 Task: Utilize salesforce chatter for real time updates and discussions.
Action: Mouse moved to (746, 62)
Screenshot: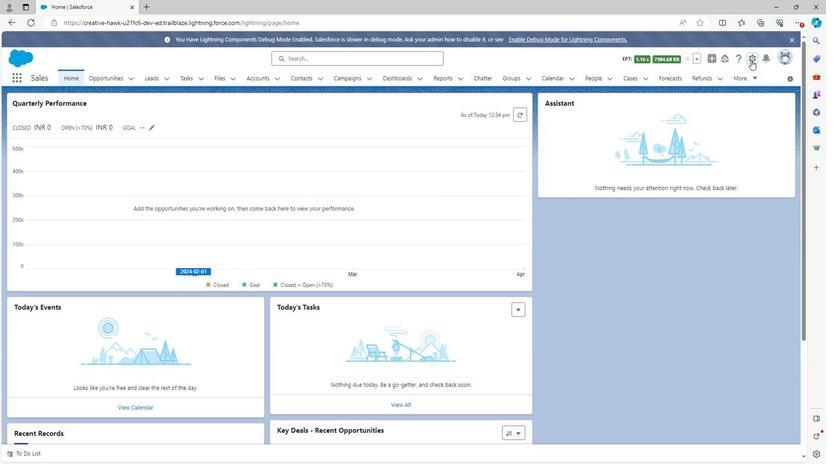 
Action: Mouse pressed left at (746, 62)
Screenshot: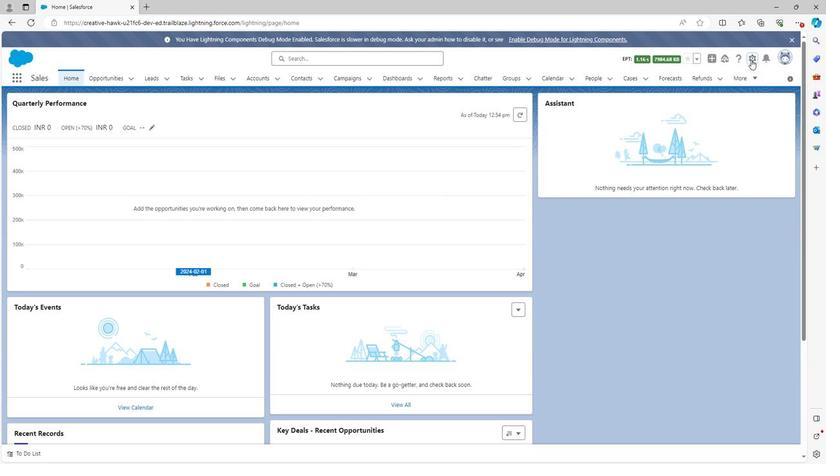 
Action: Mouse moved to (712, 87)
Screenshot: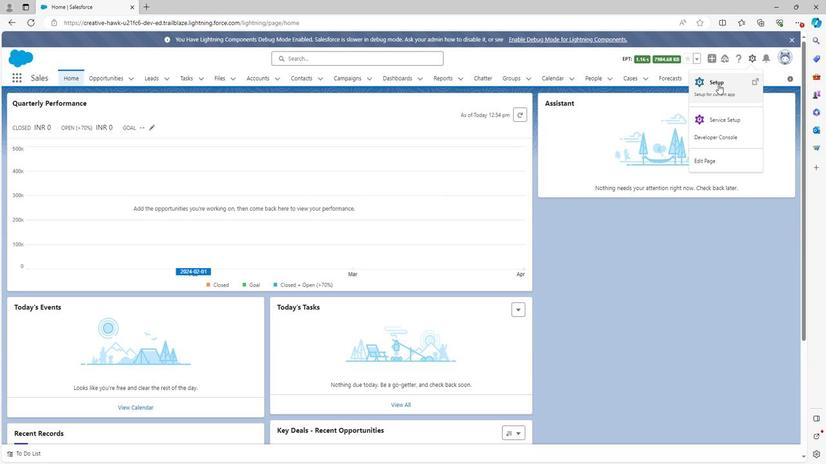 
Action: Mouse pressed left at (712, 87)
Screenshot: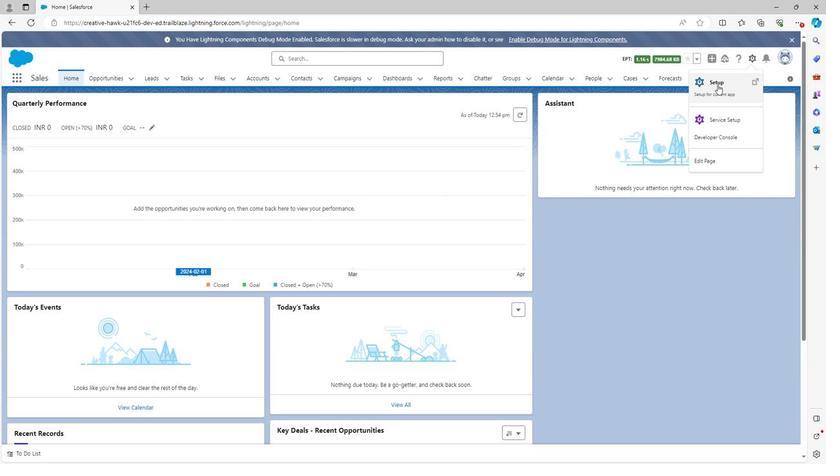 
Action: Mouse moved to (49, 105)
Screenshot: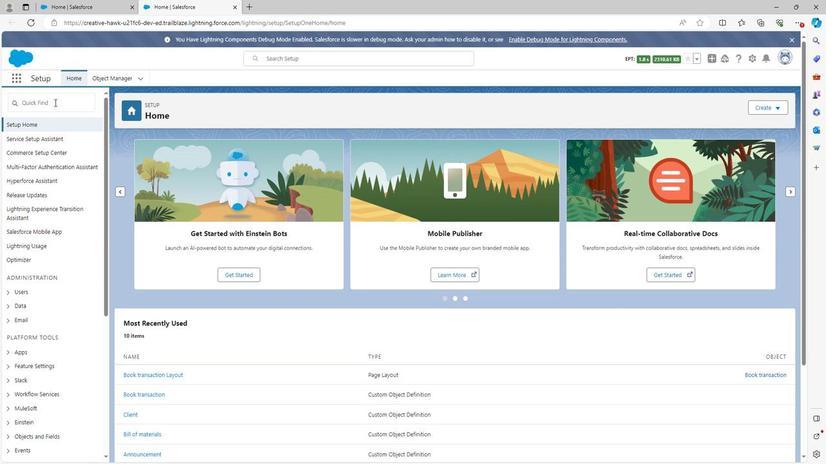 
Action: Mouse pressed left at (49, 105)
Screenshot: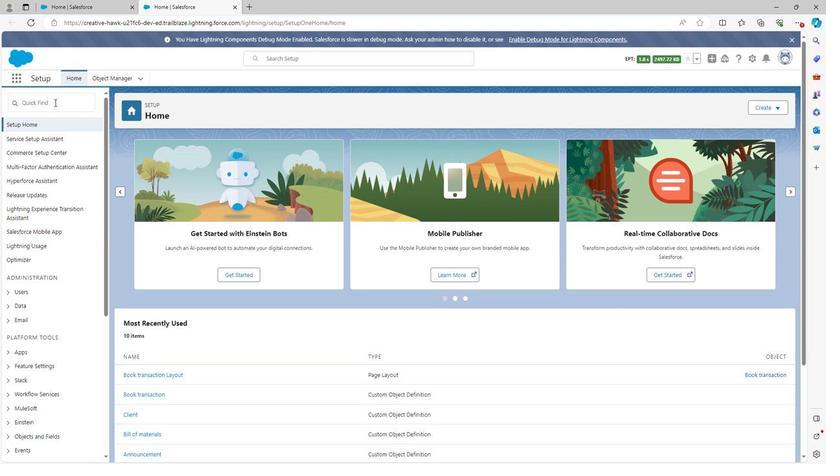 
Action: Mouse moved to (48, 104)
Screenshot: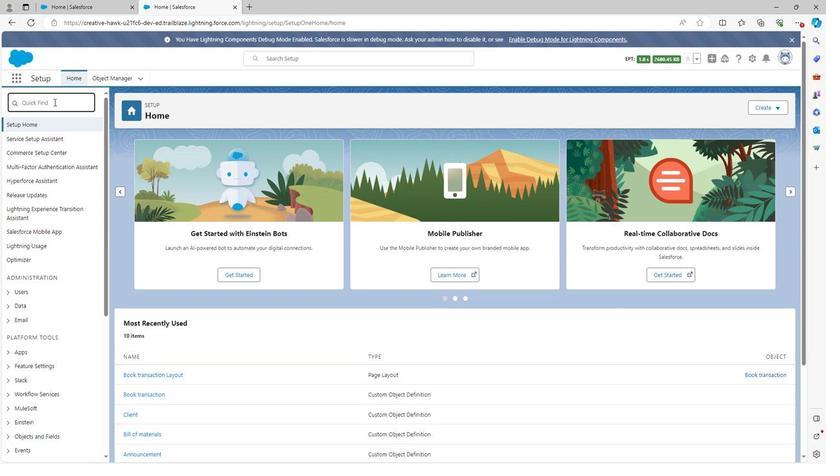 
Action: Key pressed chatte
Screenshot: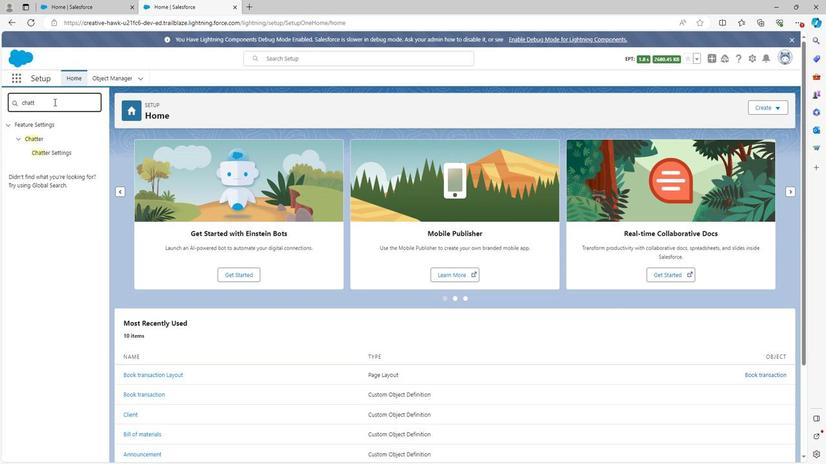 
Action: Mouse moved to (43, 152)
Screenshot: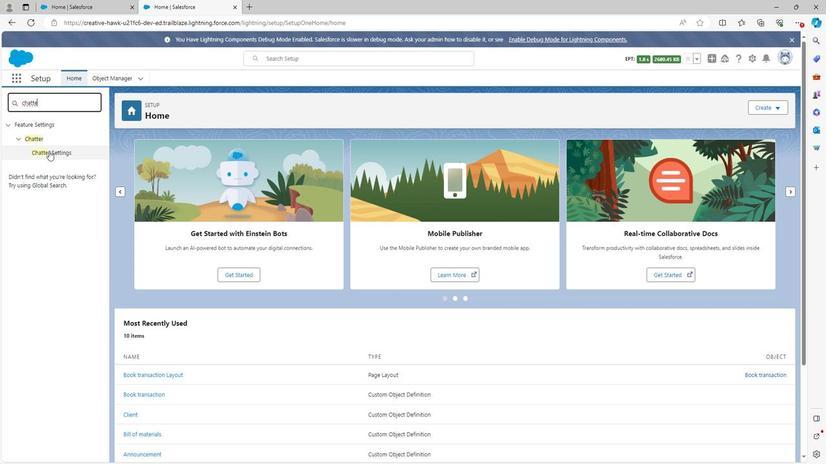 
Action: Mouse pressed left at (43, 152)
Screenshot: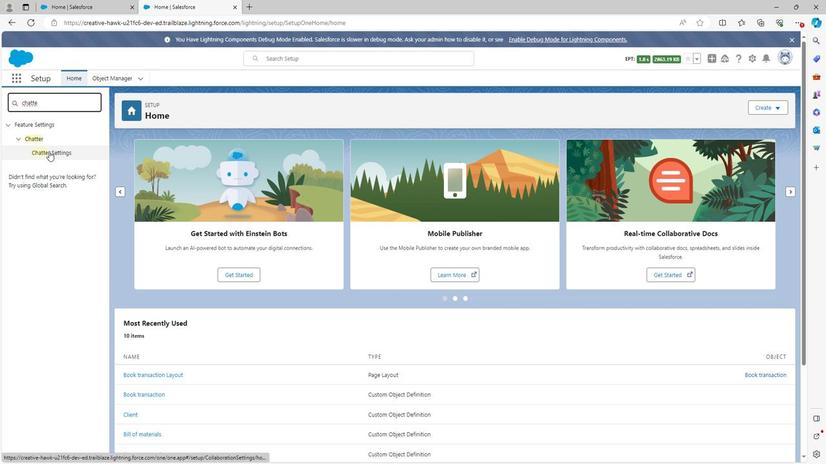 
Action: Mouse moved to (249, 220)
Screenshot: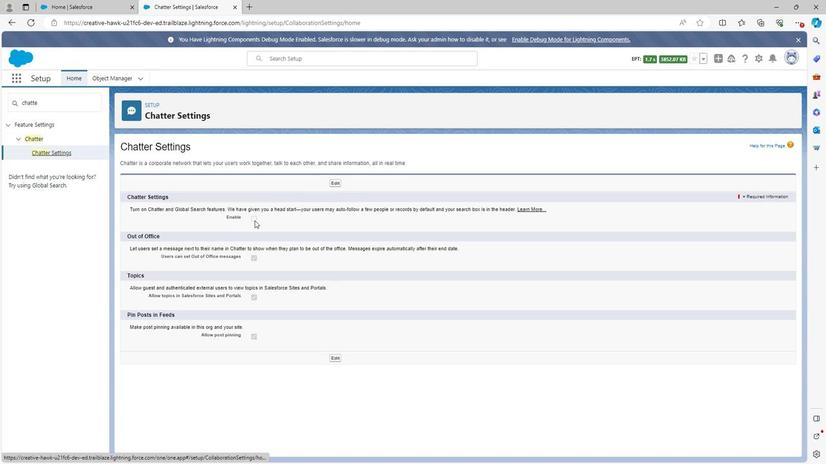
Action: Mouse pressed left at (249, 220)
Screenshot: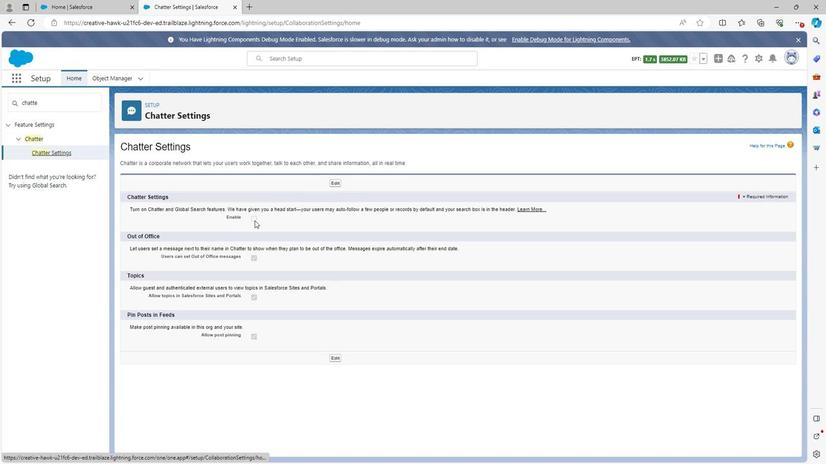 
Action: Mouse moved to (331, 184)
Screenshot: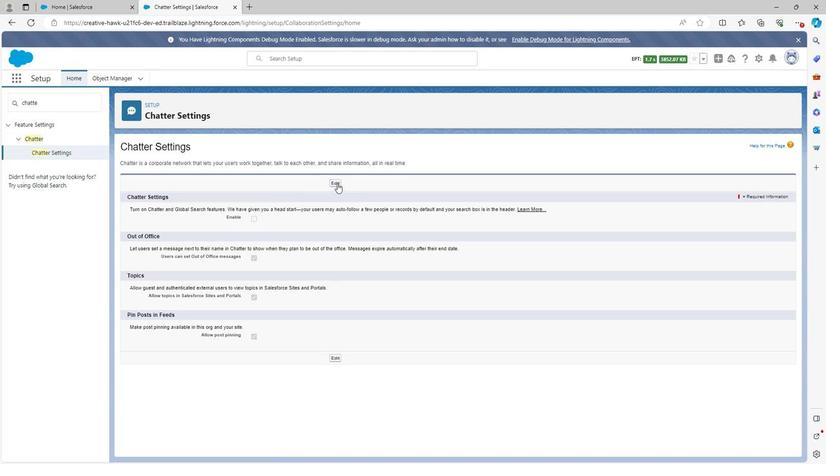 
Action: Mouse pressed left at (331, 184)
Screenshot: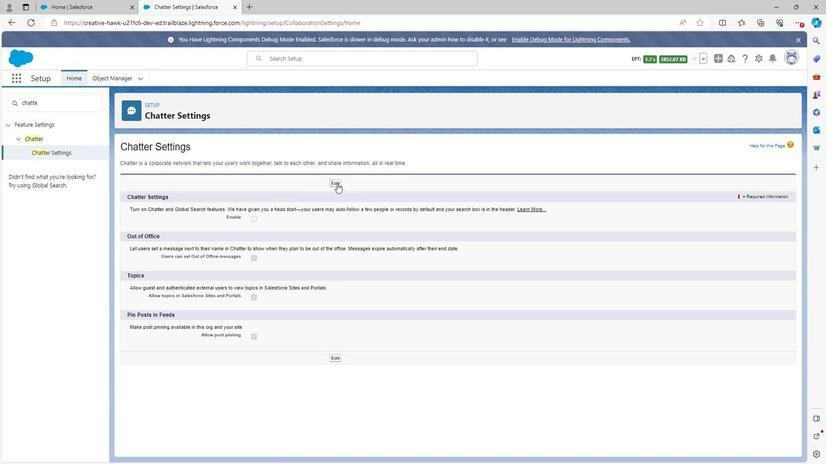 
Action: Mouse moved to (247, 219)
Screenshot: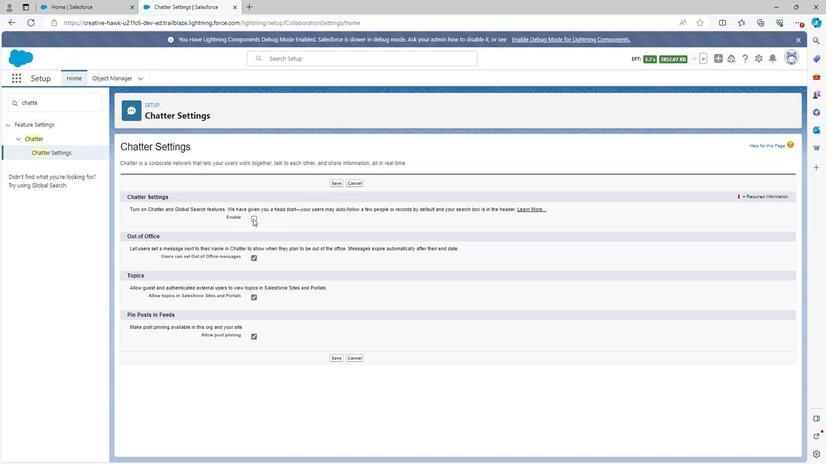 
Action: Mouse pressed left at (247, 219)
Screenshot: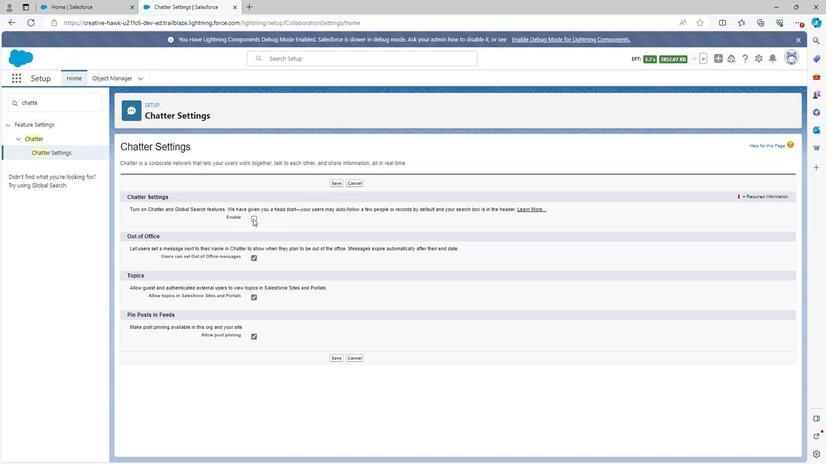 
Action: Mouse moved to (236, 260)
Screenshot: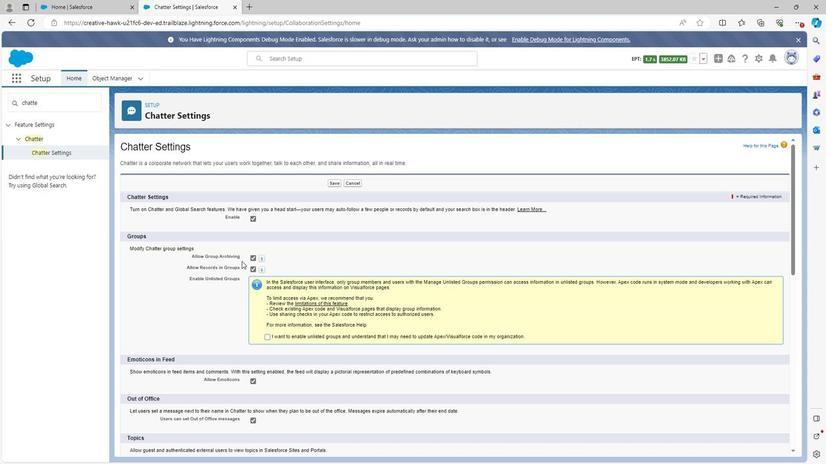 
Action: Mouse scrolled (236, 260) with delta (0, 0)
Screenshot: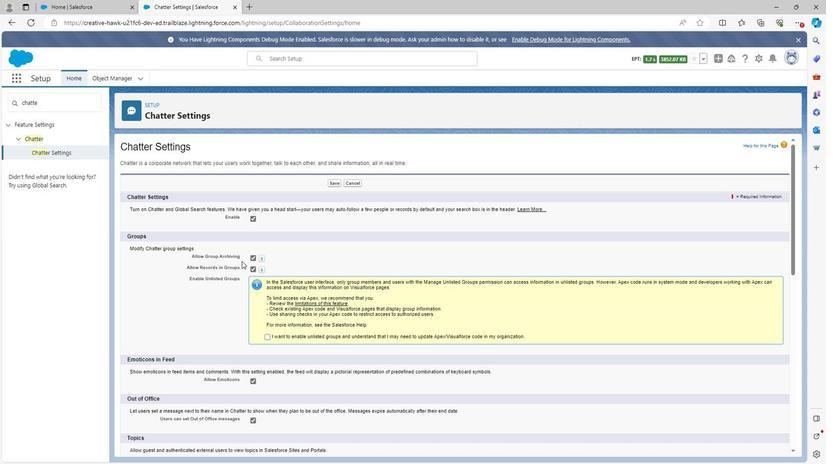 
Action: Mouse scrolled (236, 260) with delta (0, 0)
Screenshot: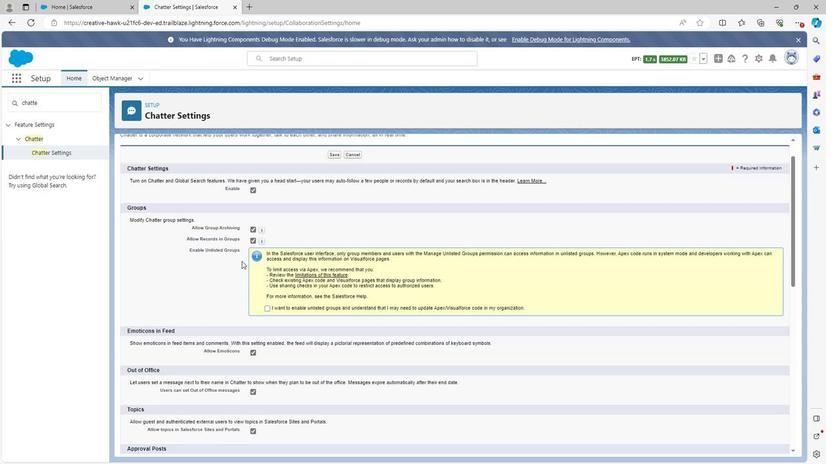 
Action: Mouse scrolled (236, 260) with delta (0, 0)
Screenshot: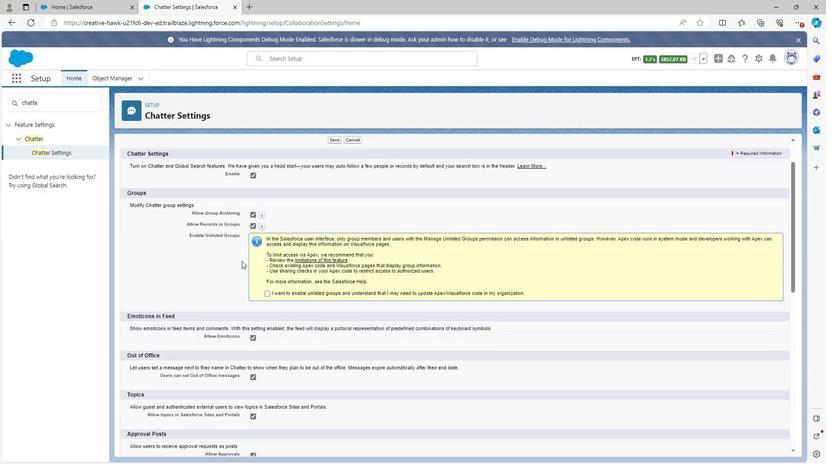 
Action: Mouse scrolled (236, 260) with delta (0, 0)
Screenshot: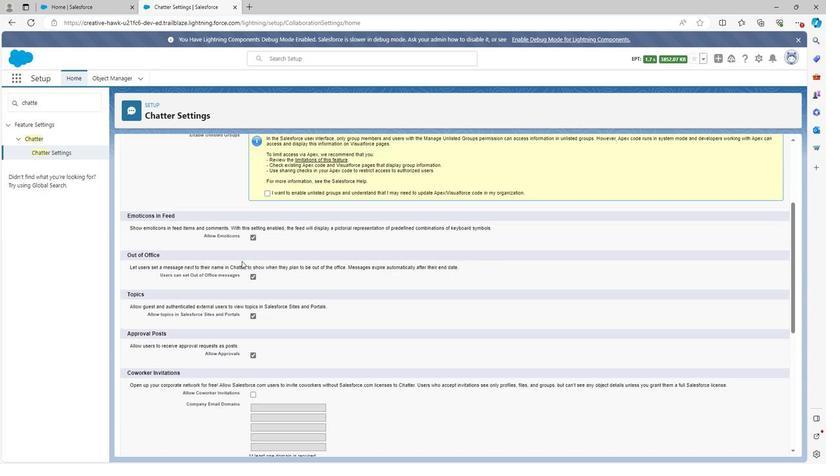 
Action: Mouse moved to (240, 283)
Screenshot: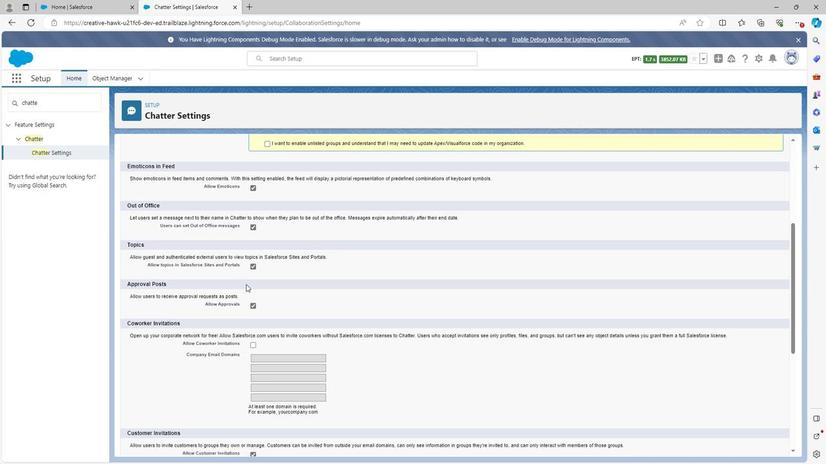 
Action: Mouse scrolled (240, 283) with delta (0, 0)
Screenshot: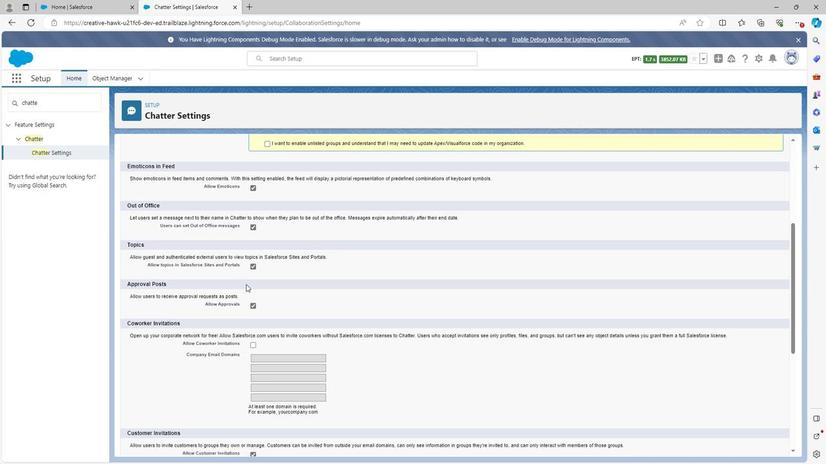 
Action: Mouse scrolled (240, 283) with delta (0, 0)
Screenshot: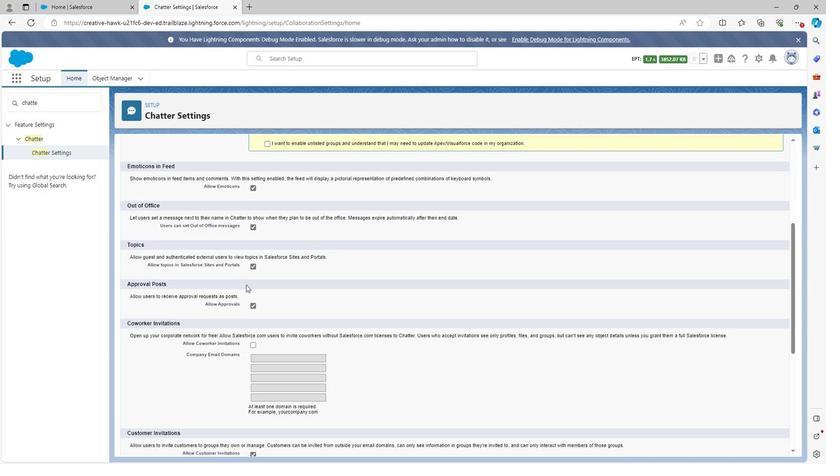 
Action: Mouse scrolled (240, 283) with delta (0, 0)
Screenshot: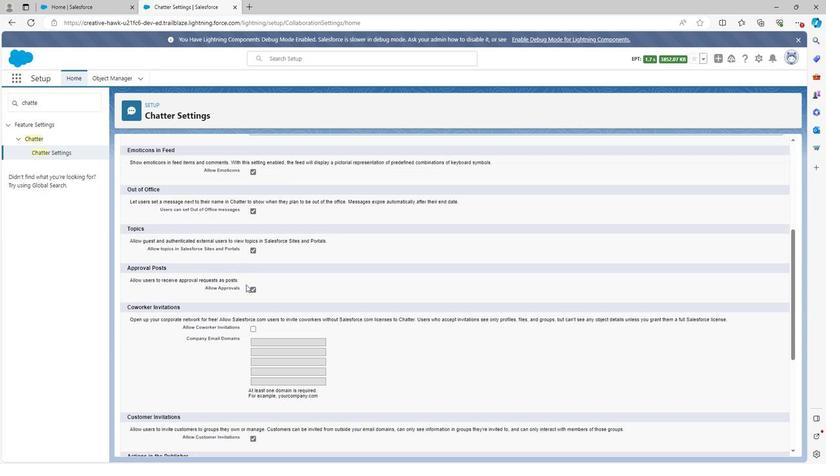 
Action: Mouse moved to (245, 202)
Screenshot: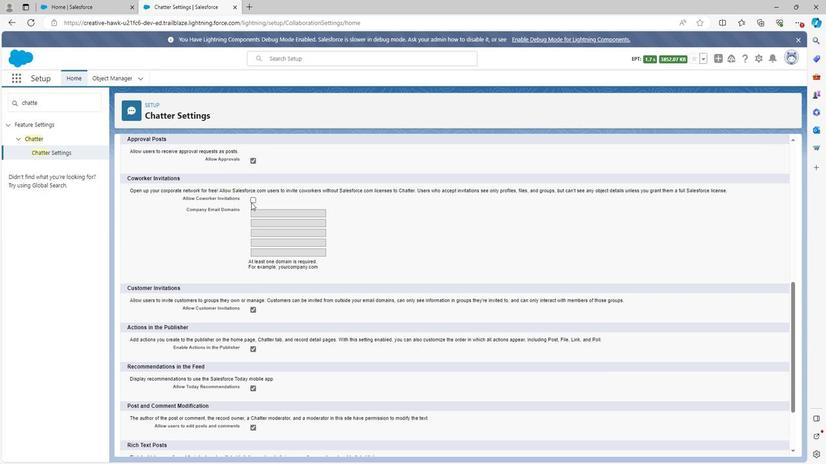 
Action: Mouse pressed left at (245, 202)
Screenshot: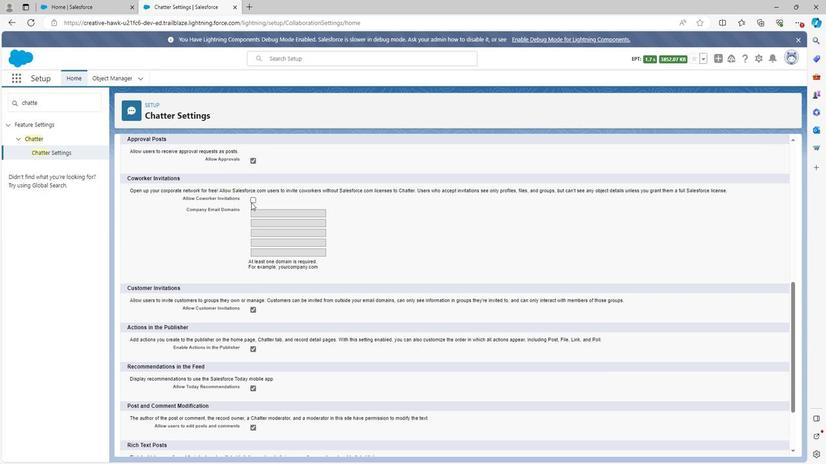 
Action: Mouse moved to (245, 202)
Screenshot: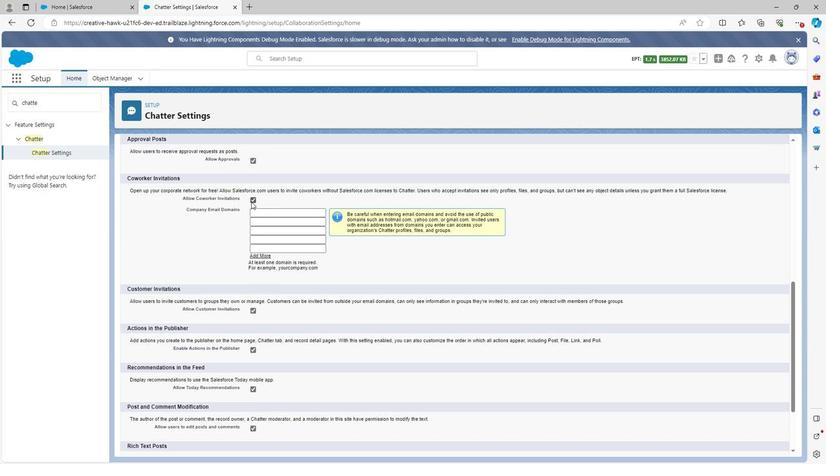 
Action: Mouse pressed left at (245, 202)
Screenshot: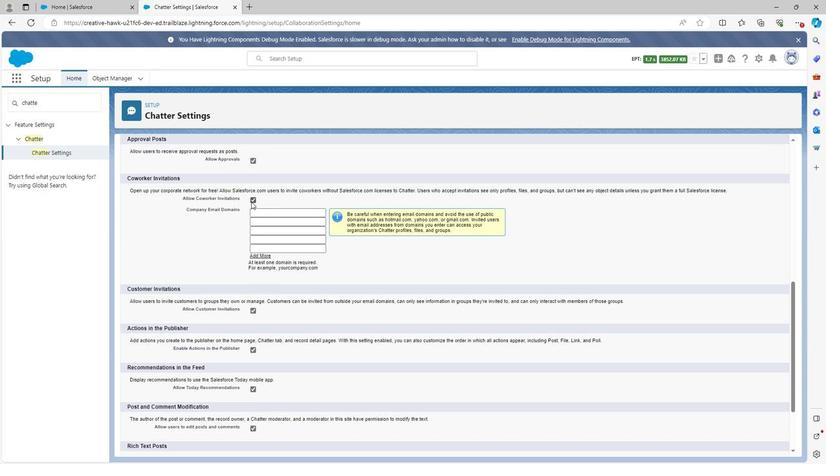 
Action: Mouse moved to (243, 266)
Screenshot: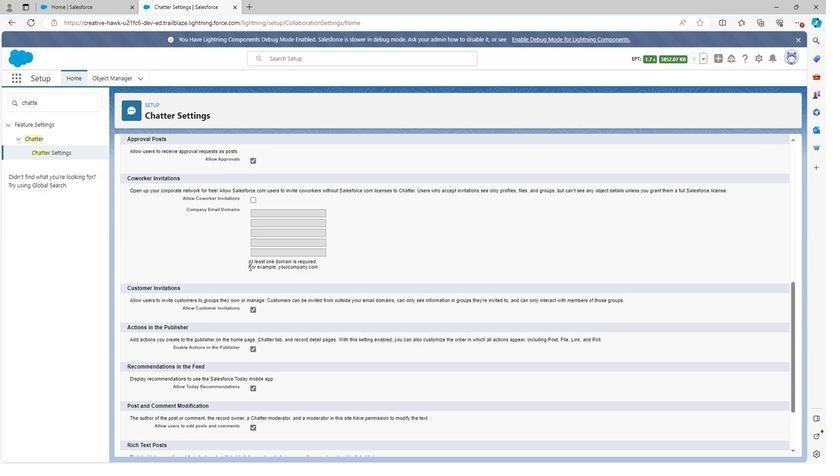 
Action: Mouse scrolled (243, 265) with delta (0, 0)
Screenshot: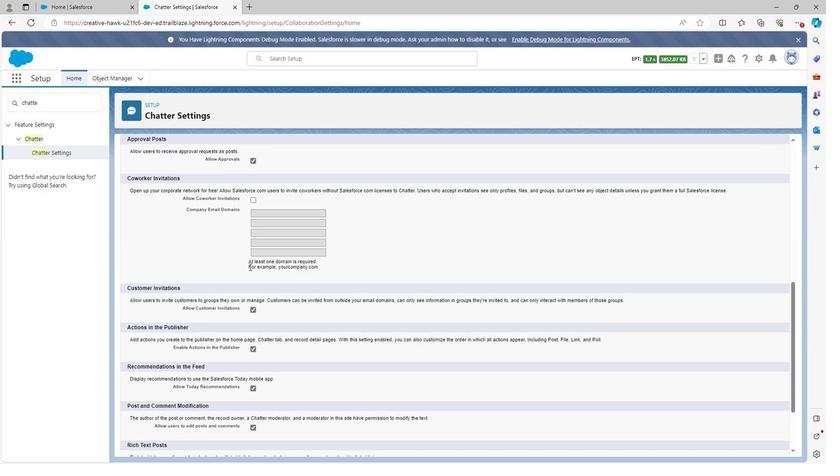 
Action: Mouse scrolled (243, 265) with delta (0, 0)
Screenshot: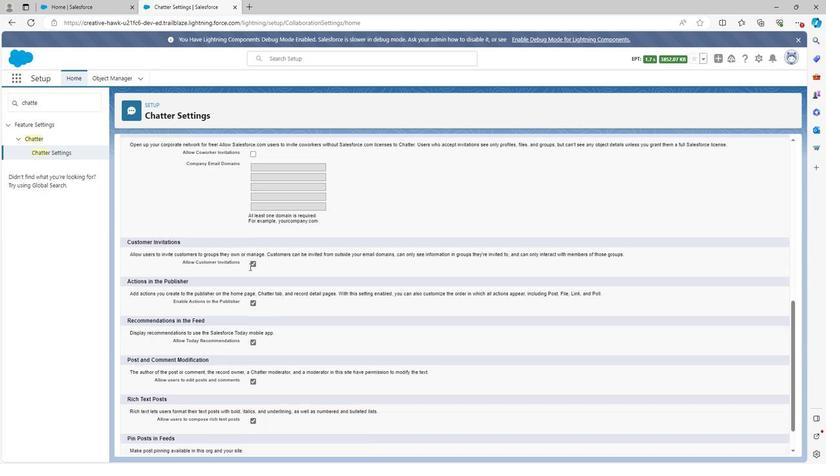 
Action: Mouse scrolled (243, 265) with delta (0, 0)
Screenshot: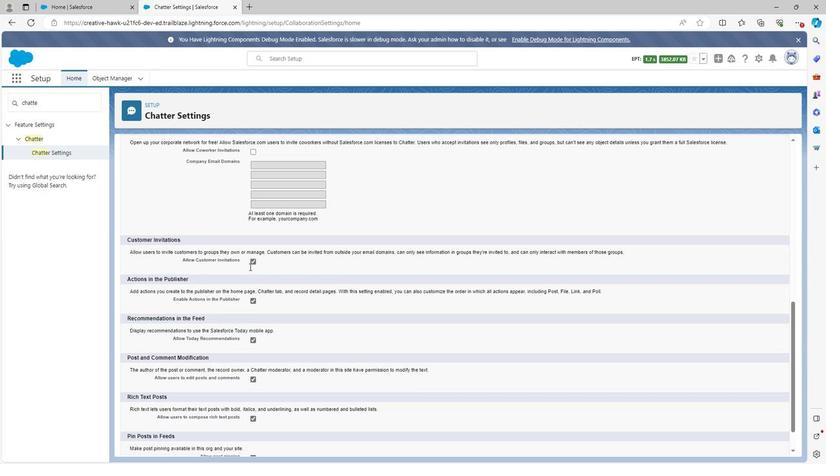 
Action: Mouse scrolled (243, 265) with delta (0, 0)
Screenshot: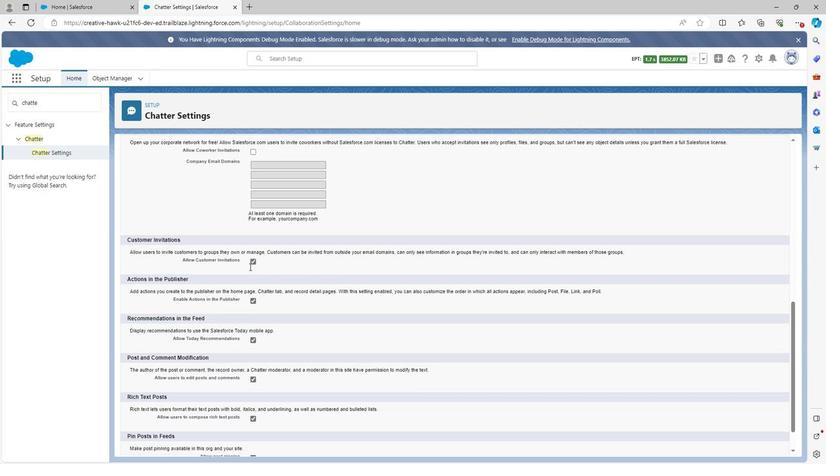 
Action: Mouse scrolled (243, 265) with delta (0, 0)
Screenshot: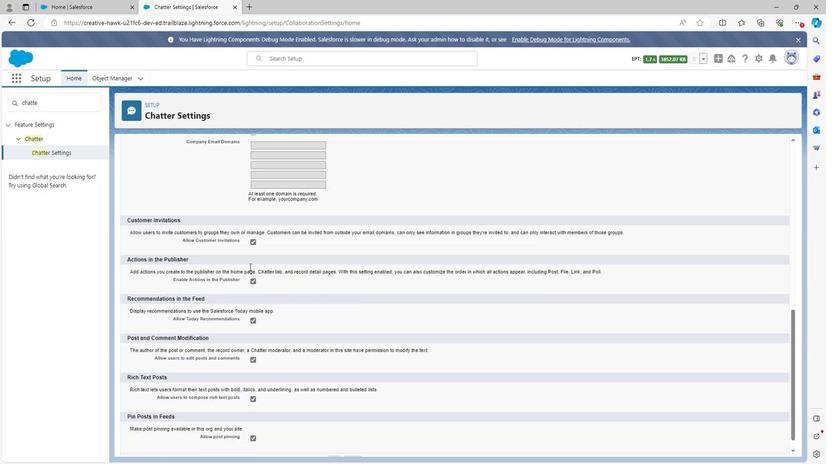 
Action: Mouse moved to (243, 290)
Screenshot: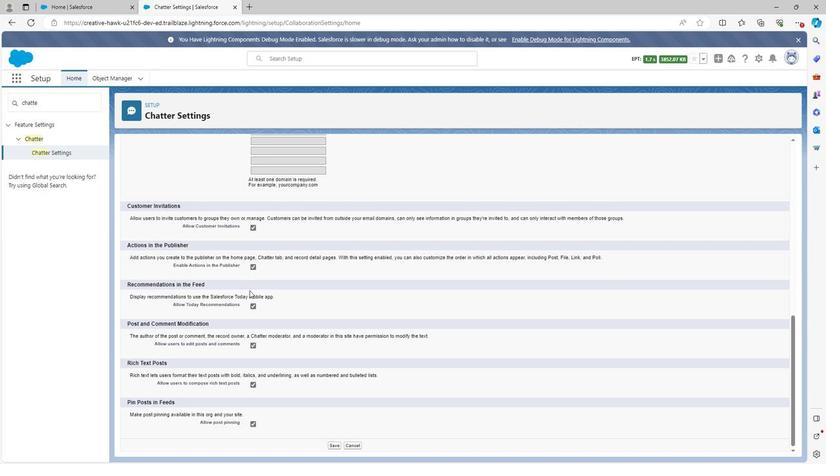 
Action: Mouse scrolled (243, 289) with delta (0, 0)
Screenshot: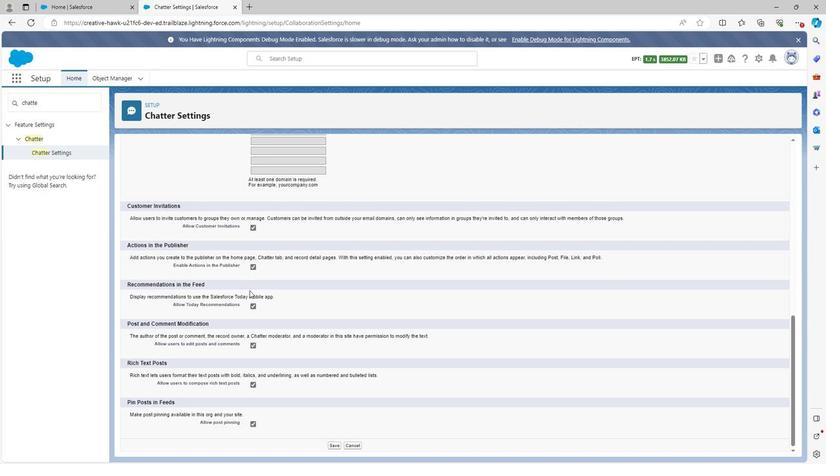 
Action: Mouse moved to (324, 440)
Screenshot: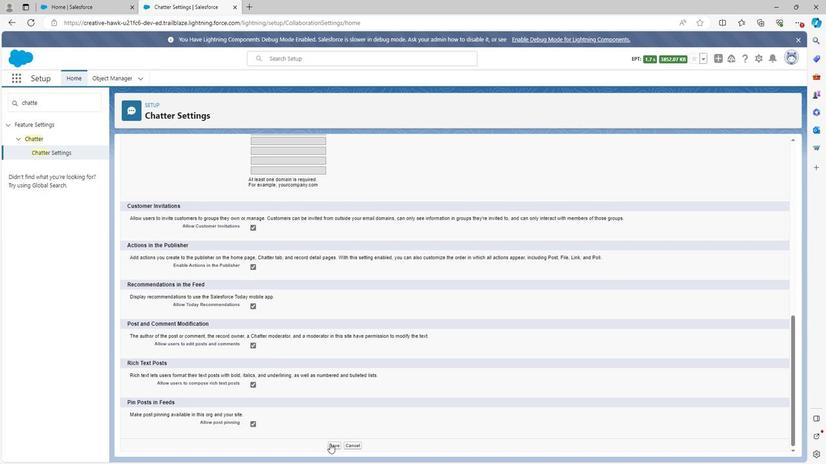 
Action: Mouse pressed left at (324, 440)
Screenshot: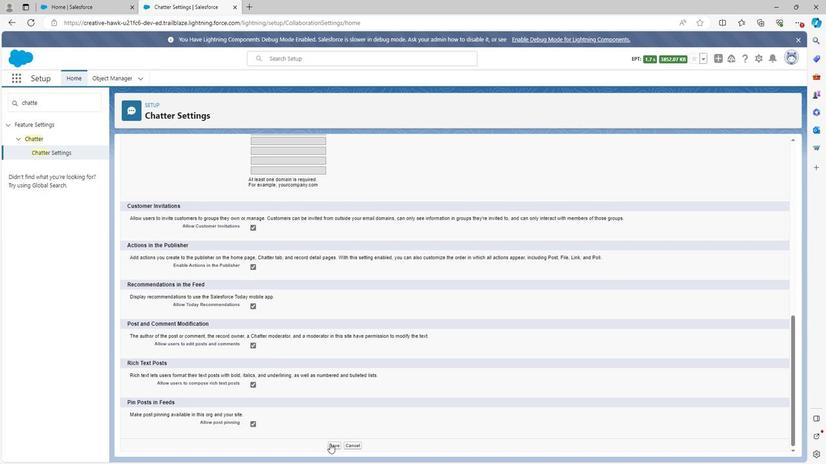 
Action: Mouse moved to (38, 154)
Screenshot: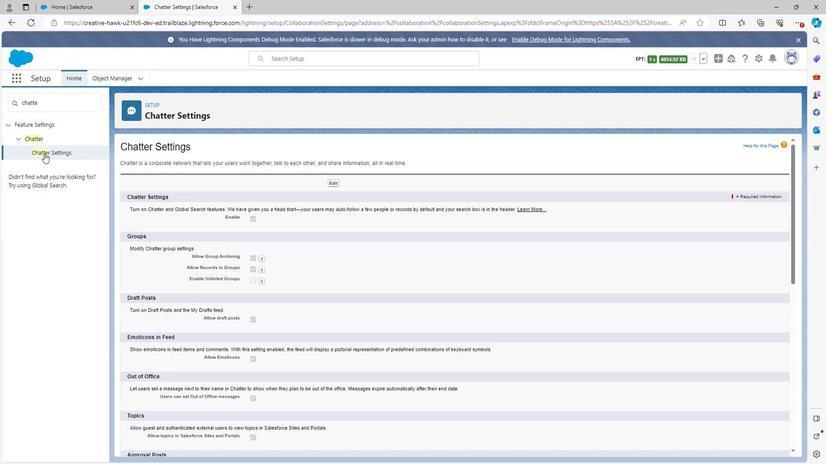 
Action: Mouse pressed left at (38, 154)
Screenshot: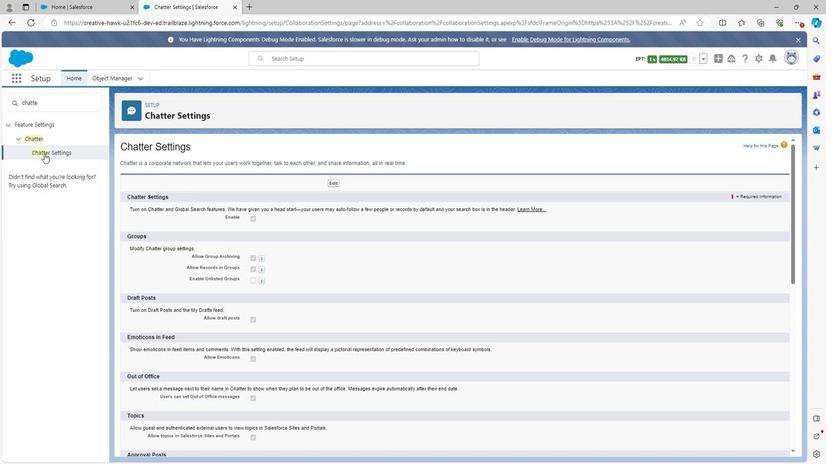 
Action: Mouse moved to (106, 81)
Screenshot: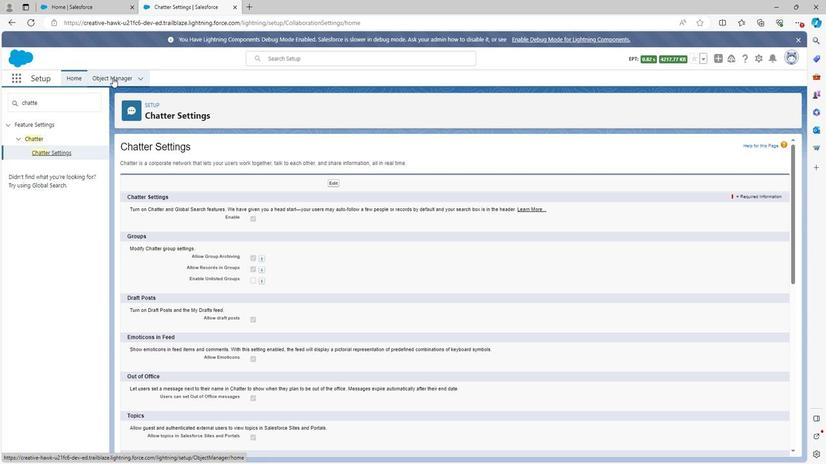 
Action: Mouse pressed left at (106, 81)
Screenshot: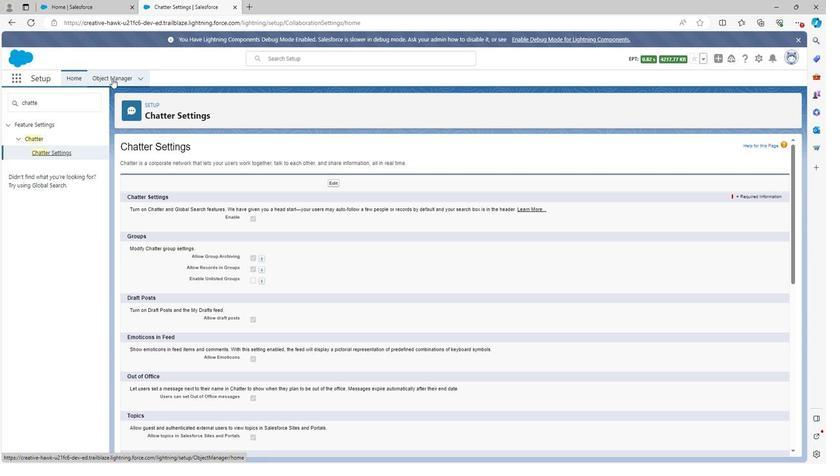 
Action: Mouse moved to (12, 325)
Screenshot: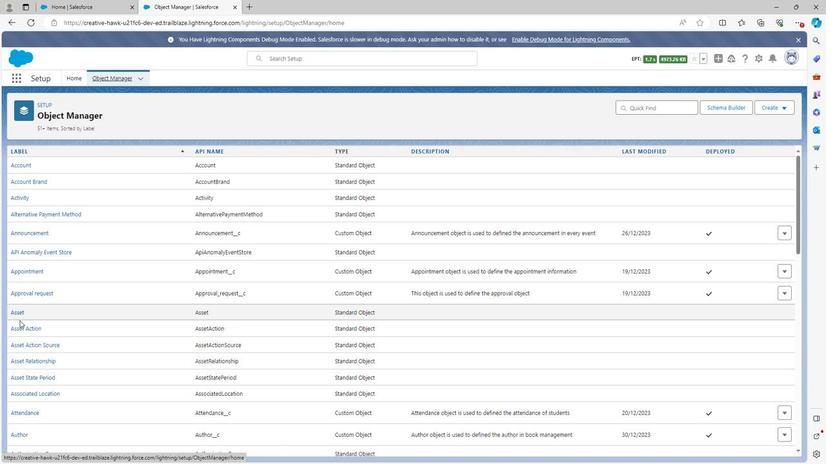 
Action: Mouse scrolled (12, 324) with delta (0, 0)
Screenshot: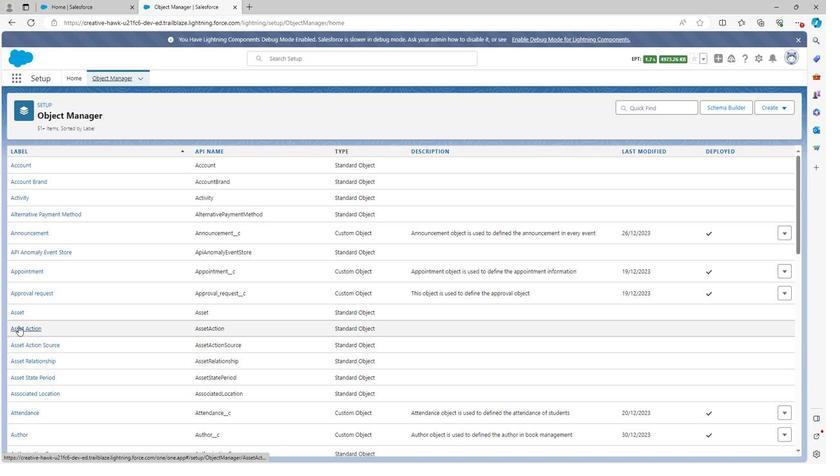 
Action: Mouse scrolled (12, 324) with delta (0, 0)
Screenshot: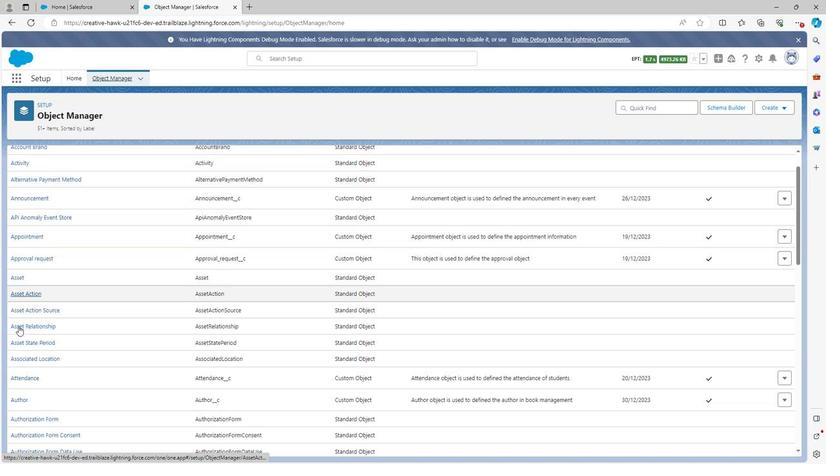 
Action: Mouse scrolled (12, 324) with delta (0, 0)
Screenshot: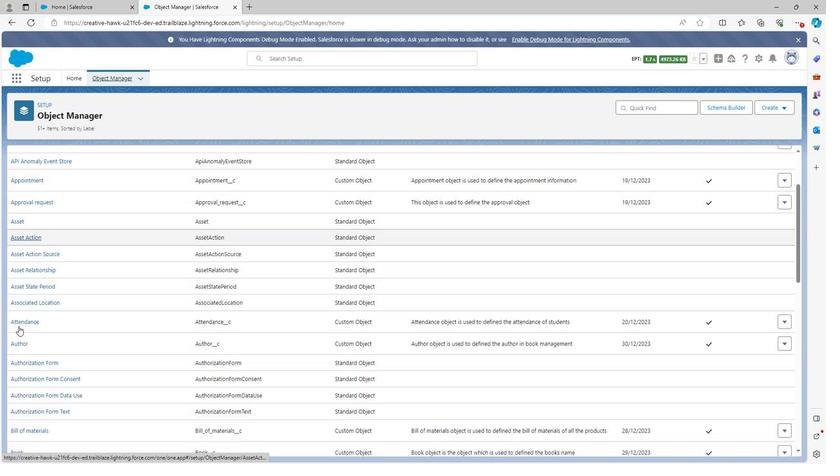 
Action: Mouse scrolled (12, 324) with delta (0, 0)
Screenshot: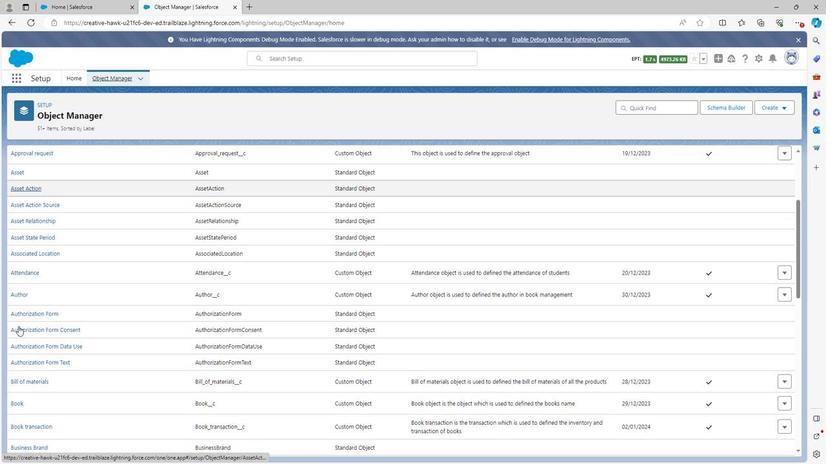 
Action: Mouse moved to (10, 351)
Screenshot: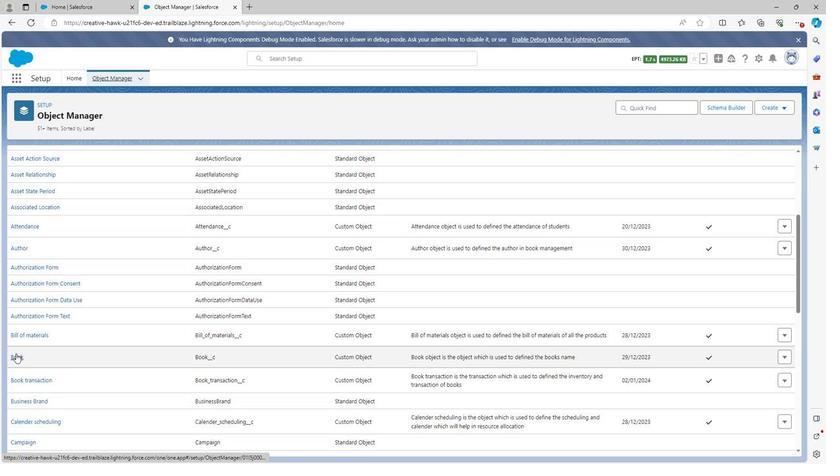 
Action: Mouse pressed left at (10, 351)
Screenshot: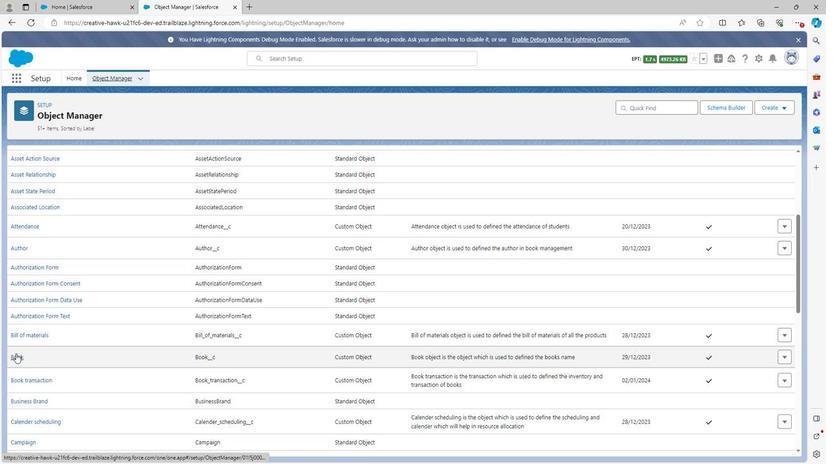 
Action: Mouse moved to (32, 181)
Screenshot: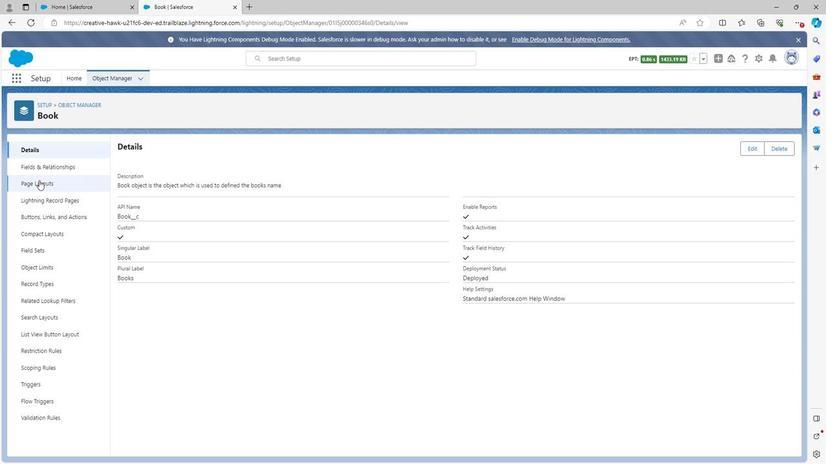 
Action: Mouse pressed left at (32, 181)
Screenshot: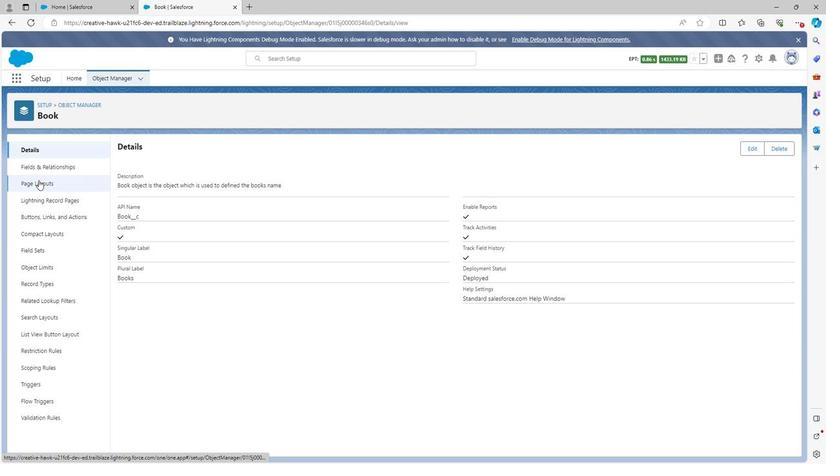 
Action: Mouse moved to (128, 186)
Screenshot: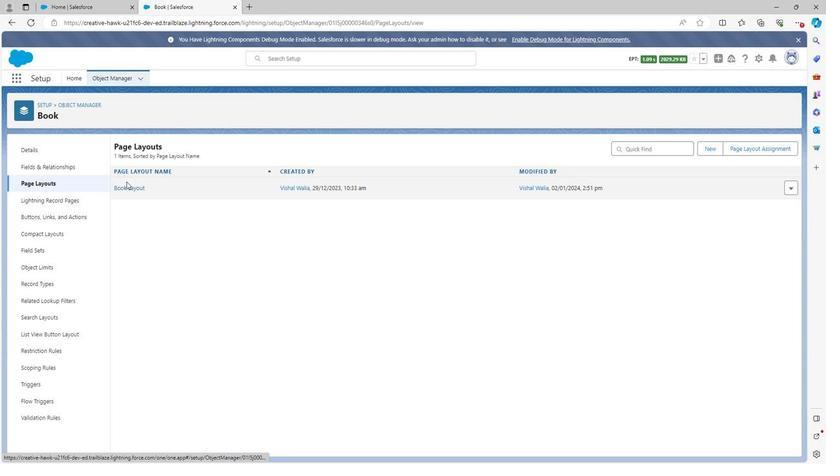 
Action: Mouse pressed left at (128, 186)
Screenshot: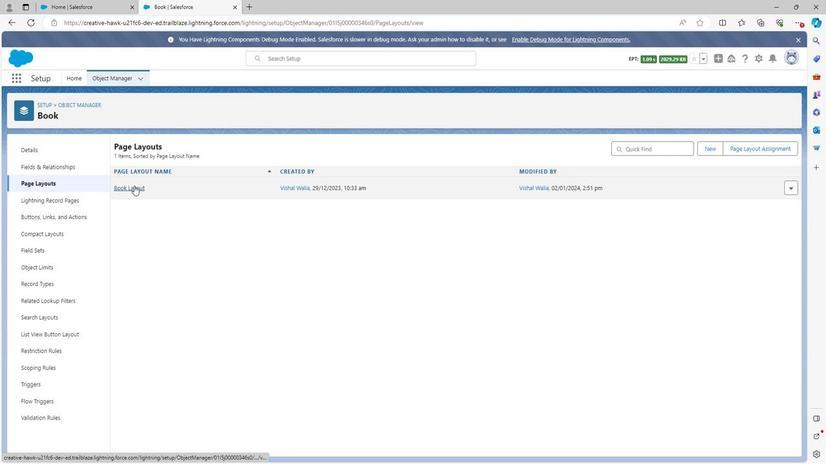
Action: Mouse moved to (138, 202)
Screenshot: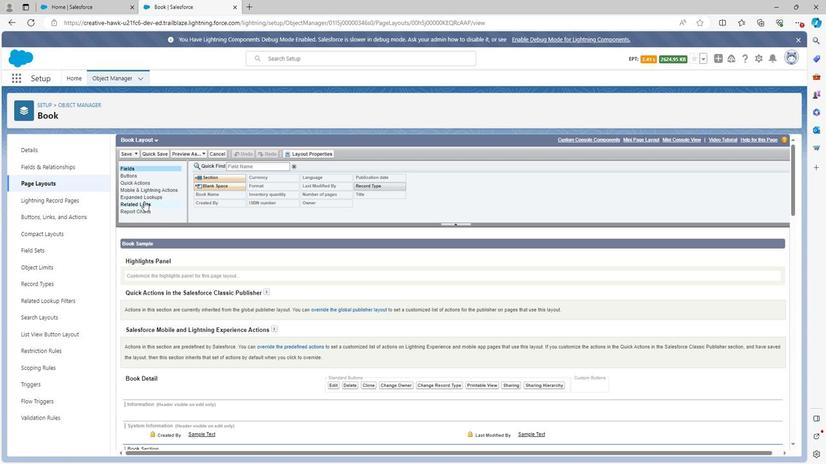 
Action: Mouse pressed left at (138, 202)
Screenshot: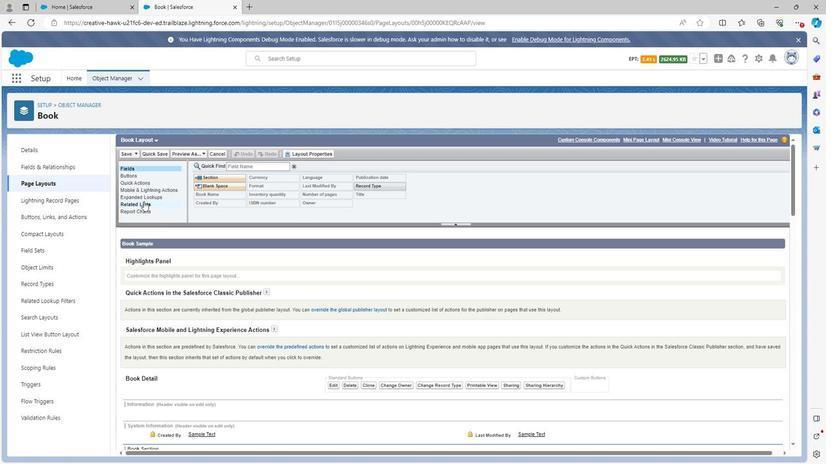 
Action: Mouse moved to (132, 200)
Screenshot: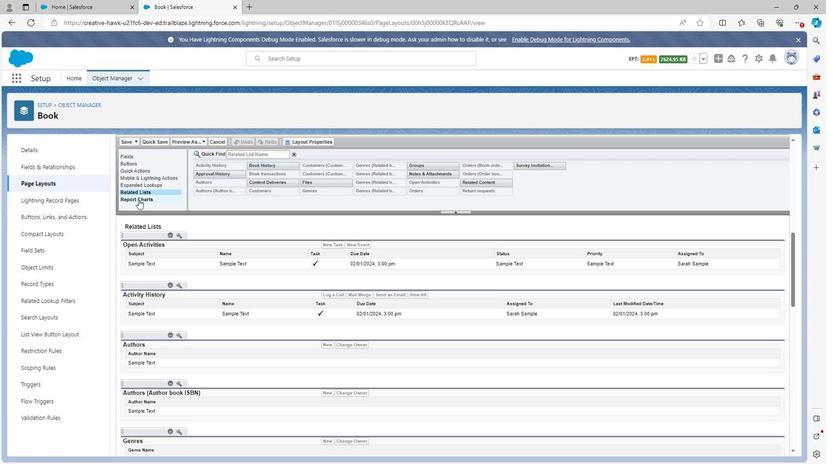 
Action: Mouse pressed left at (132, 200)
Screenshot: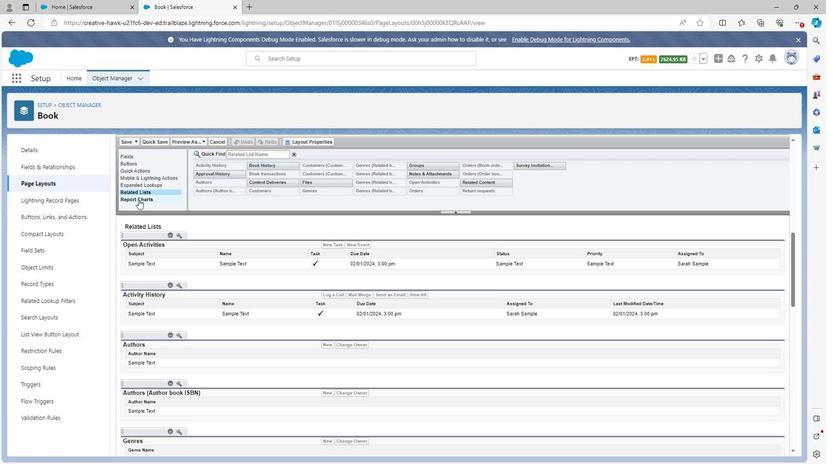 
Action: Mouse moved to (127, 185)
Screenshot: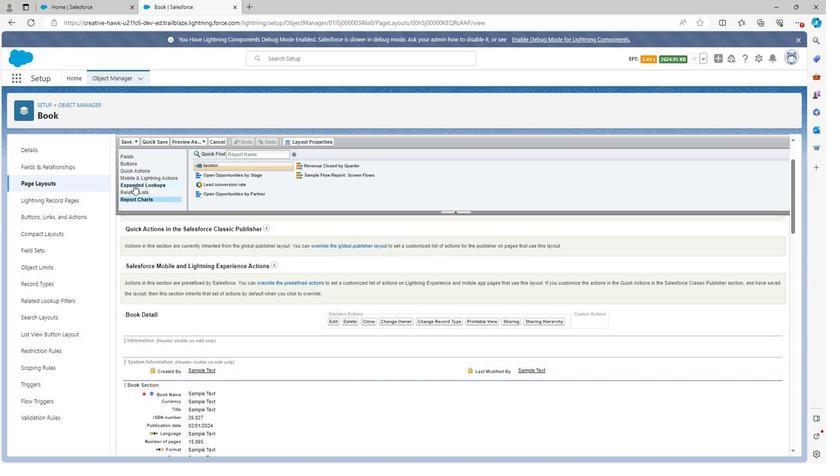 
Action: Mouse pressed left at (127, 185)
Screenshot: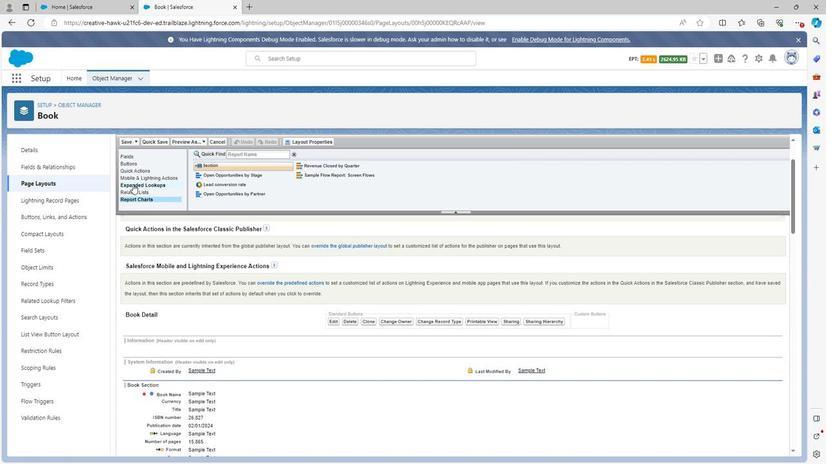 
Action: Mouse moved to (127, 177)
Screenshot: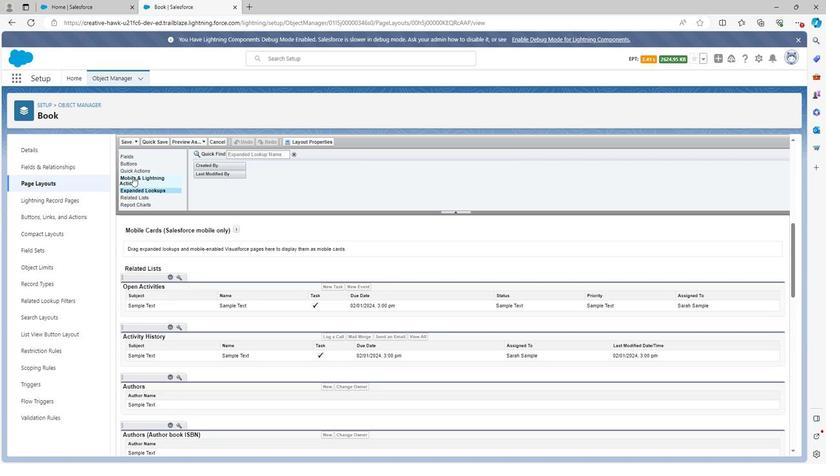 
Action: Mouse pressed left at (127, 177)
Screenshot: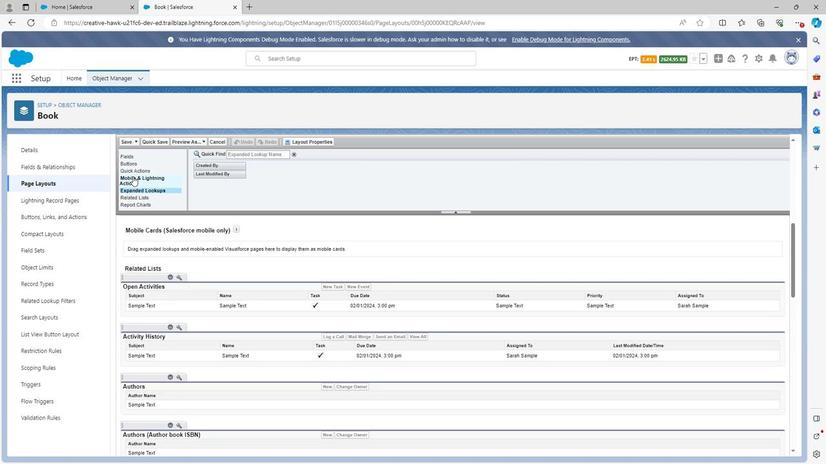 
Action: Mouse moved to (126, 170)
Screenshot: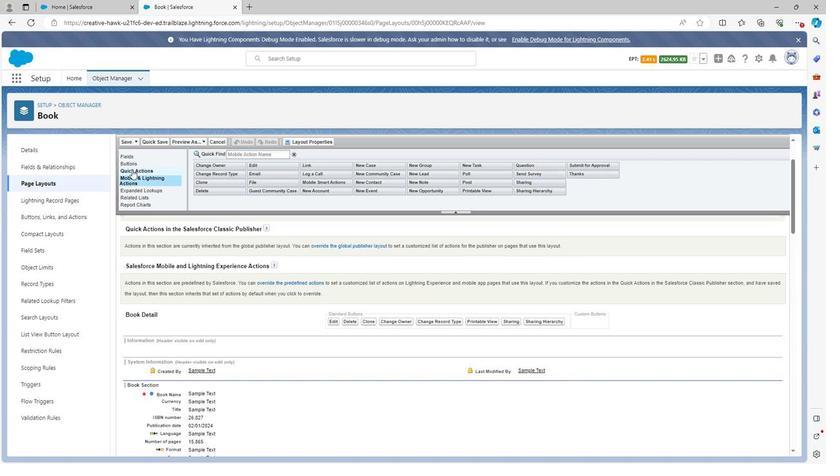 
Action: Mouse pressed left at (126, 170)
Screenshot: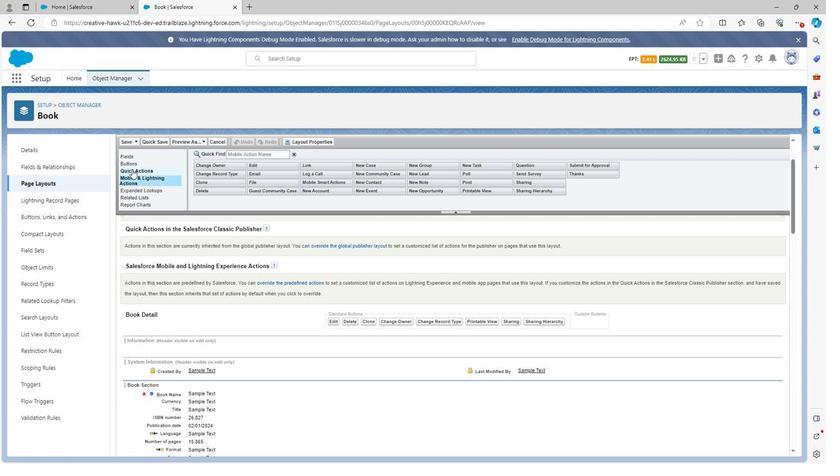 
Action: Mouse moved to (124, 162)
Screenshot: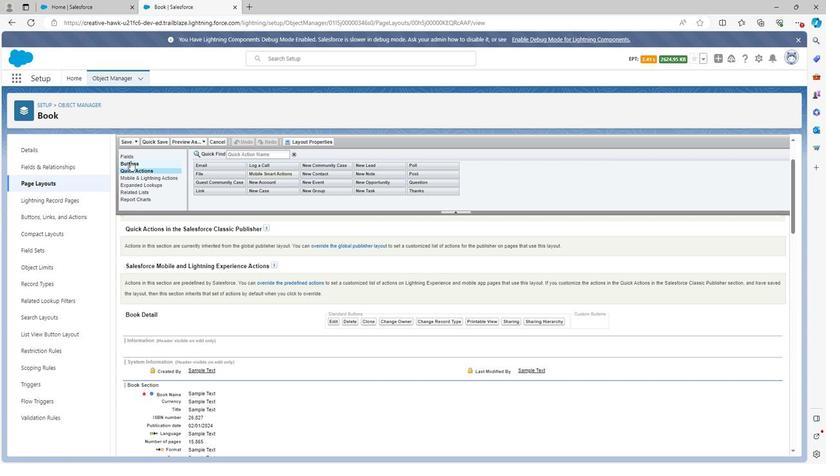 
Action: Mouse pressed left at (124, 162)
Screenshot: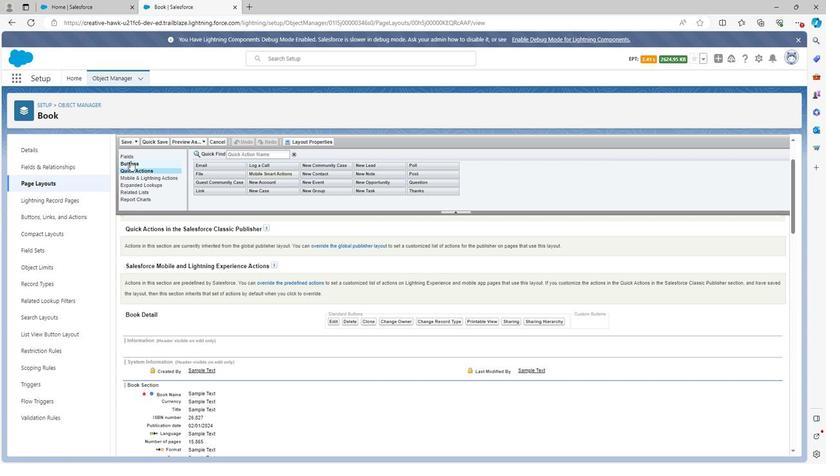 
Action: Mouse moved to (123, 158)
Screenshot: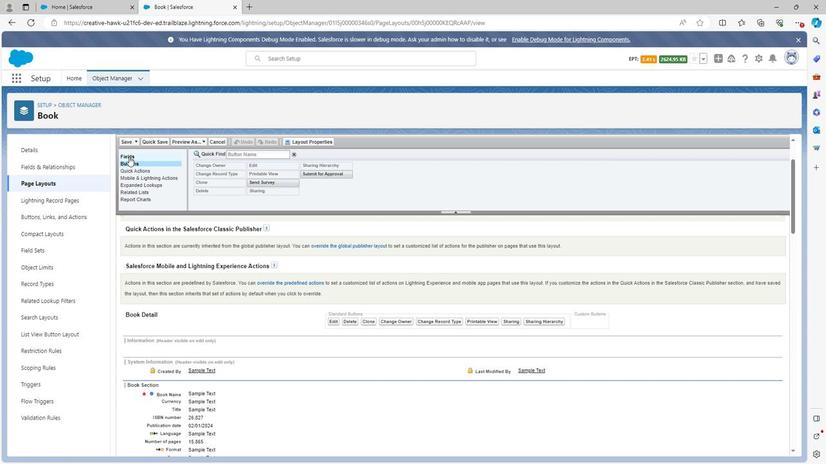 
Action: Mouse pressed left at (123, 158)
Screenshot: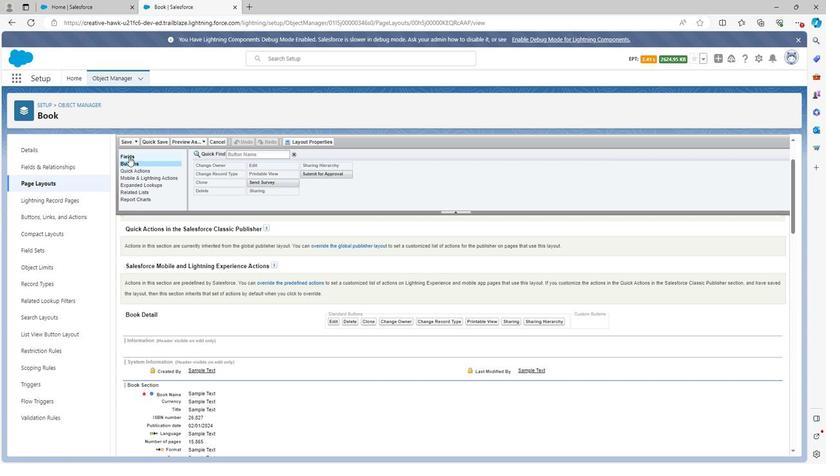 
Action: Mouse moved to (126, 191)
Screenshot: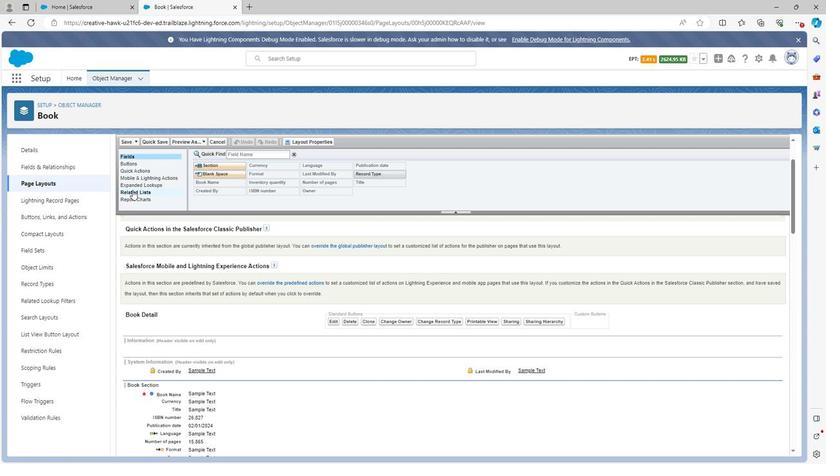 
Action: Mouse pressed left at (126, 191)
Screenshot: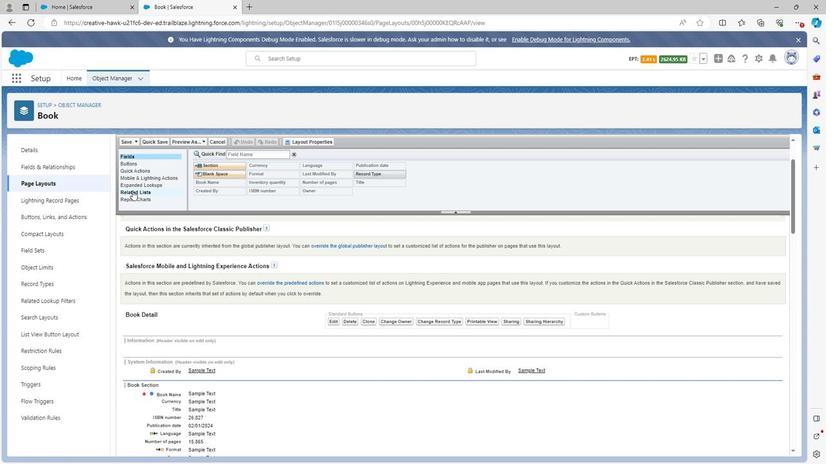 
Action: Mouse moved to (220, 325)
Screenshot: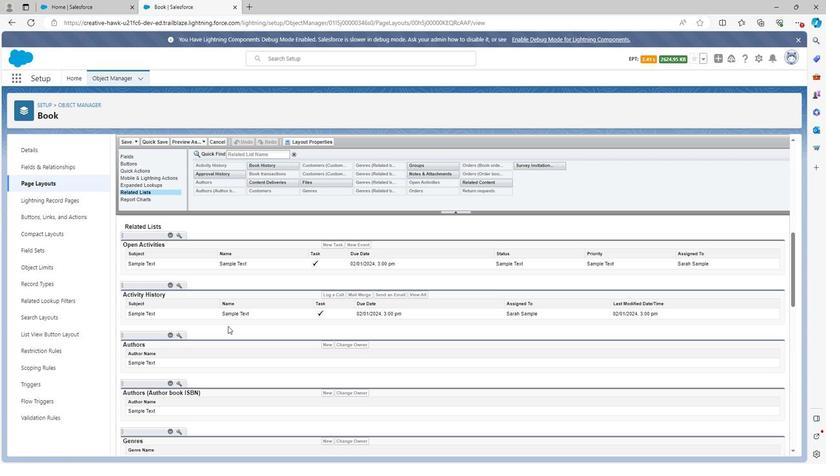 
Action: Mouse scrolled (220, 324) with delta (0, 0)
Screenshot: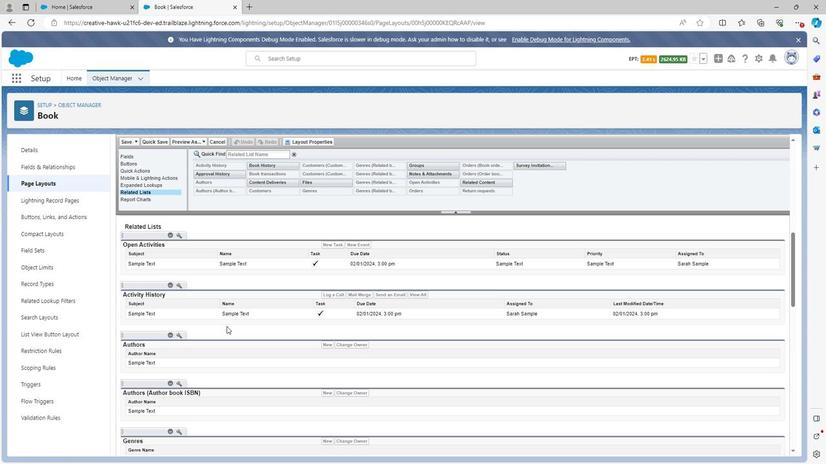 
Action: Mouse scrolled (220, 324) with delta (0, 0)
Screenshot: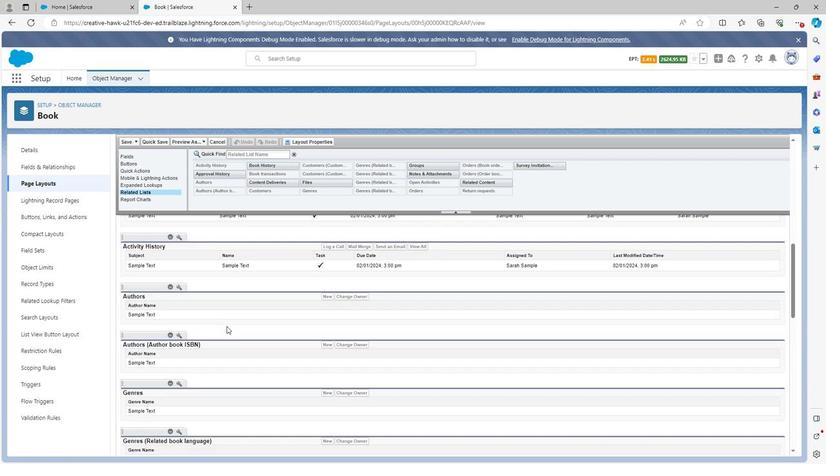 
Action: Mouse moved to (220, 325)
Screenshot: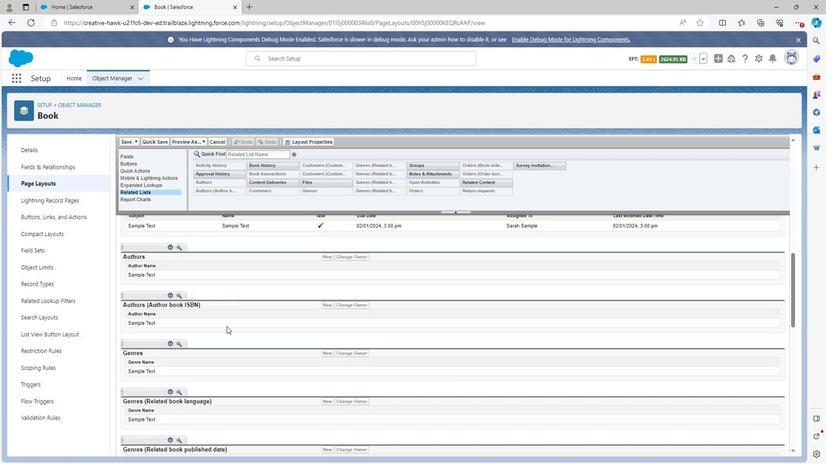
Action: Mouse scrolled (220, 324) with delta (0, 0)
Screenshot: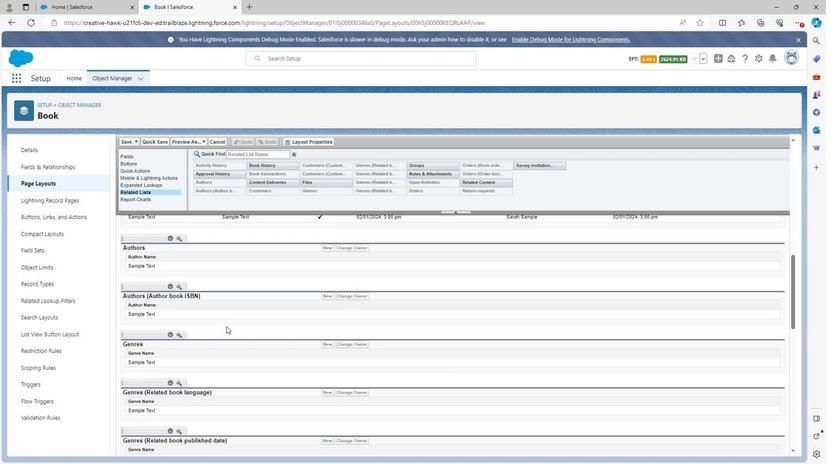 
Action: Mouse scrolled (220, 324) with delta (0, 0)
Screenshot: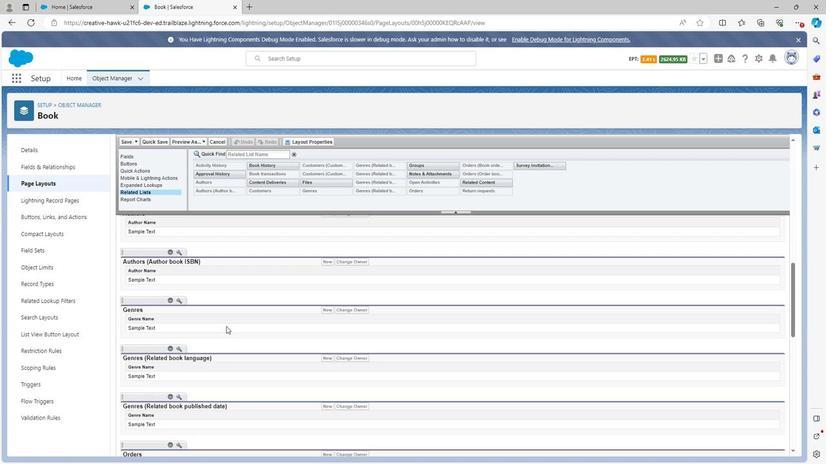 
Action: Mouse scrolled (220, 324) with delta (0, 0)
Screenshot: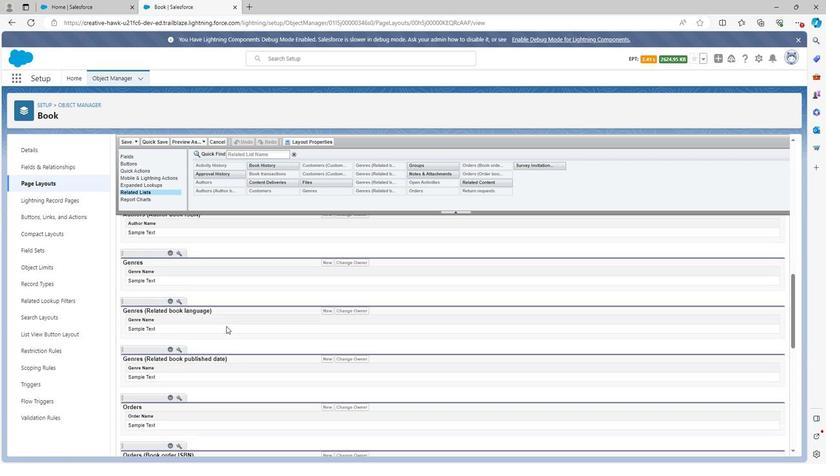 
Action: Mouse moved to (220, 324)
Screenshot: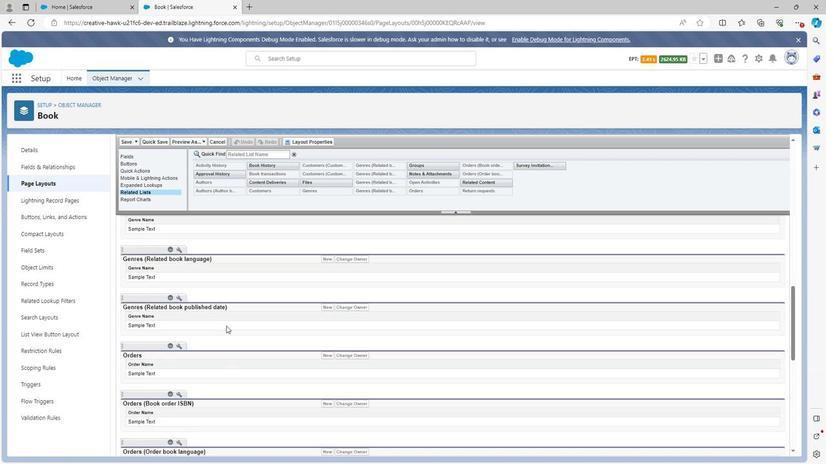 
Action: Mouse scrolled (220, 323) with delta (0, 0)
Screenshot: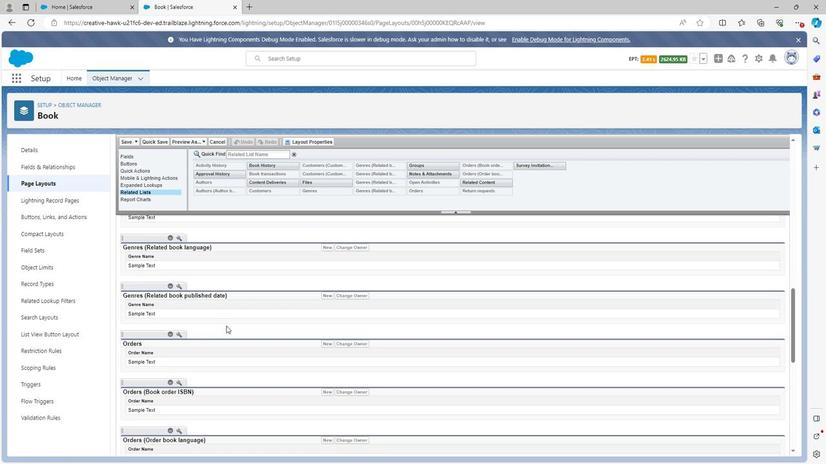 
Action: Mouse scrolled (220, 323) with delta (0, 0)
Screenshot: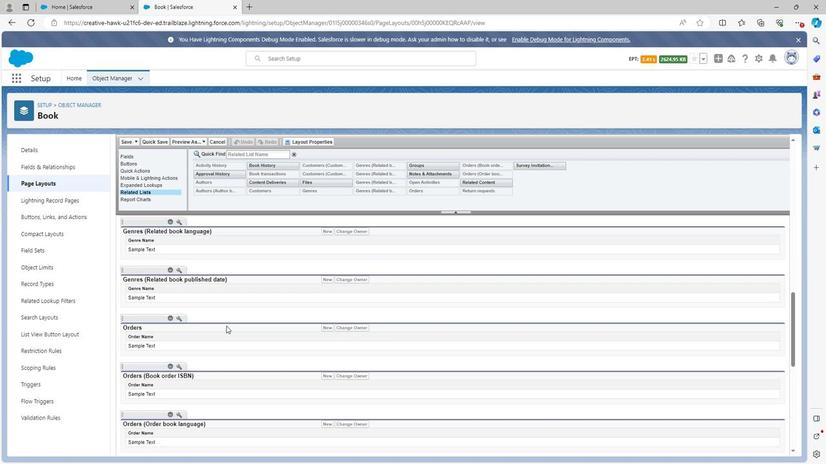
Action: Mouse scrolled (220, 323) with delta (0, 0)
Screenshot: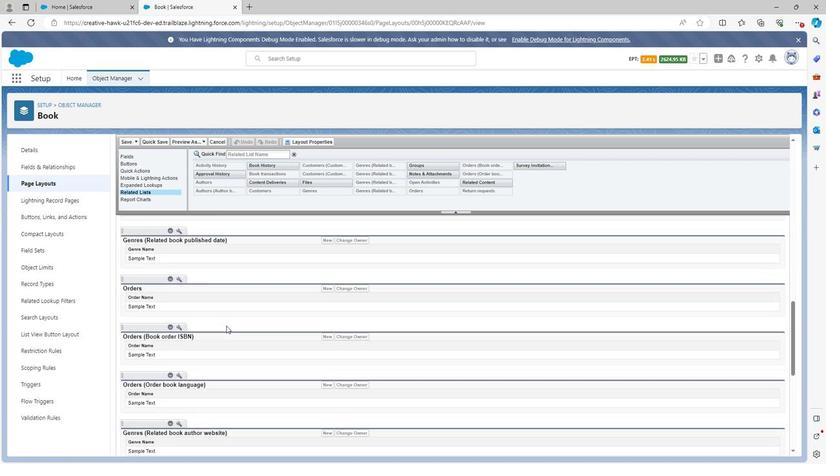 
Action: Mouse scrolled (220, 323) with delta (0, 0)
Screenshot: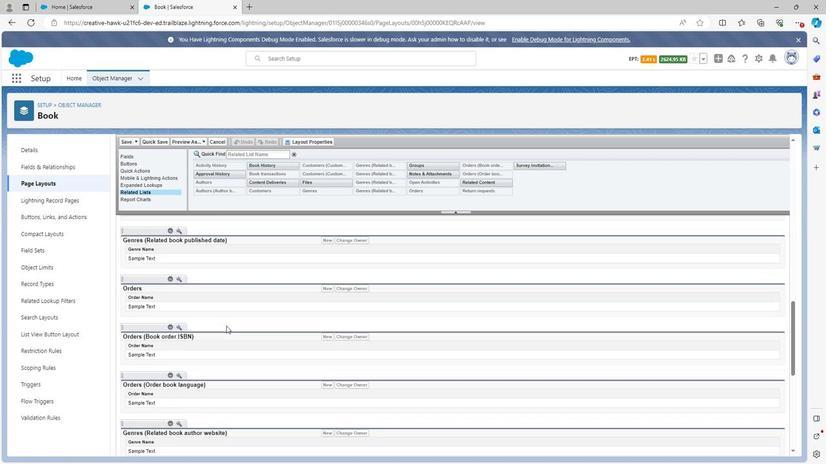 
Action: Mouse moved to (220, 322)
Screenshot: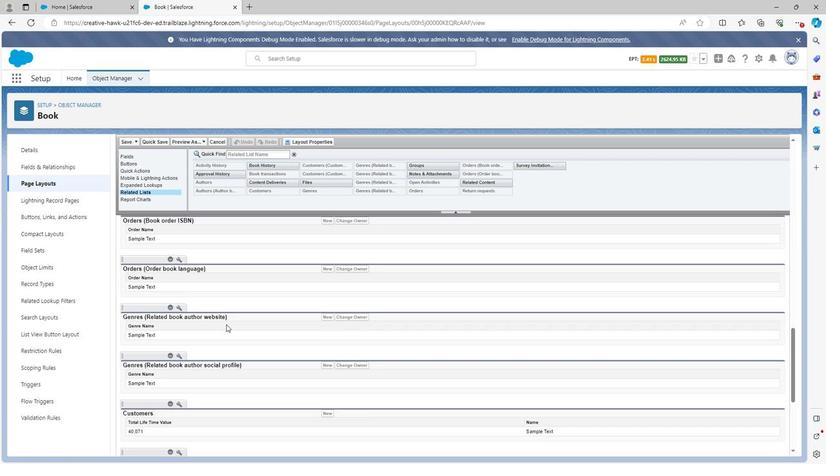 
Action: Mouse scrolled (220, 322) with delta (0, 0)
Screenshot: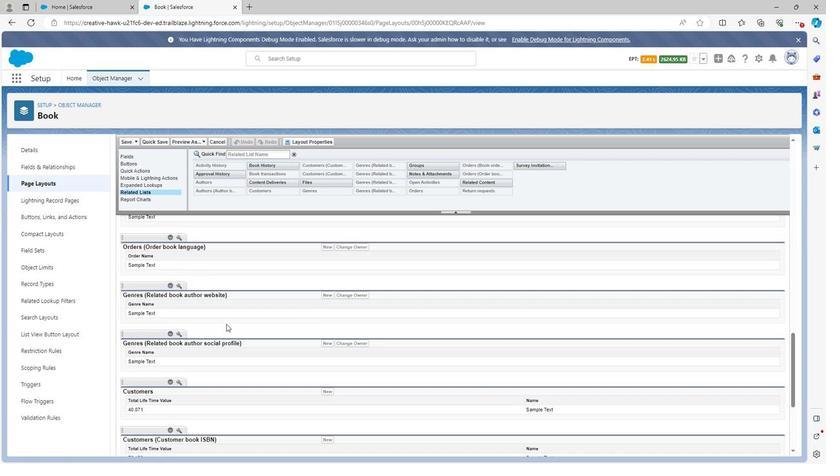 
Action: Mouse scrolled (220, 322) with delta (0, 0)
Screenshot: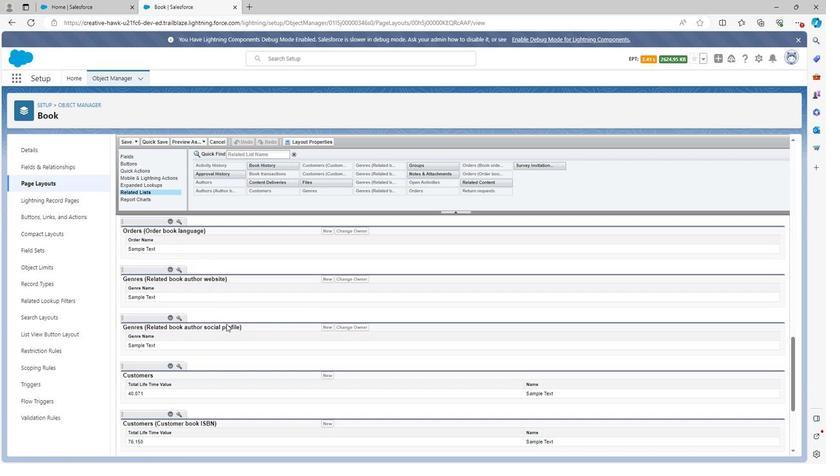 
Action: Mouse scrolled (220, 322) with delta (0, 0)
Screenshot: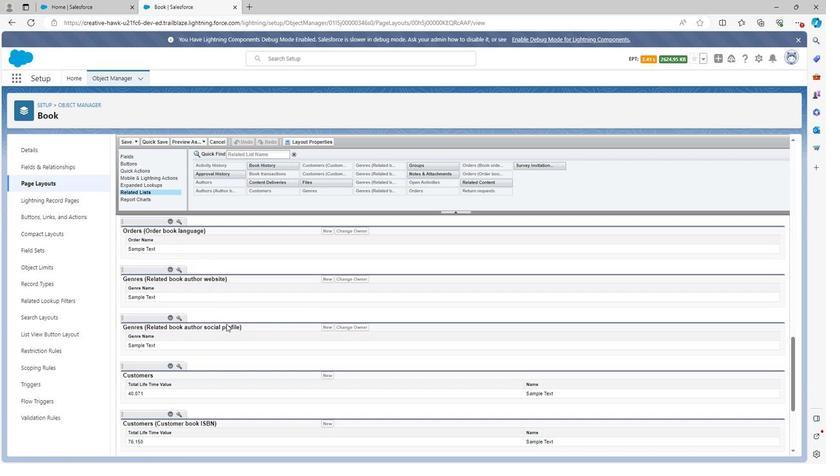 
Action: Mouse scrolled (220, 322) with delta (0, 0)
Screenshot: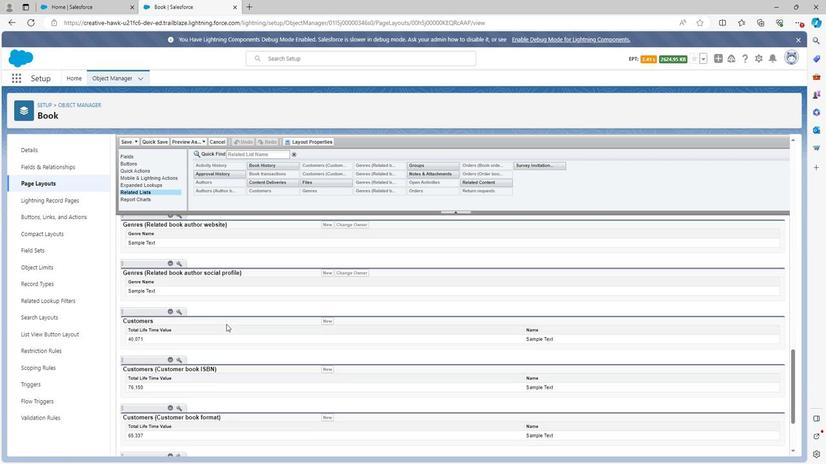 
Action: Mouse scrolled (220, 322) with delta (0, 0)
Screenshot: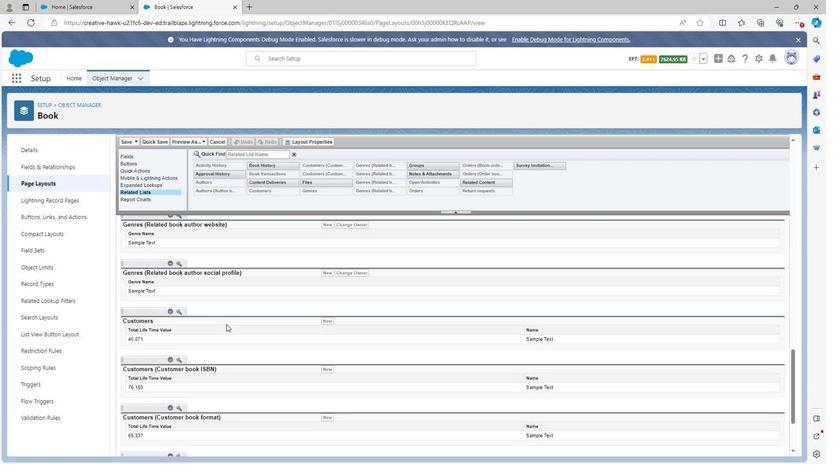 
Action: Mouse moved to (220, 320)
Screenshot: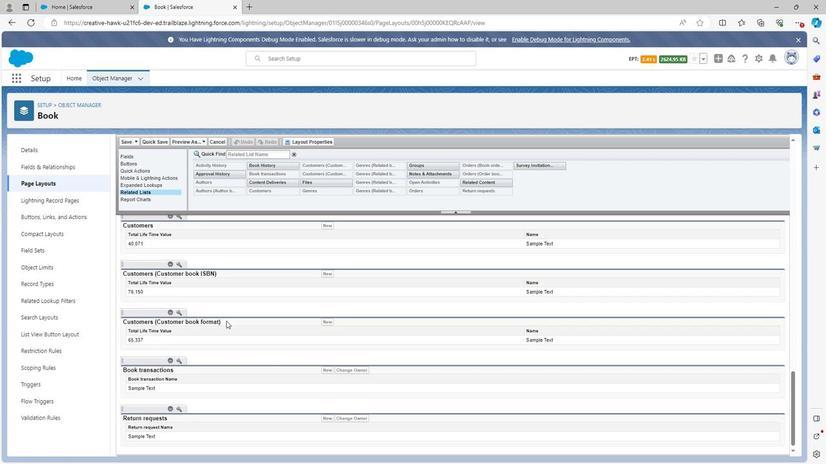 
Action: Mouse scrolled (220, 319) with delta (0, 0)
Screenshot: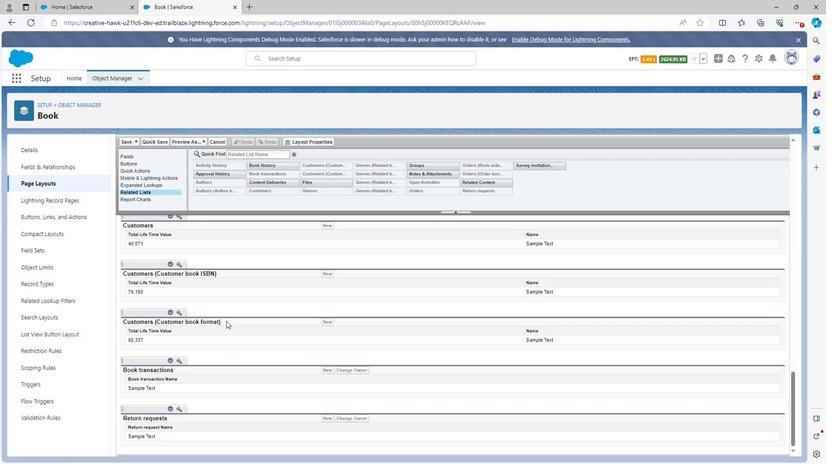 
Action: Mouse scrolled (220, 319) with delta (0, 0)
Screenshot: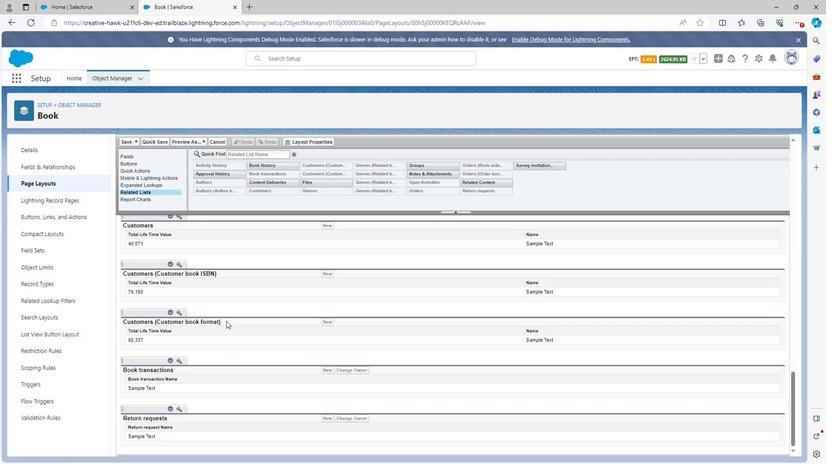 
Action: Mouse scrolled (220, 319) with delta (0, 0)
Screenshot: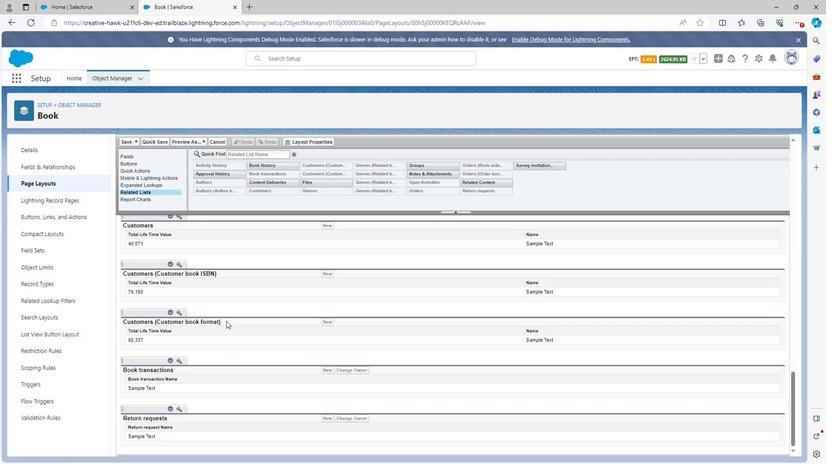 
Action: Mouse scrolled (220, 319) with delta (0, 0)
Screenshot: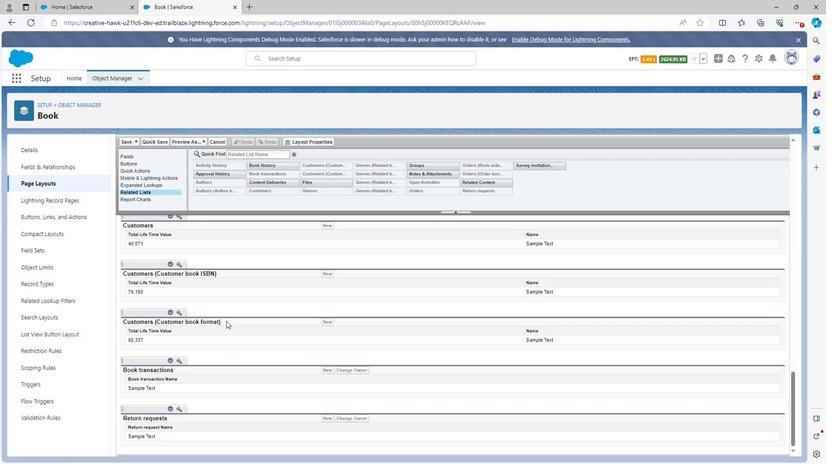 
Action: Mouse scrolled (220, 319) with delta (0, 0)
Screenshot: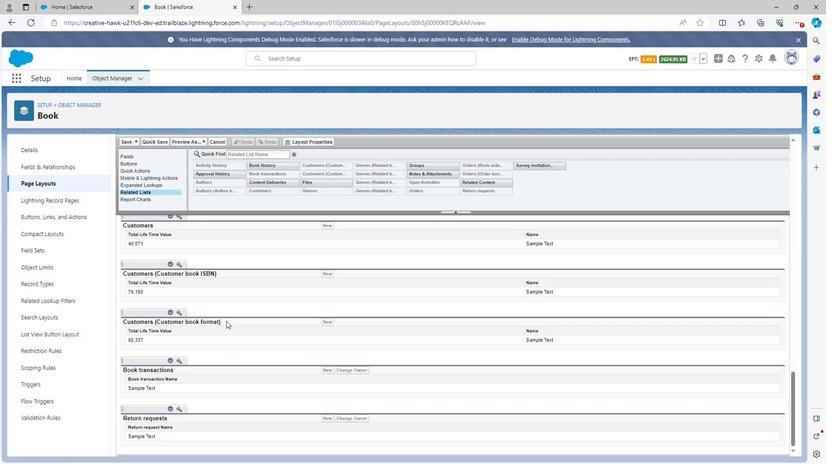 
Action: Mouse scrolled (220, 319) with delta (0, 0)
Screenshot: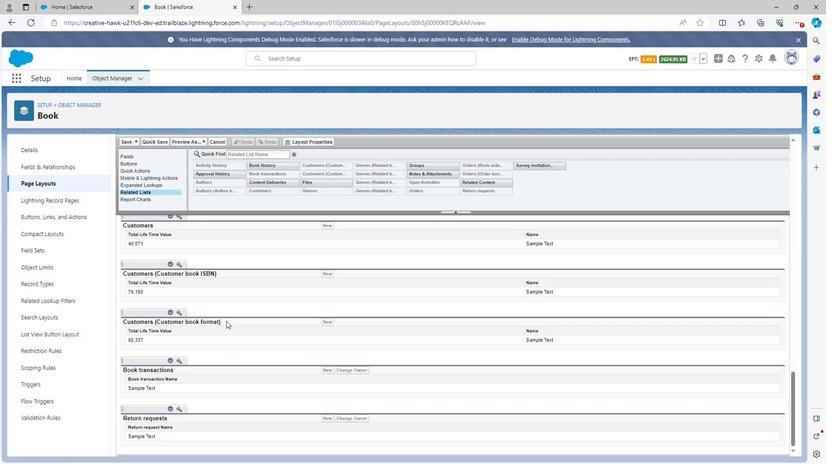 
Action: Mouse moved to (220, 320)
Screenshot: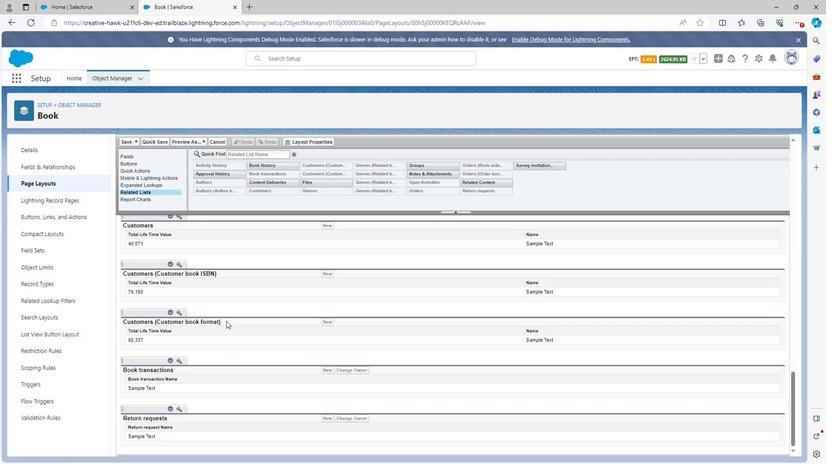 
Action: Mouse scrolled (220, 319) with delta (0, 0)
Screenshot: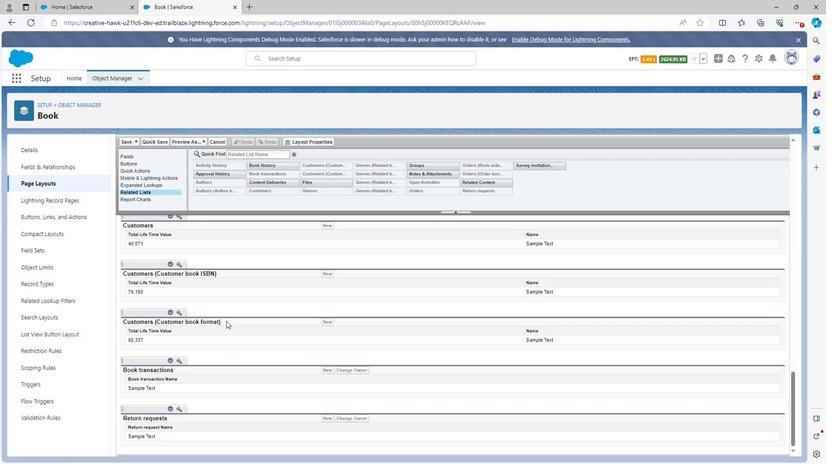 
Action: Mouse scrolled (220, 319) with delta (0, 0)
Screenshot: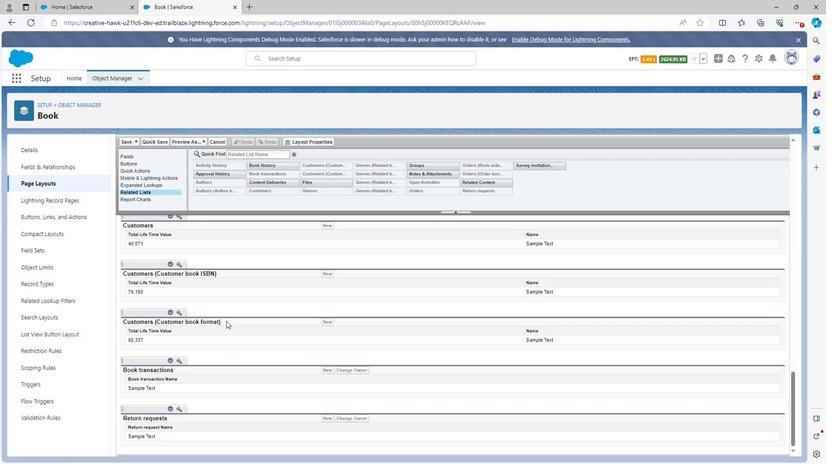 
Action: Mouse scrolled (220, 319) with delta (0, 0)
Screenshot: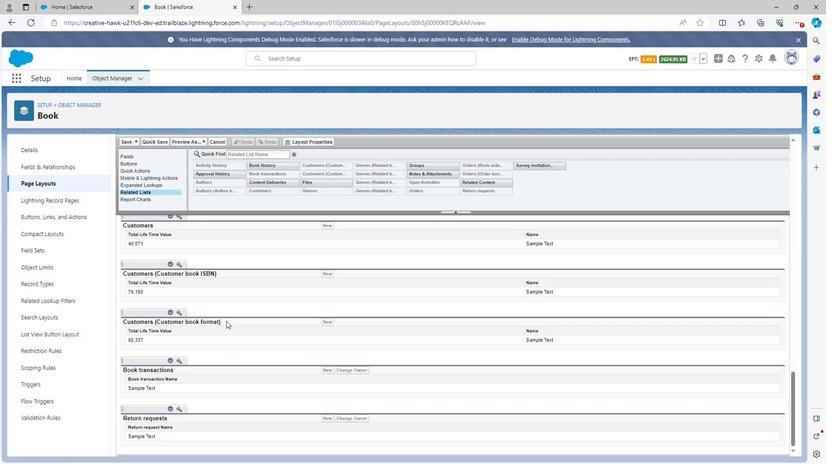 
Action: Mouse scrolled (220, 319) with delta (0, 0)
Screenshot: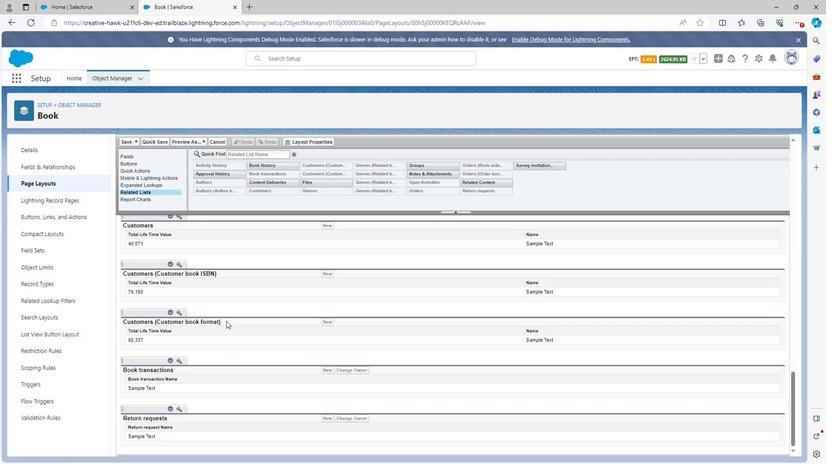 
Action: Mouse scrolled (220, 319) with delta (0, 0)
Screenshot: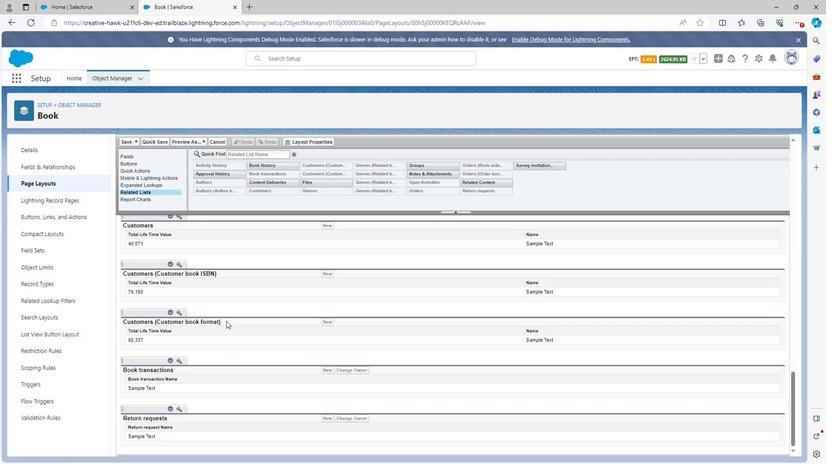 
Action: Mouse scrolled (220, 319) with delta (0, 0)
Screenshot: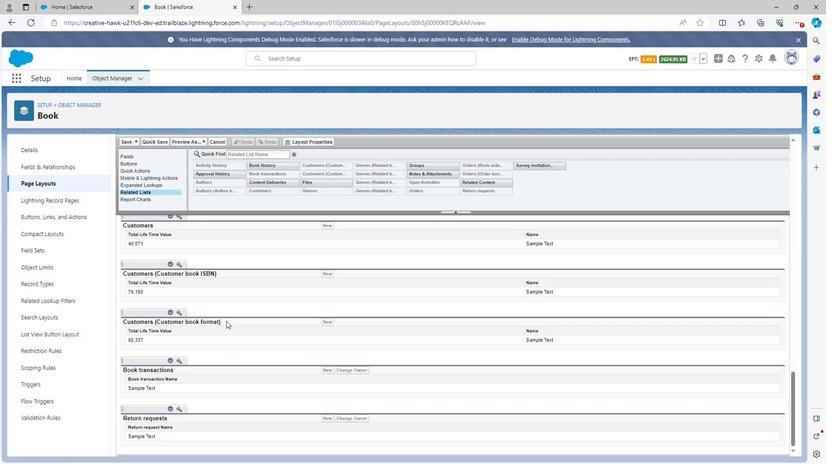 
Action: Mouse moved to (220, 319)
Screenshot: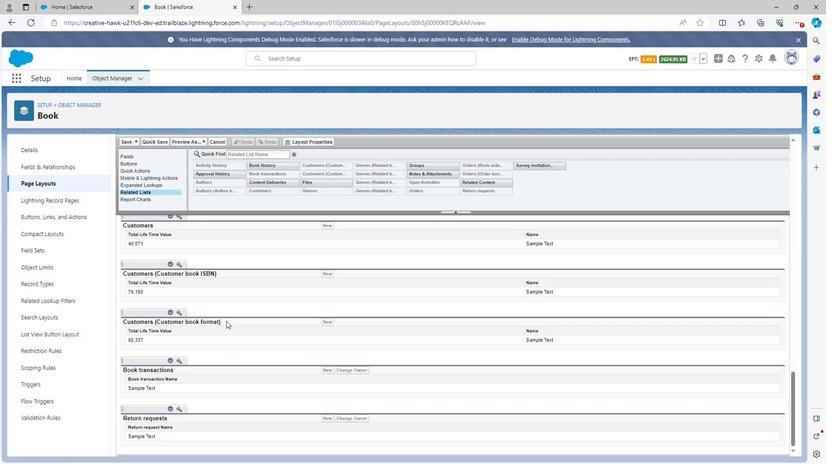 
Action: Mouse scrolled (220, 318) with delta (0, 0)
Screenshot: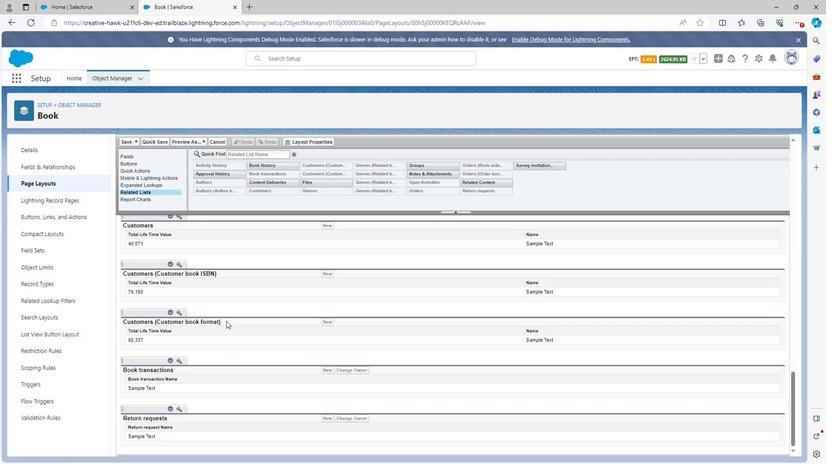 
Action: Mouse moved to (318, 414)
Screenshot: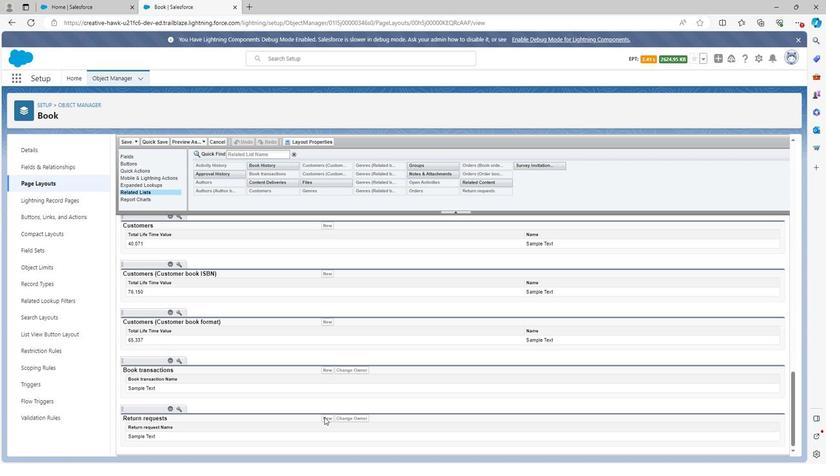 
Action: Mouse pressed left at (318, 414)
Screenshot: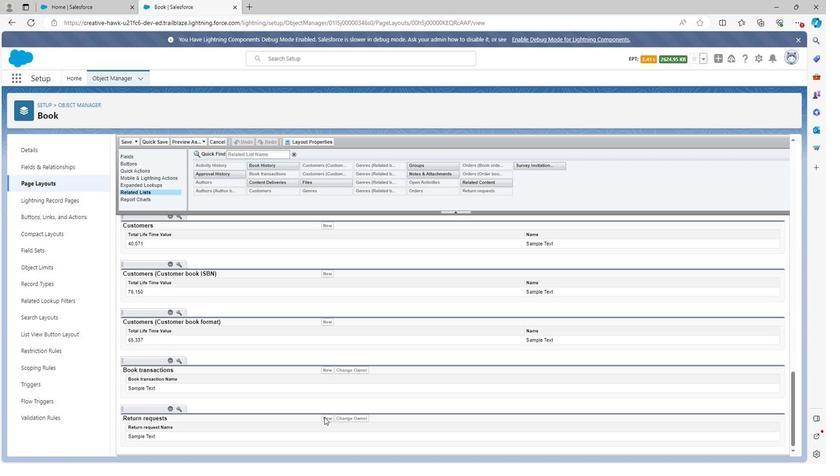 
Action: Mouse moved to (313, 406)
Screenshot: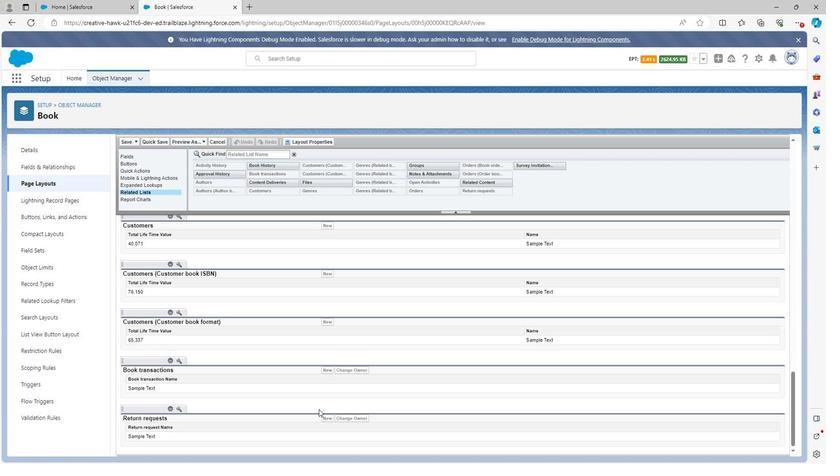 
Action: Mouse scrolled (313, 407) with delta (0, 0)
Screenshot: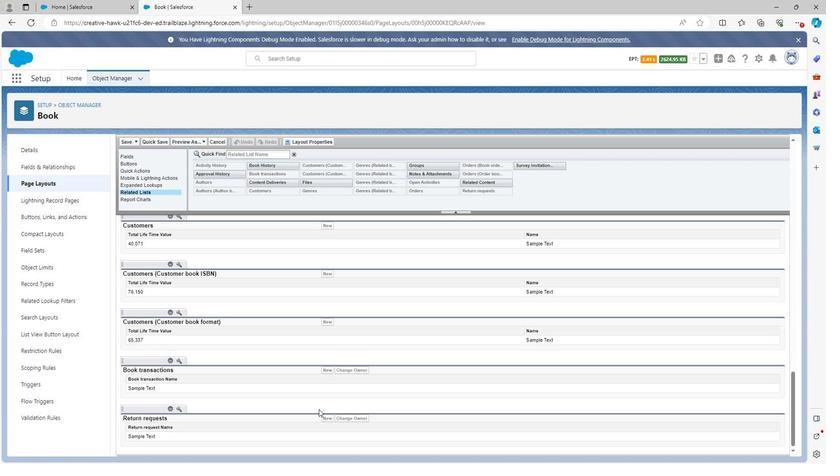 
Action: Mouse scrolled (313, 407) with delta (0, 0)
Screenshot: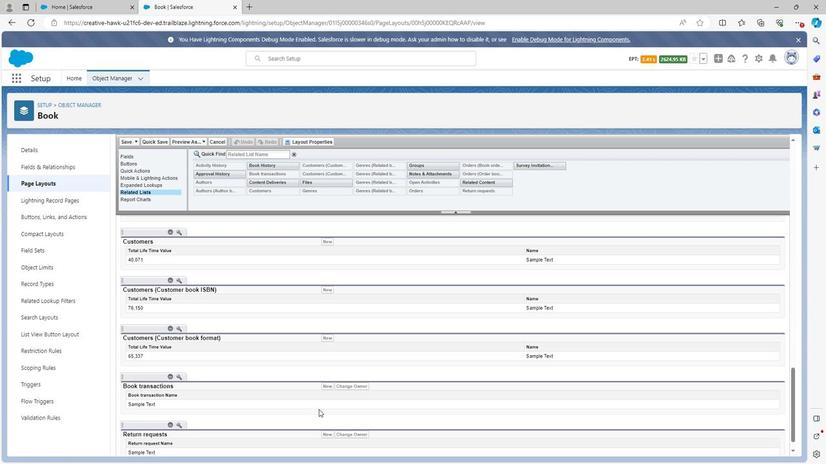 
Action: Mouse scrolled (313, 407) with delta (0, 0)
Screenshot: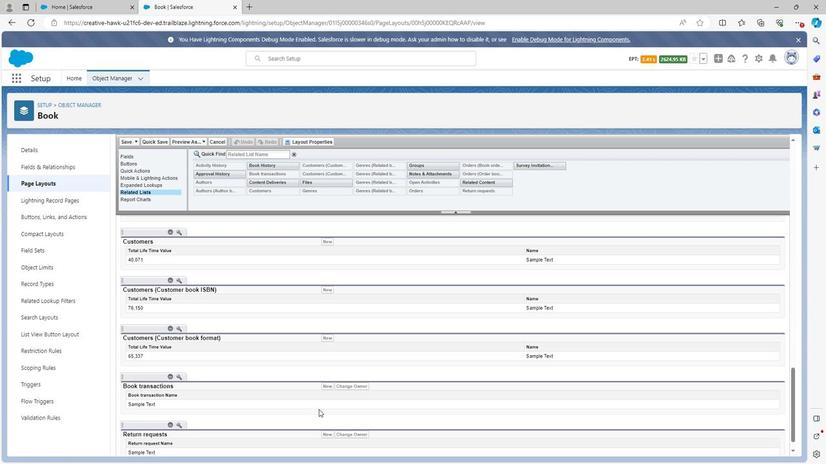 
Action: Mouse scrolled (313, 407) with delta (0, 0)
Screenshot: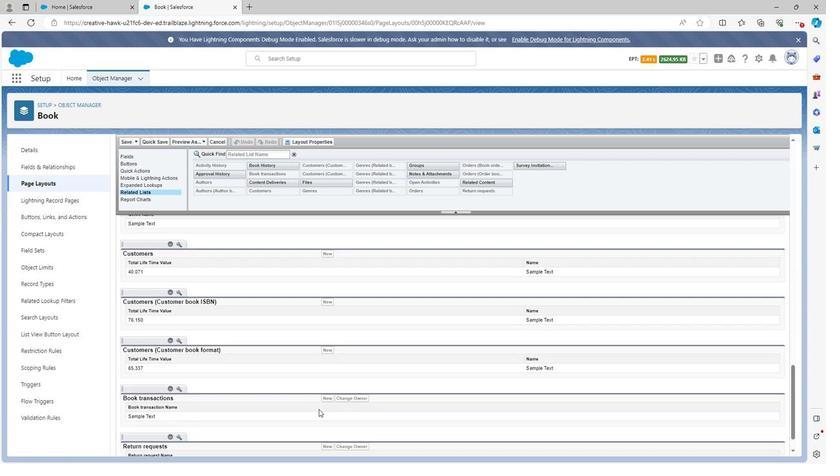 
Action: Mouse scrolled (313, 407) with delta (0, 0)
Screenshot: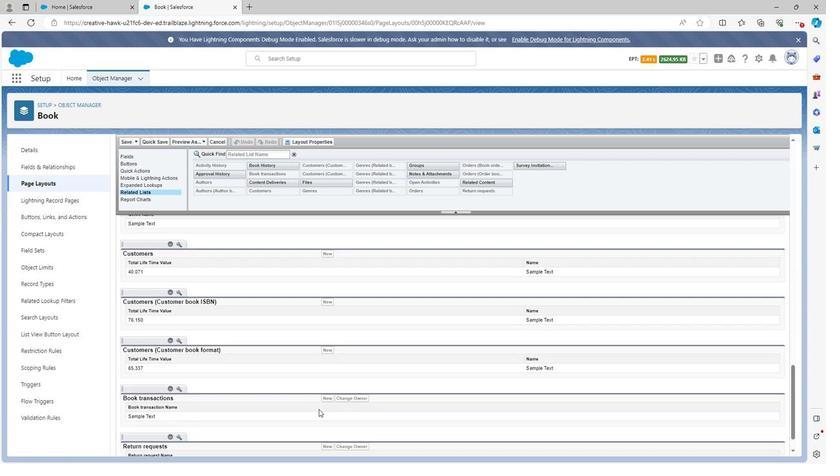 
Action: Mouse scrolled (313, 407) with delta (0, 0)
Screenshot: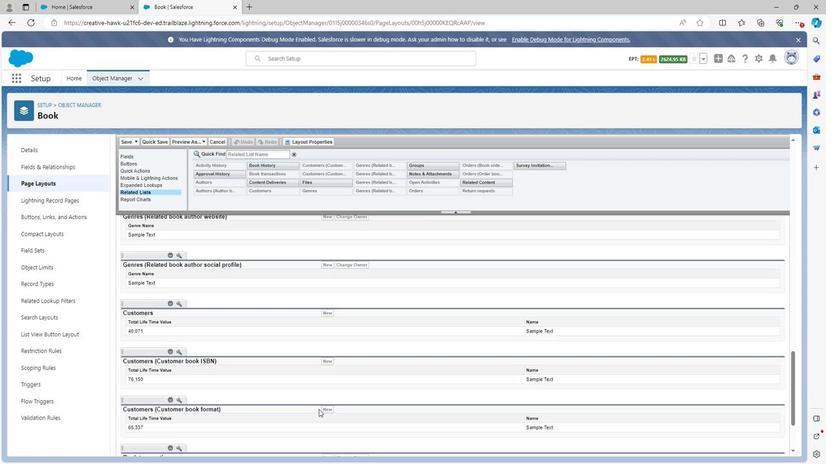
Action: Mouse scrolled (313, 407) with delta (0, 0)
Screenshot: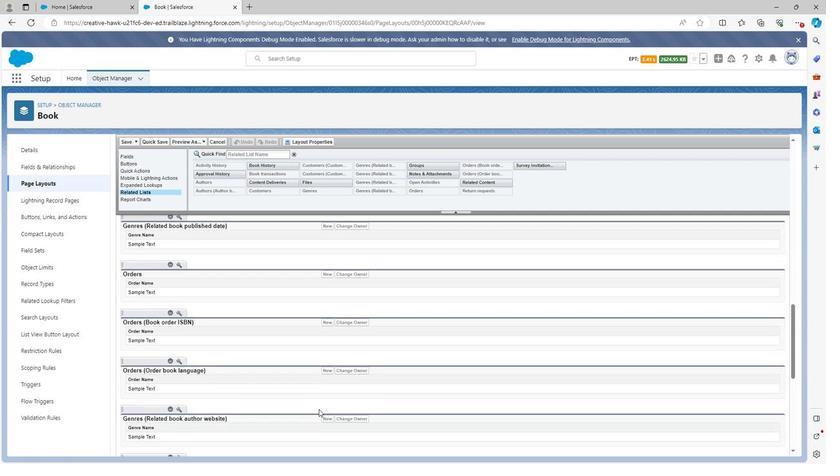 
Action: Mouse scrolled (313, 407) with delta (0, 0)
Screenshot: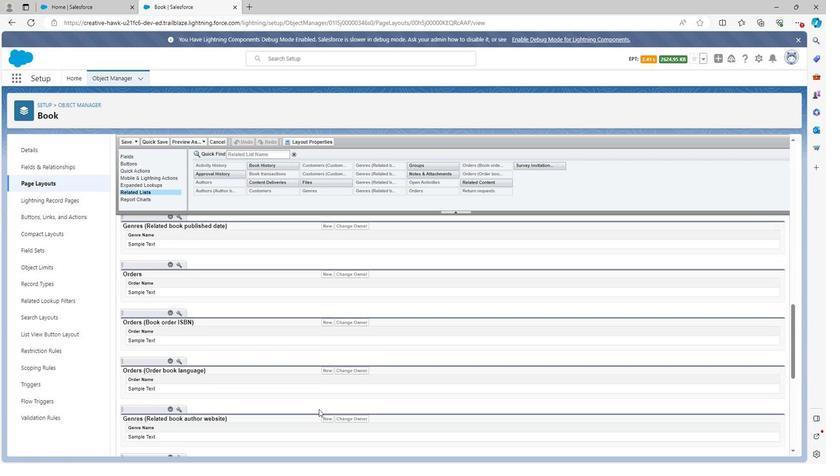 
Action: Mouse scrolled (313, 407) with delta (0, 0)
Screenshot: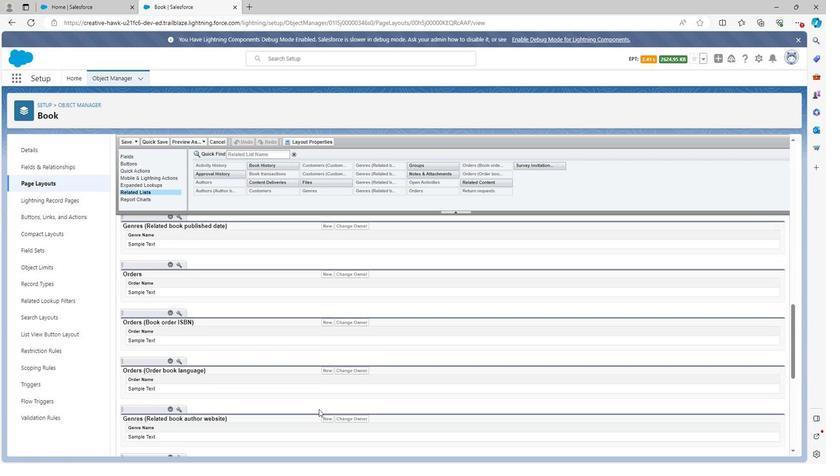 
Action: Mouse scrolled (313, 407) with delta (0, 0)
Screenshot: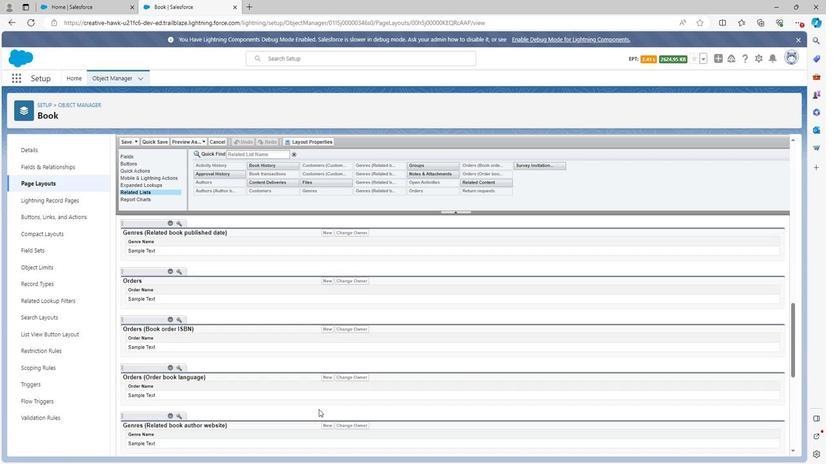 
Action: Mouse scrolled (313, 407) with delta (0, 0)
Screenshot: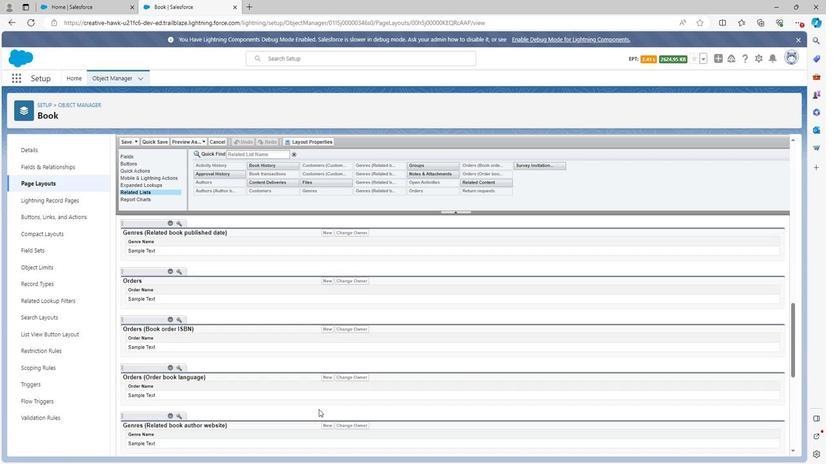 
Action: Mouse scrolled (313, 407) with delta (0, 0)
Screenshot: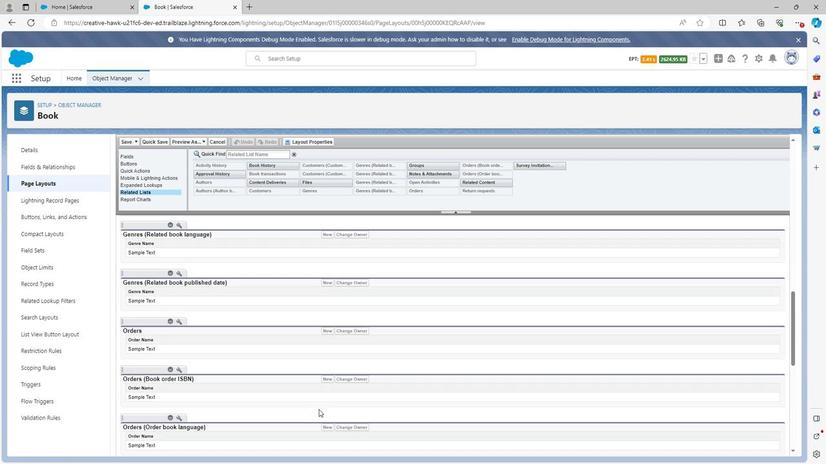
Action: Mouse scrolled (313, 407) with delta (0, 0)
Screenshot: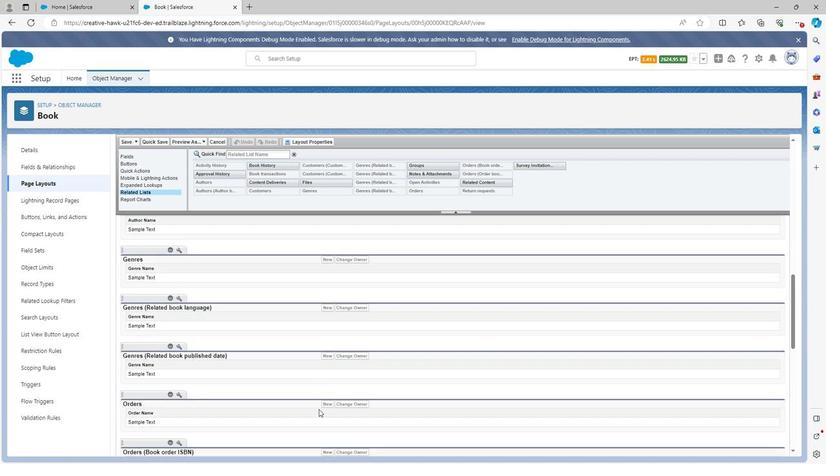 
Action: Mouse moved to (263, 343)
Screenshot: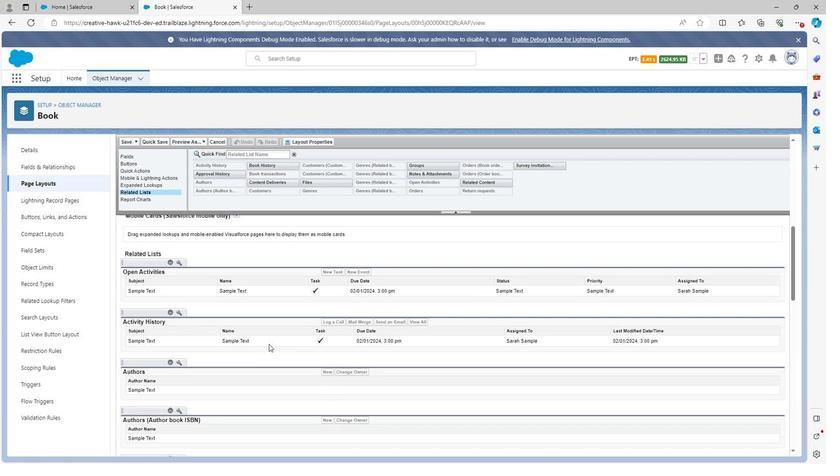 
Action: Mouse scrolled (263, 342) with delta (0, 0)
Screenshot: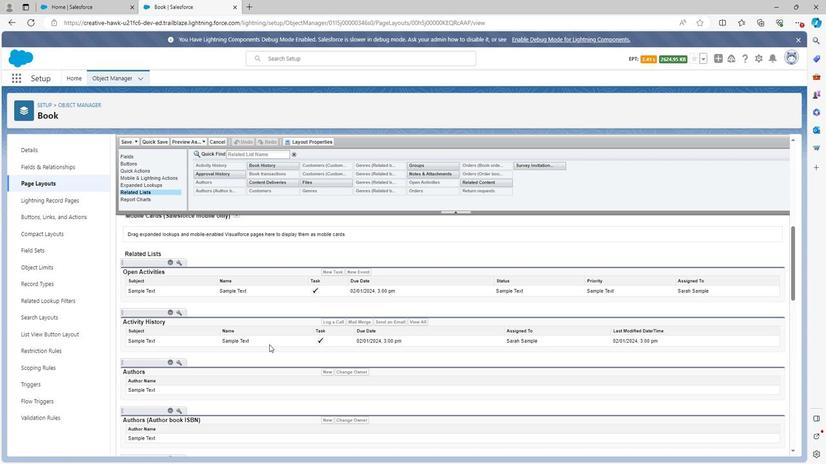 
Action: Mouse scrolled (263, 342) with delta (0, 0)
Screenshot: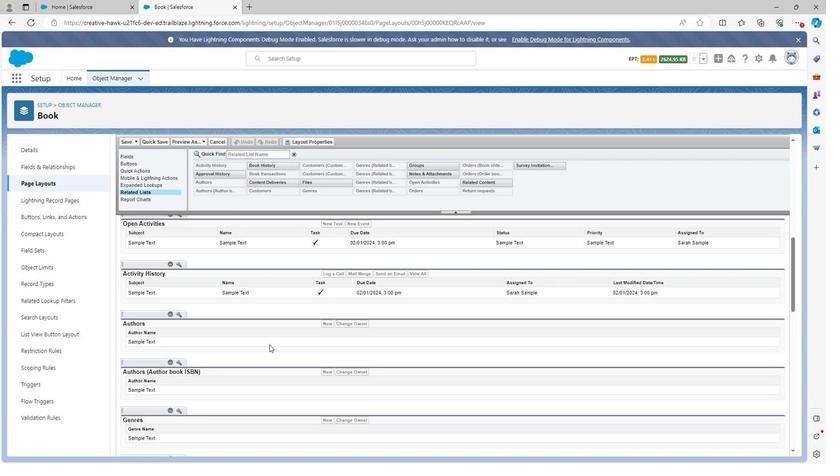
Action: Mouse scrolled (263, 342) with delta (0, 0)
Screenshot: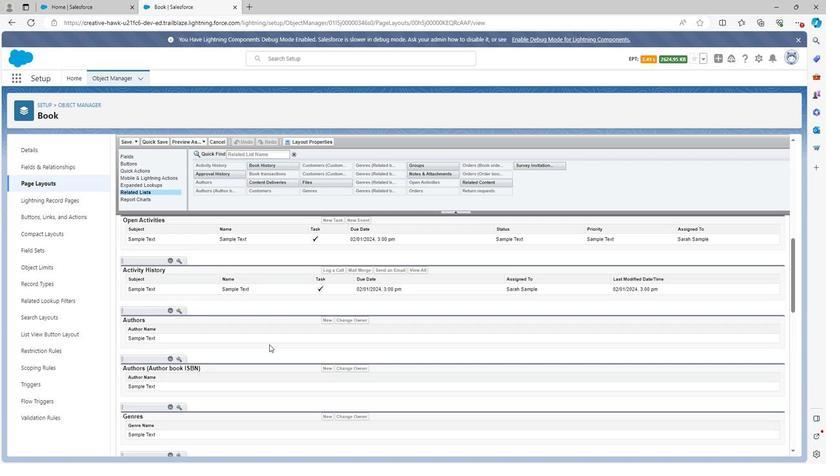 
Action: Mouse scrolled (263, 342) with delta (0, 0)
Screenshot: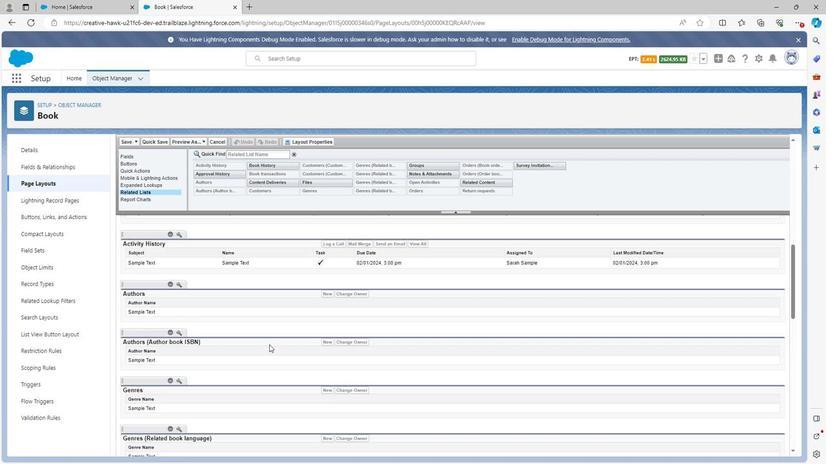 
Action: Mouse scrolled (263, 342) with delta (0, 0)
Screenshot: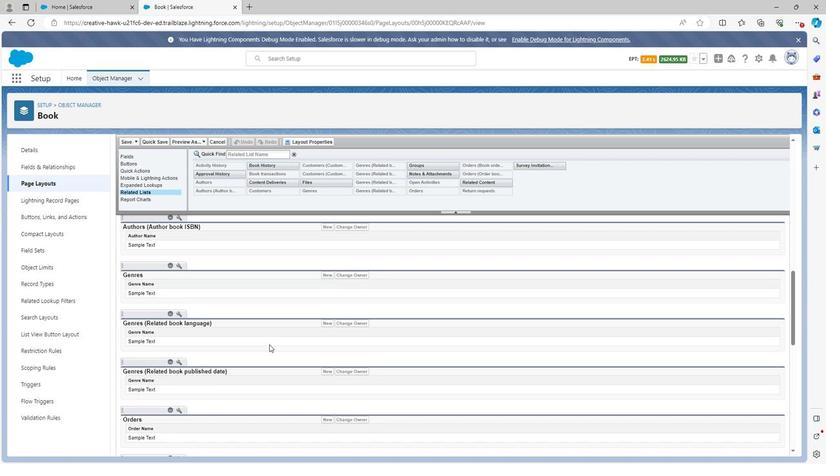 
Action: Mouse scrolled (263, 342) with delta (0, 0)
Screenshot: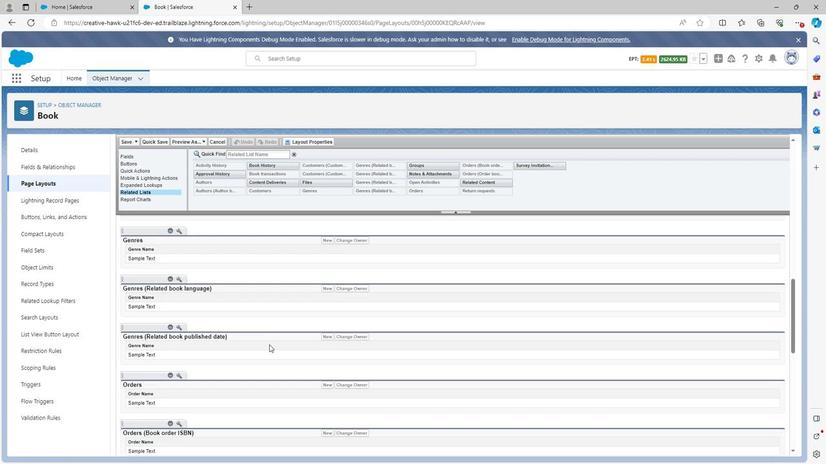 
Action: Mouse scrolled (263, 342) with delta (0, 0)
Screenshot: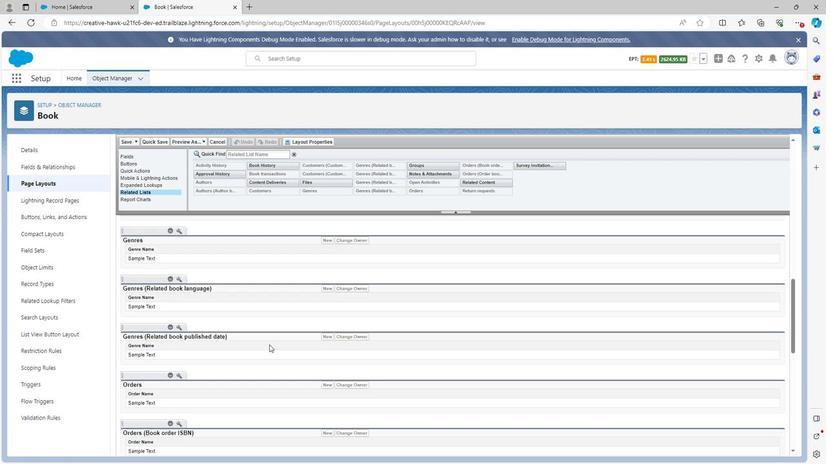 
Action: Mouse scrolled (263, 342) with delta (0, 0)
Screenshot: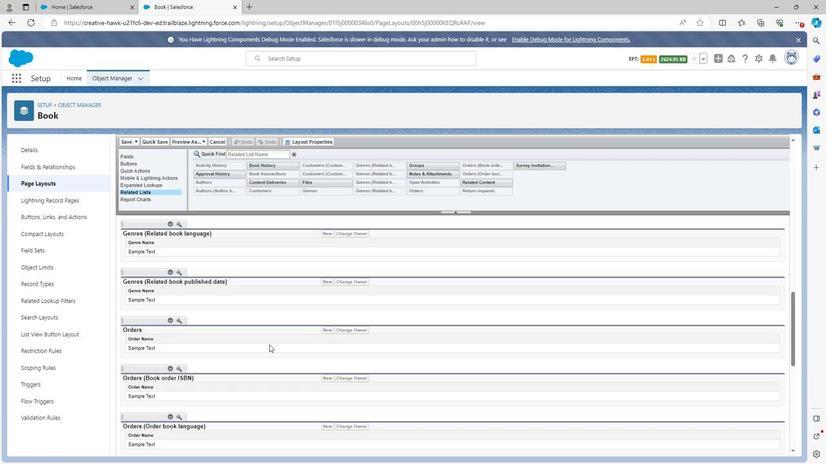 
Action: Mouse scrolled (263, 342) with delta (0, 0)
Screenshot: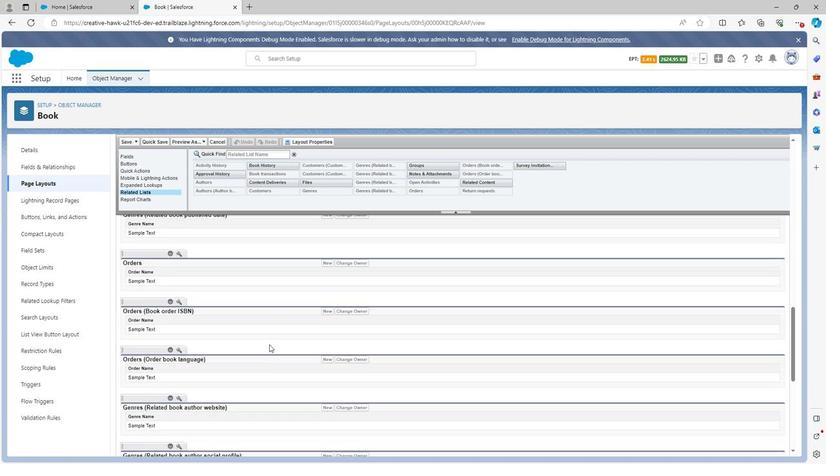 
Action: Mouse moved to (280, 348)
Screenshot: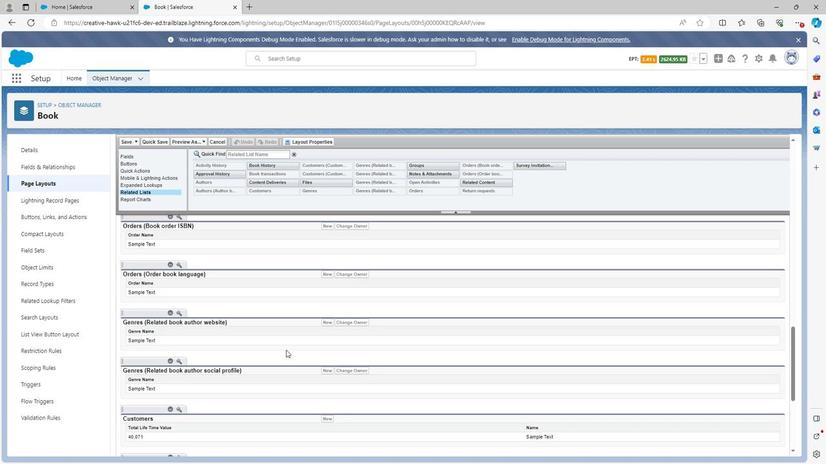 
Action: Mouse scrolled (280, 347) with delta (0, 0)
Screenshot: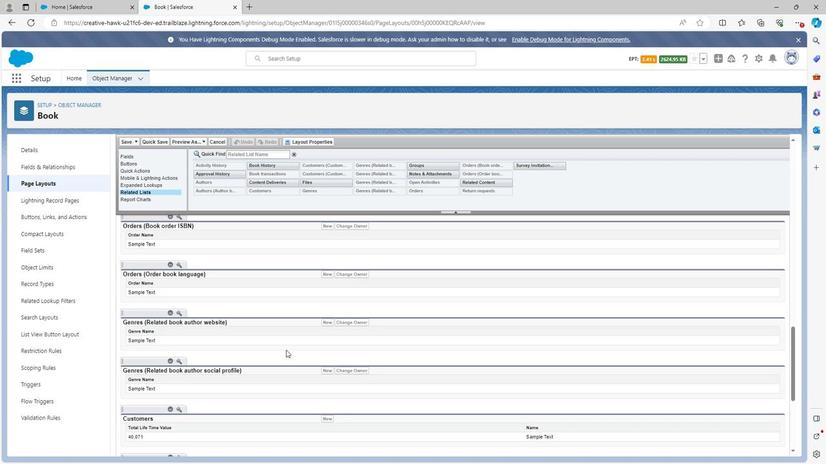 
Action: Mouse moved to (280, 349)
Screenshot: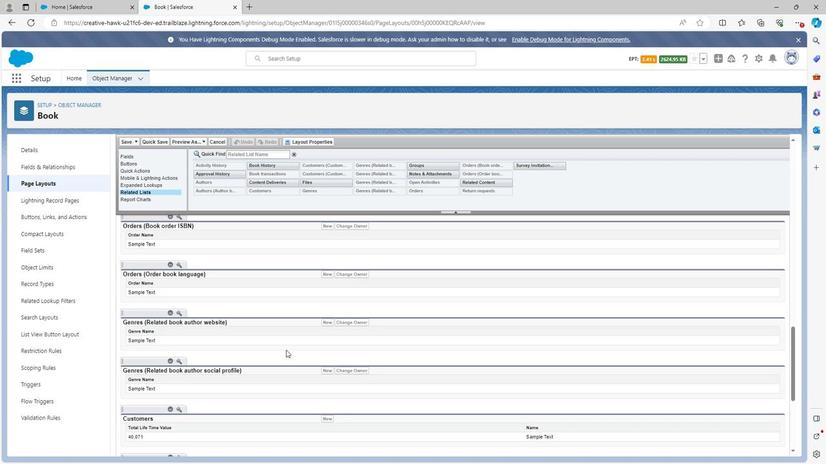 
Action: Mouse scrolled (280, 349) with delta (0, 0)
Screenshot: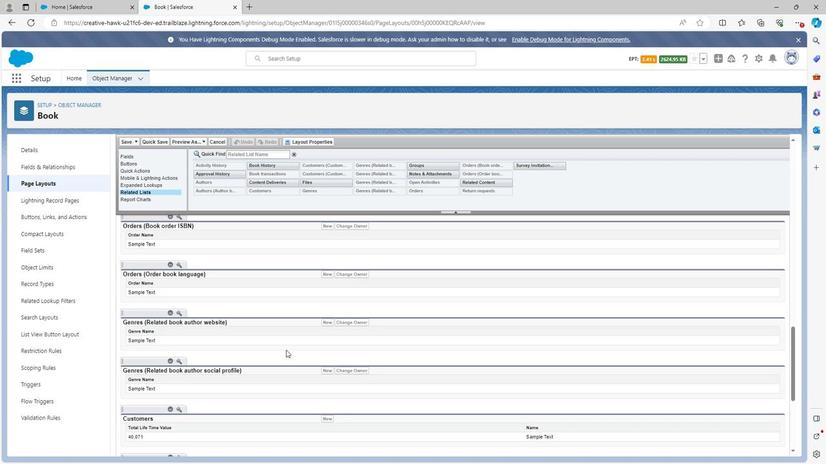
Action: Mouse moved to (280, 350)
Screenshot: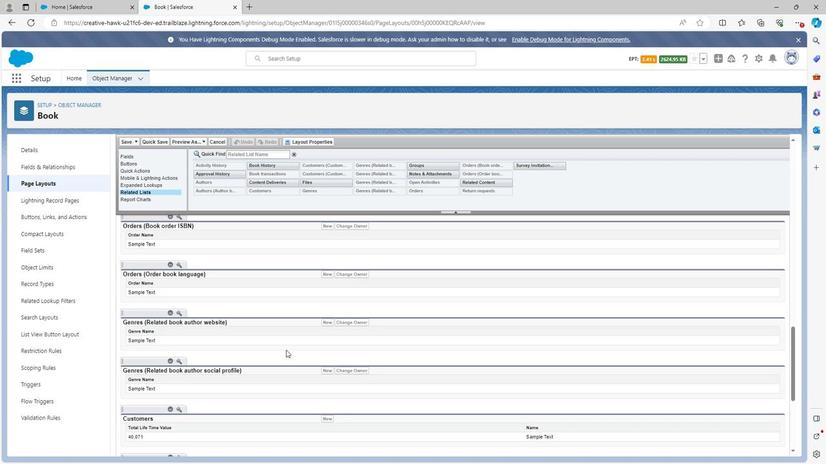 
Action: Mouse scrolled (280, 349) with delta (0, 0)
Screenshot: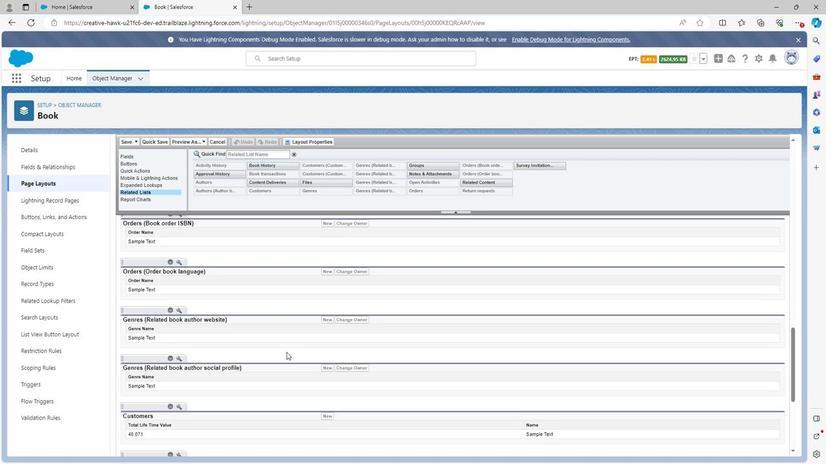
Action: Mouse moved to (281, 351)
Screenshot: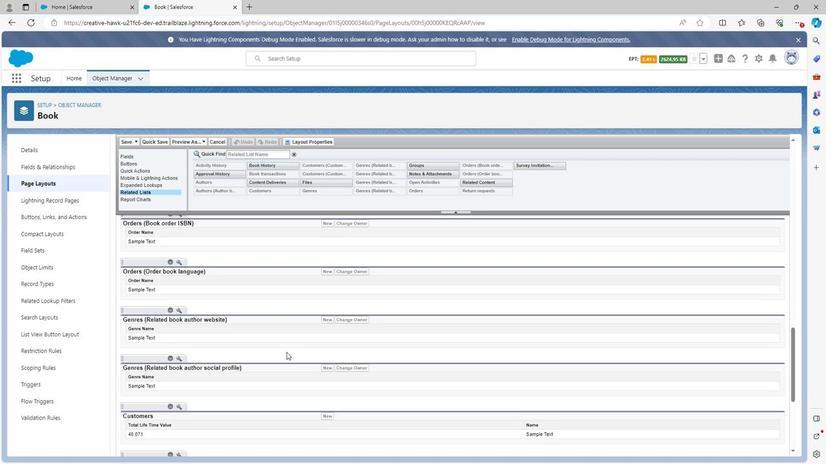 
Action: Mouse scrolled (281, 350) with delta (0, 0)
Screenshot: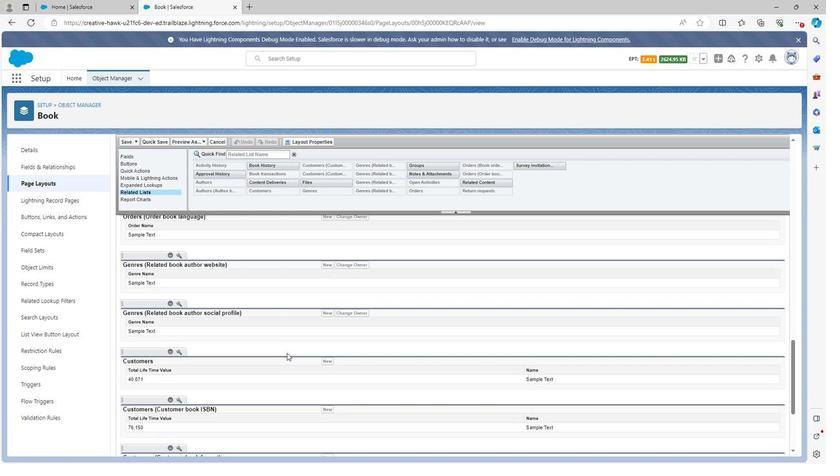
Action: Mouse moved to (436, 429)
Screenshot: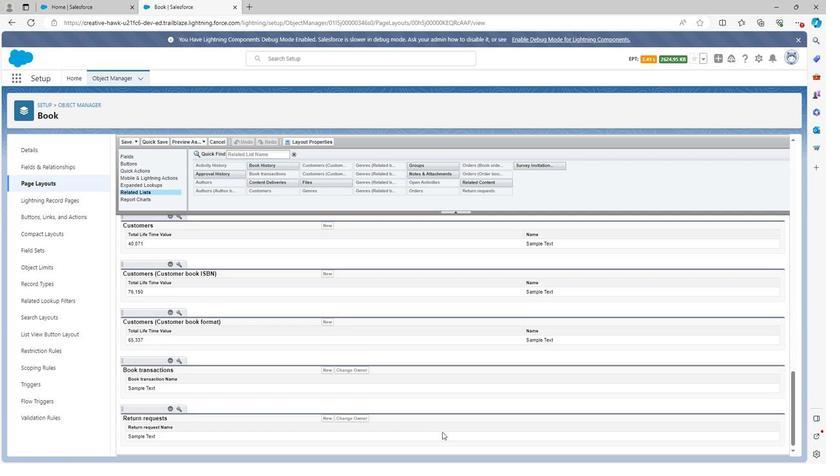 
Action: Mouse scrolled (436, 428) with delta (0, 0)
Screenshot: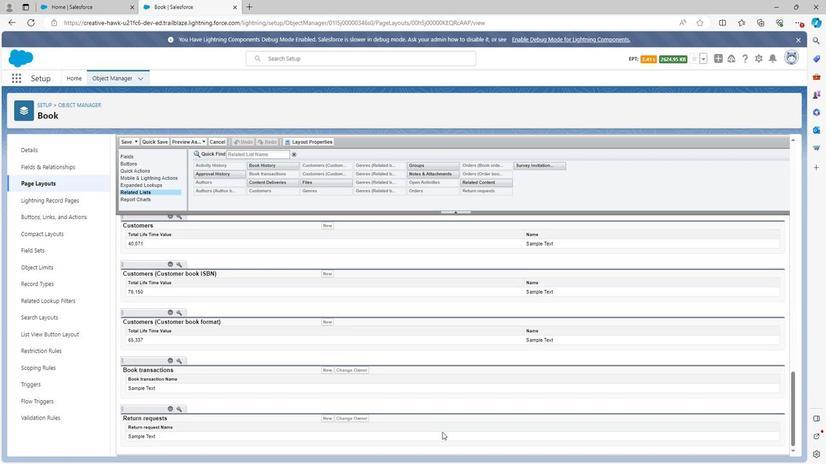 
Action: Mouse scrolled (436, 428) with delta (0, 0)
Screenshot: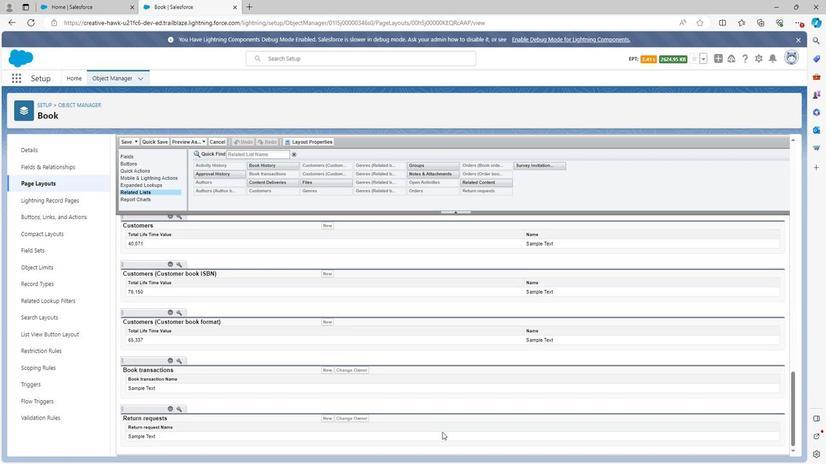 
Action: Mouse scrolled (436, 428) with delta (0, 0)
Screenshot: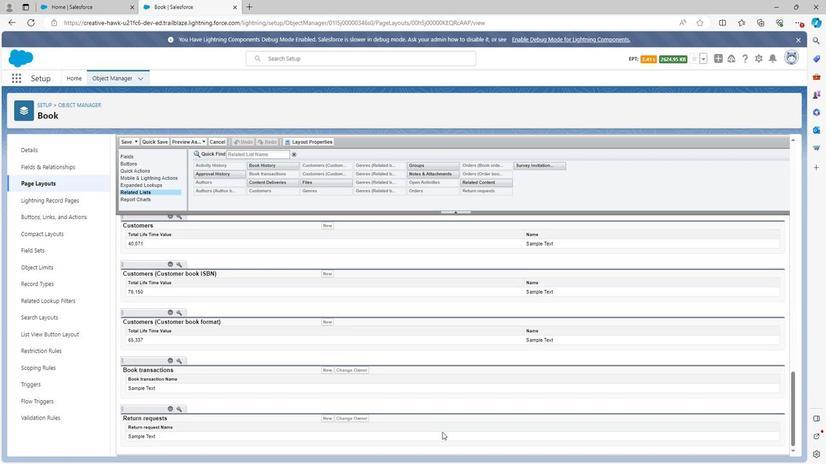 
Action: Mouse scrolled (436, 428) with delta (0, 0)
Screenshot: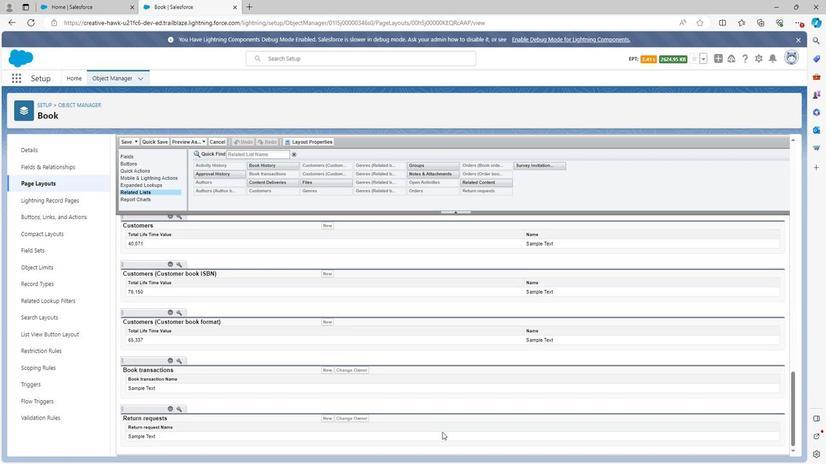 
Action: Mouse scrolled (436, 428) with delta (0, 0)
Screenshot: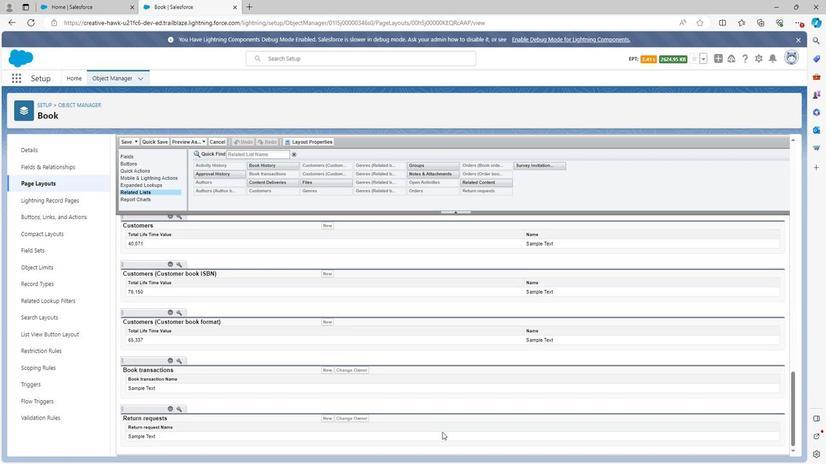 
Action: Mouse moved to (414, 403)
Screenshot: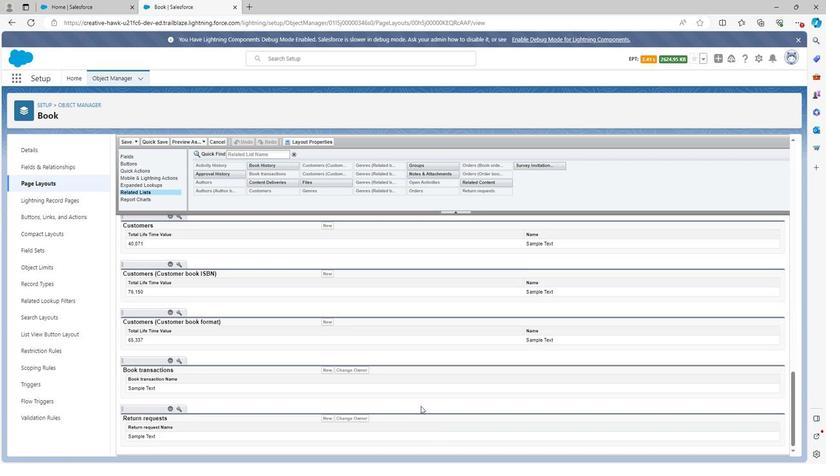 
Action: Mouse scrolled (414, 404) with delta (0, 0)
Screenshot: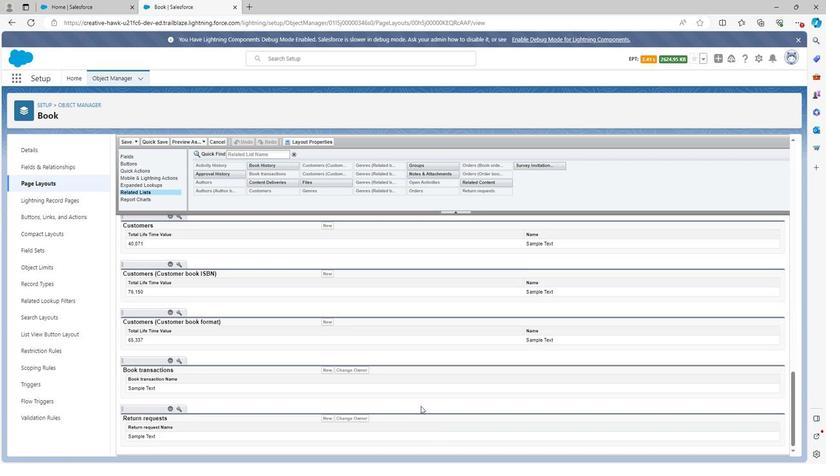 
Action: Mouse scrolled (414, 404) with delta (0, 0)
Screenshot: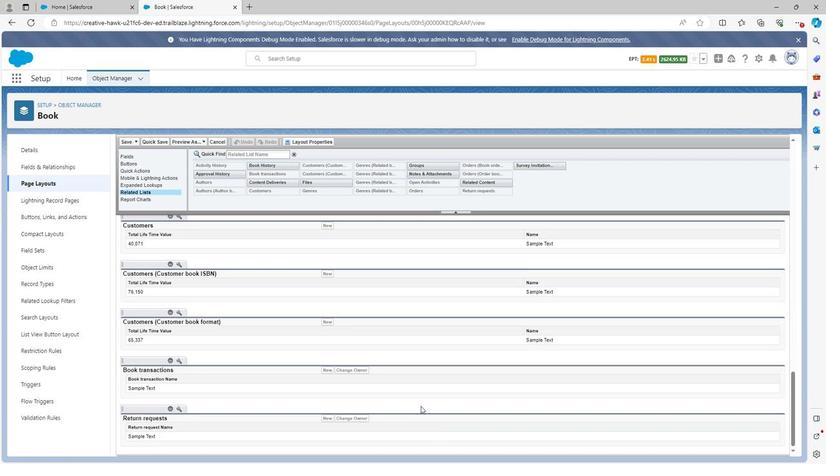 
Action: Mouse moved to (414, 403)
Screenshot: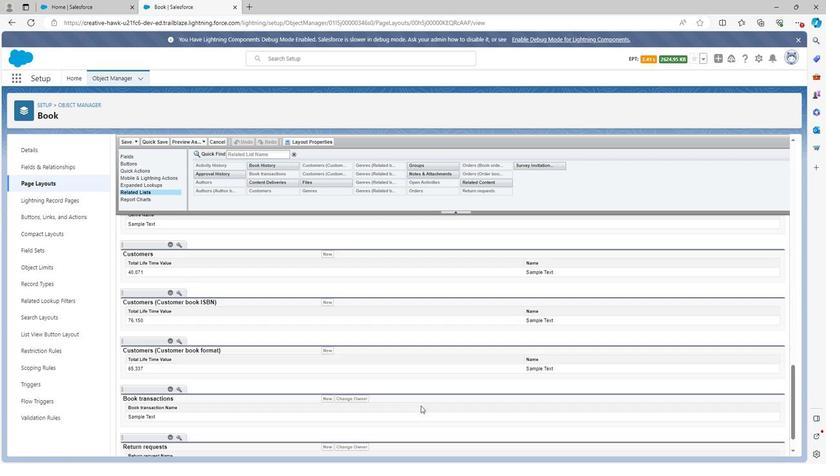 
Action: Mouse scrolled (414, 403) with delta (0, 0)
Screenshot: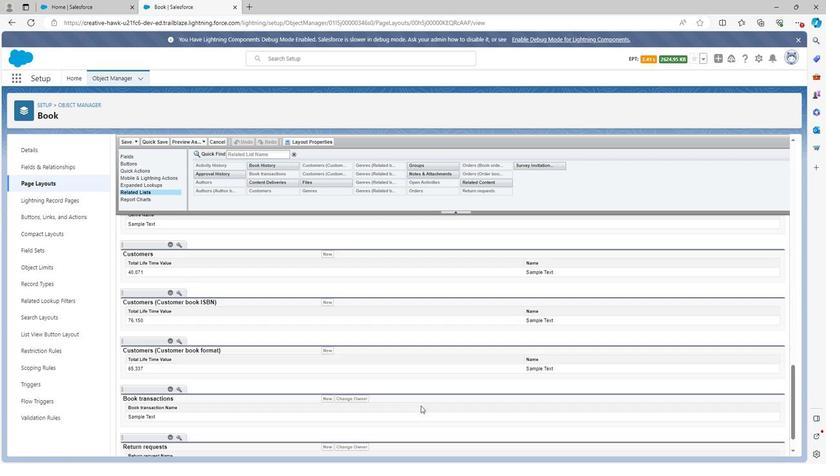 
Action: Mouse moved to (414, 403)
Screenshot: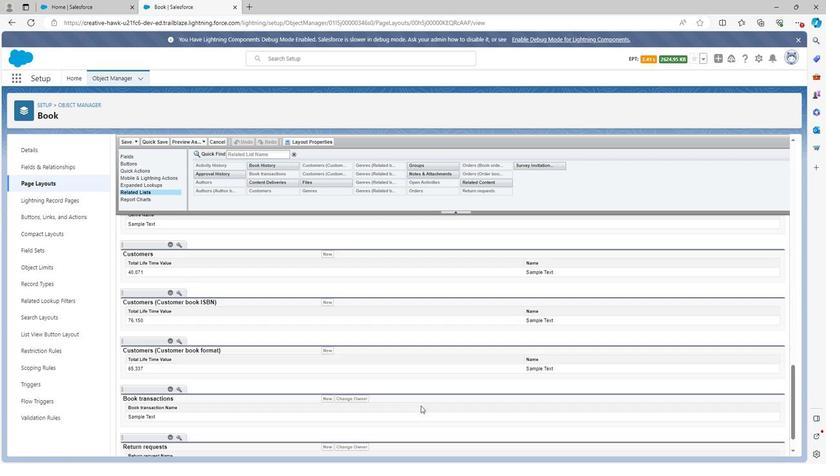
Action: Mouse scrolled (414, 403) with delta (0, 0)
Screenshot: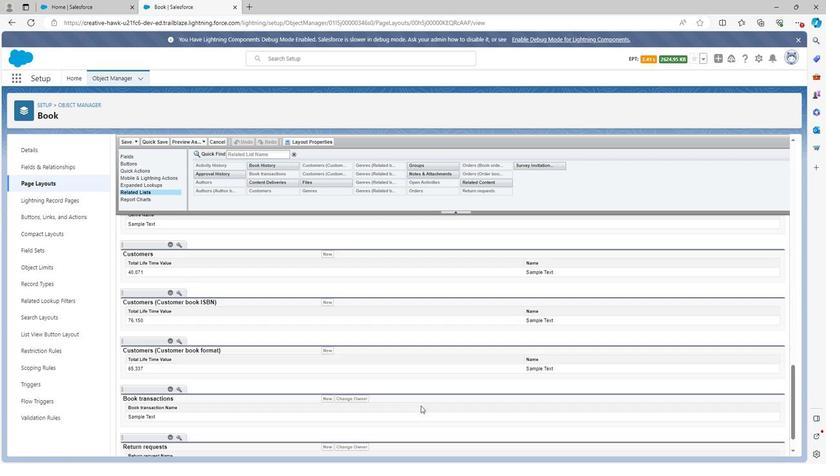 
Action: Mouse scrolled (414, 403) with delta (0, 0)
Screenshot: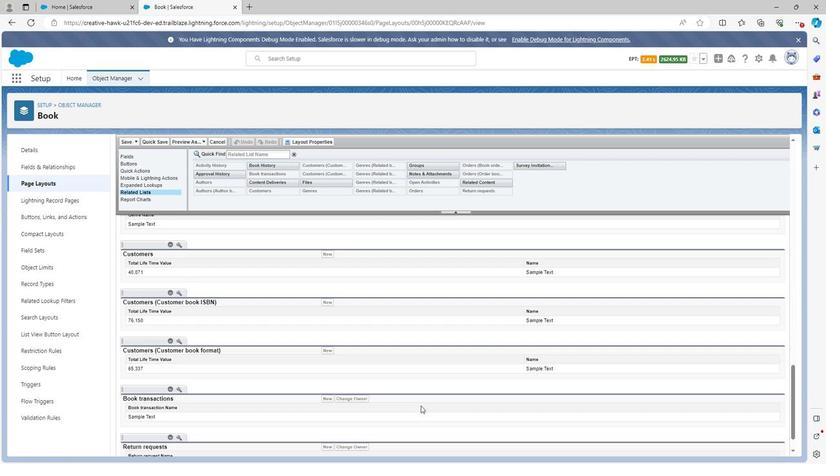 
Action: Mouse scrolled (414, 403) with delta (0, 0)
Screenshot: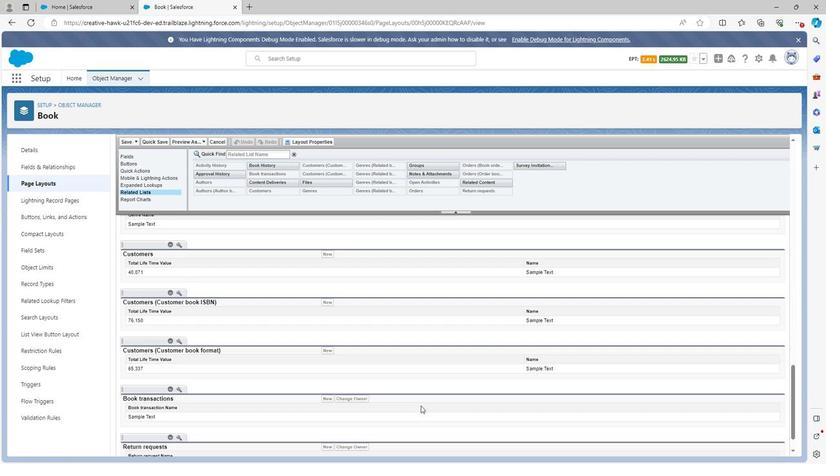 
Action: Mouse scrolled (414, 403) with delta (0, 0)
Screenshot: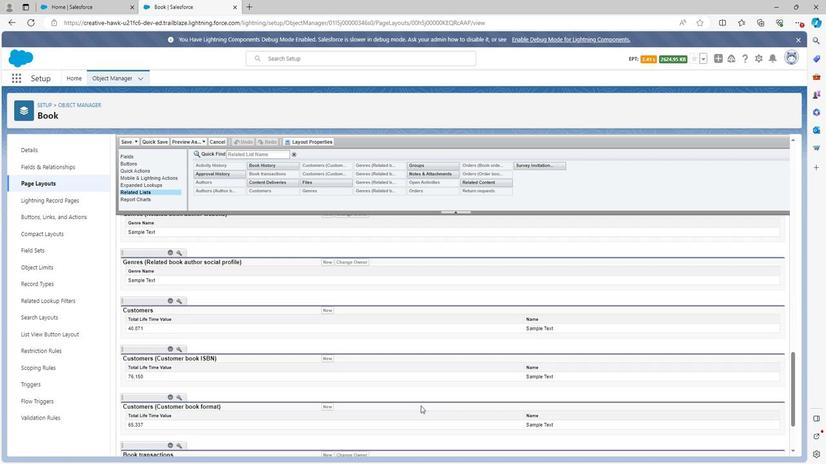 
Action: Mouse moved to (414, 401)
Screenshot: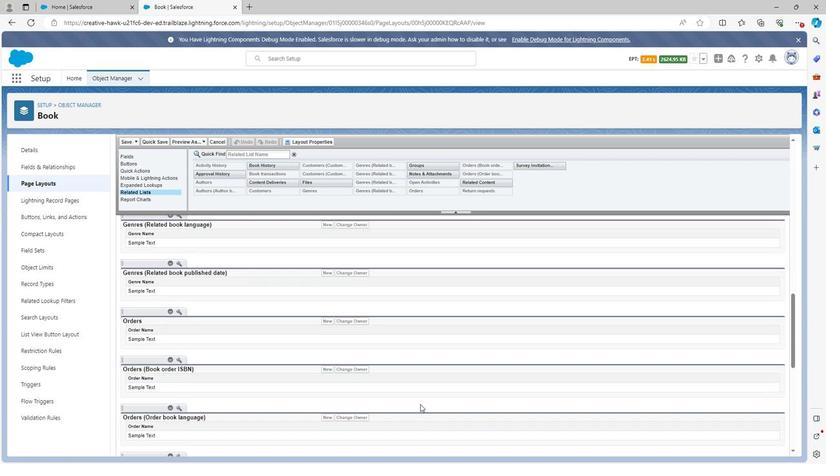 
Action: Mouse scrolled (414, 402) with delta (0, 0)
Screenshot: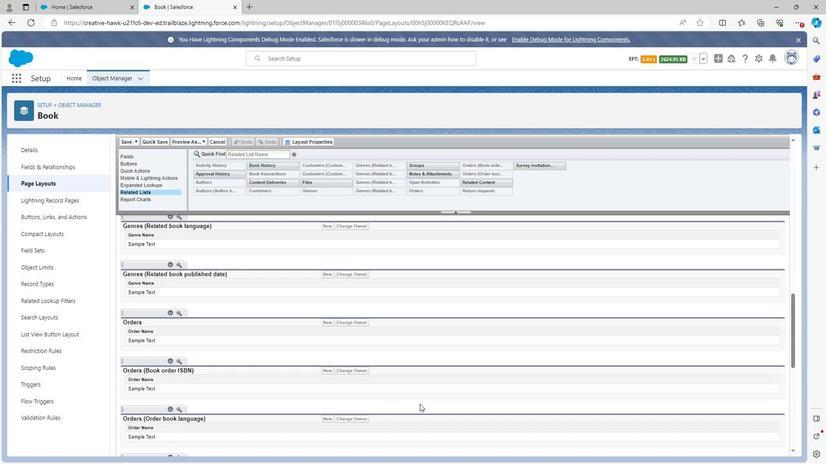 
Action: Mouse scrolled (414, 400) with delta (0, 0)
Screenshot: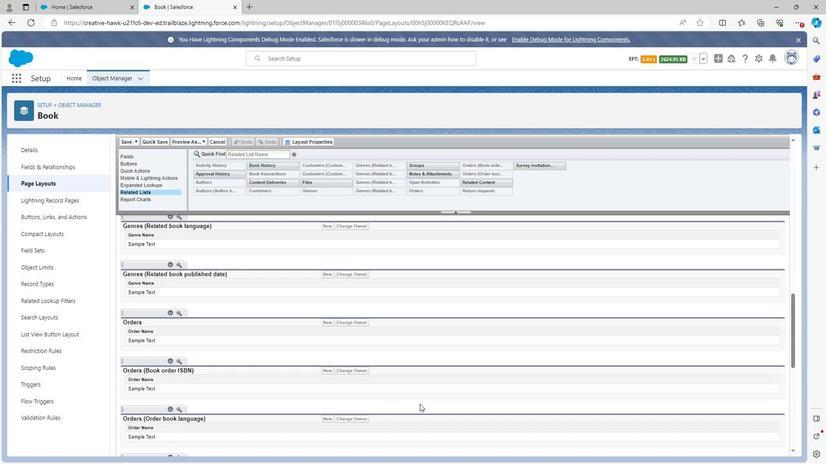 
Action: Mouse scrolled (414, 402) with delta (0, 0)
Screenshot: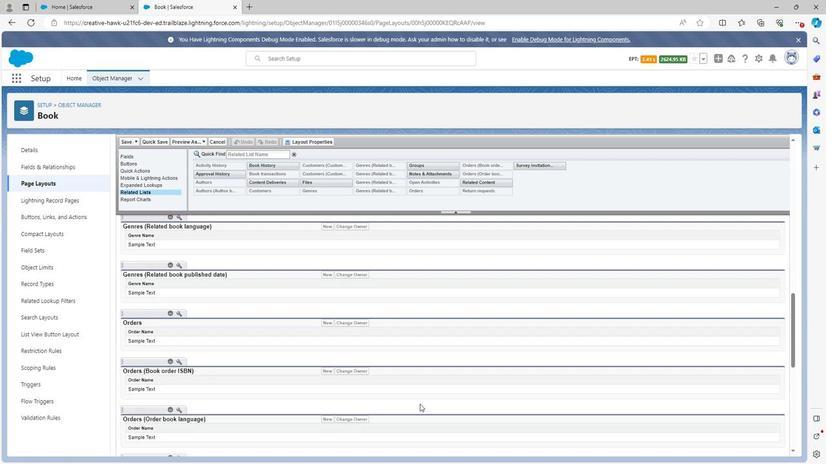 
Action: Mouse scrolled (414, 402) with delta (0, 0)
Screenshot: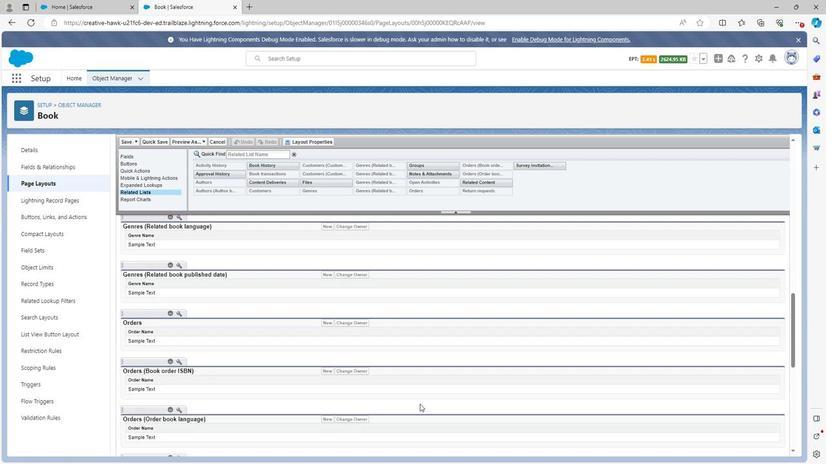 
Action: Mouse scrolled (414, 402) with delta (0, 0)
Screenshot: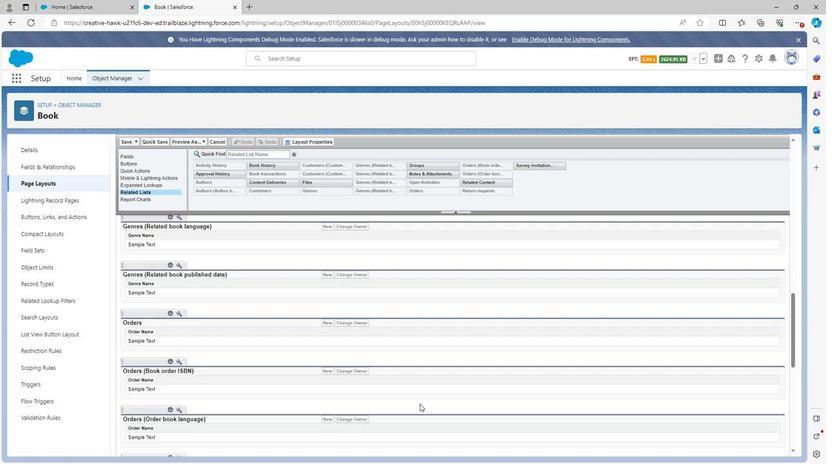 
Action: Mouse scrolled (414, 402) with delta (0, 0)
Screenshot: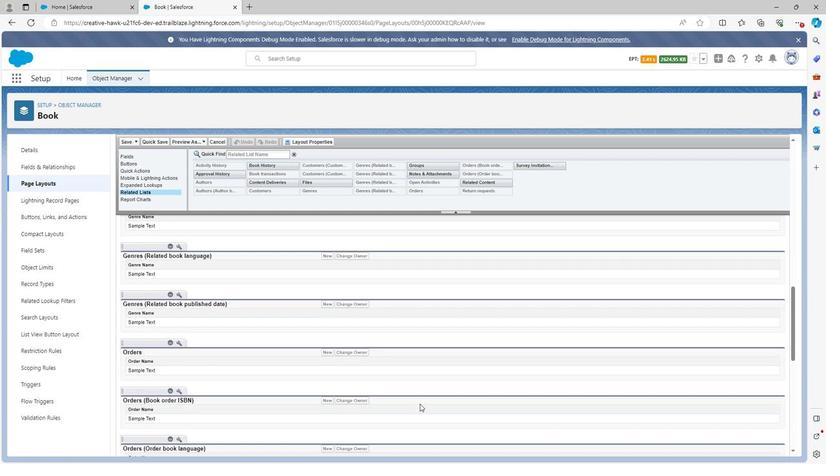 
Action: Mouse scrolled (414, 402) with delta (0, 0)
Screenshot: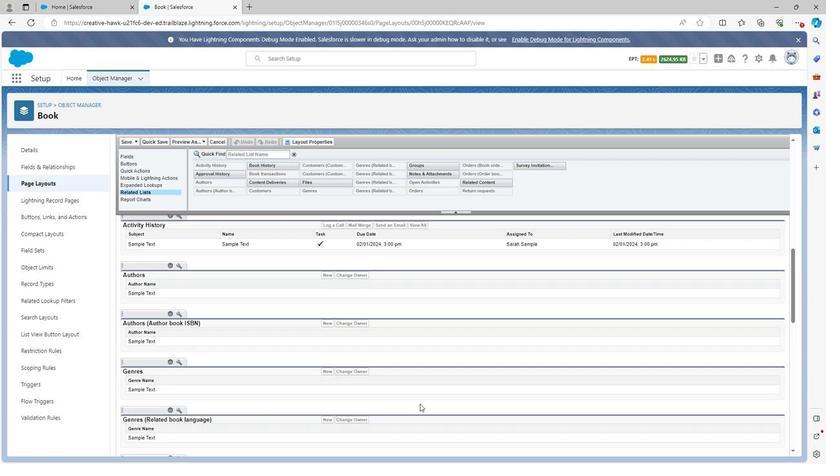 
Action: Mouse scrolled (414, 402) with delta (0, 0)
Screenshot: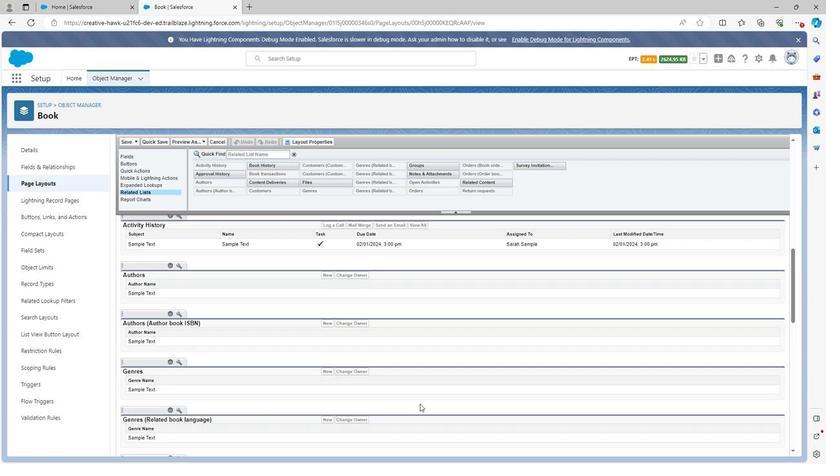 
Action: Mouse scrolled (414, 402) with delta (0, 0)
Screenshot: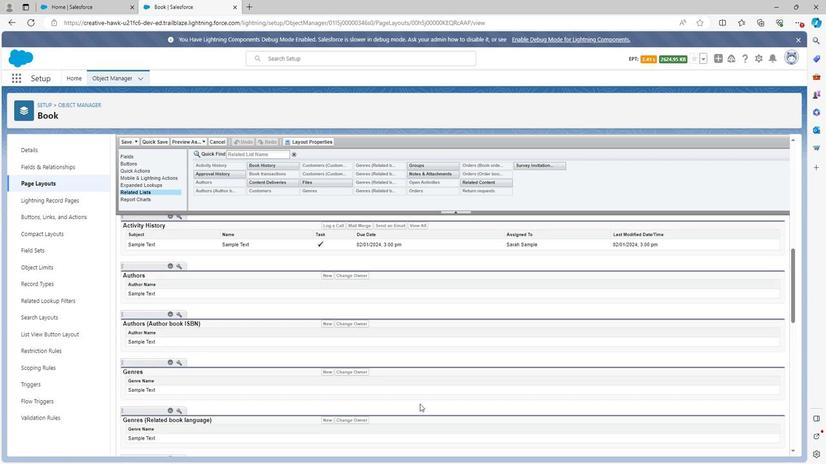 
Action: Mouse scrolled (414, 402) with delta (0, 0)
Screenshot: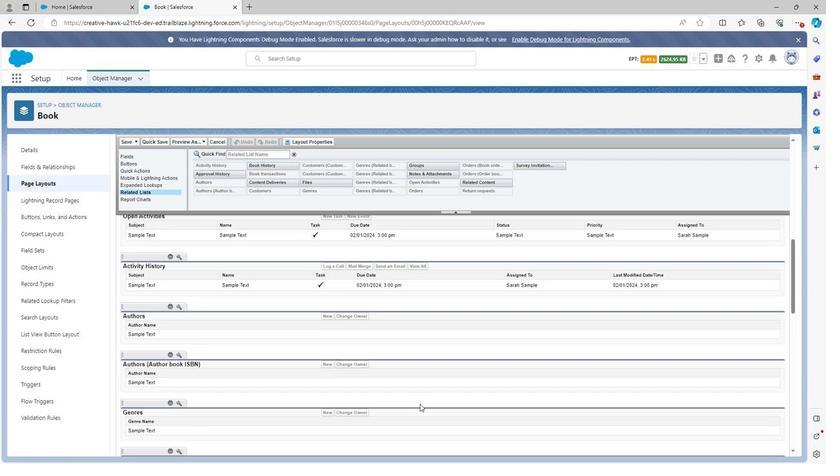 
Action: Mouse scrolled (414, 402) with delta (0, 0)
Screenshot: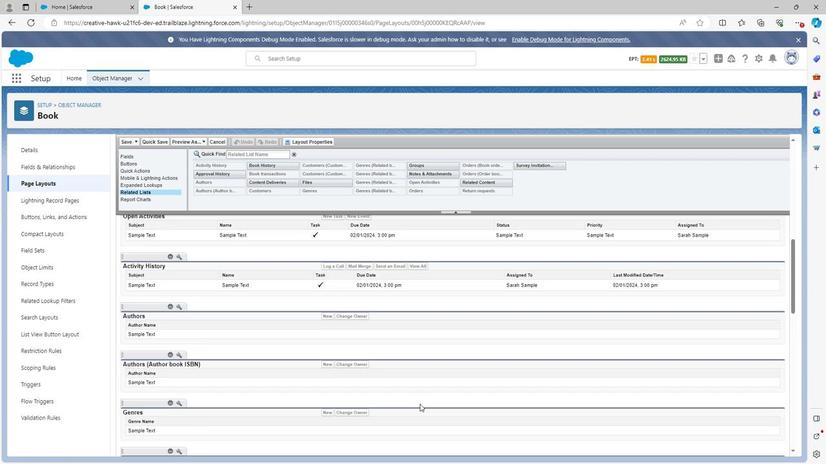 
Action: Mouse scrolled (414, 402) with delta (0, 0)
Screenshot: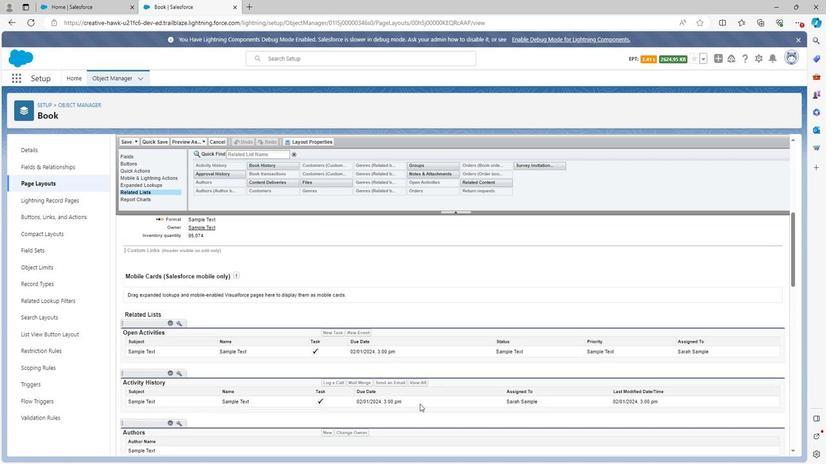 
Action: Mouse scrolled (414, 402) with delta (0, 0)
Screenshot: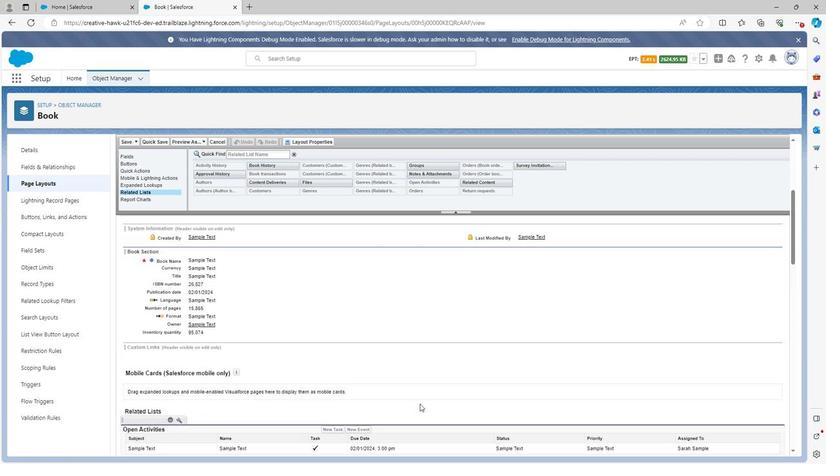 
Action: Mouse moved to (385, 325)
Screenshot: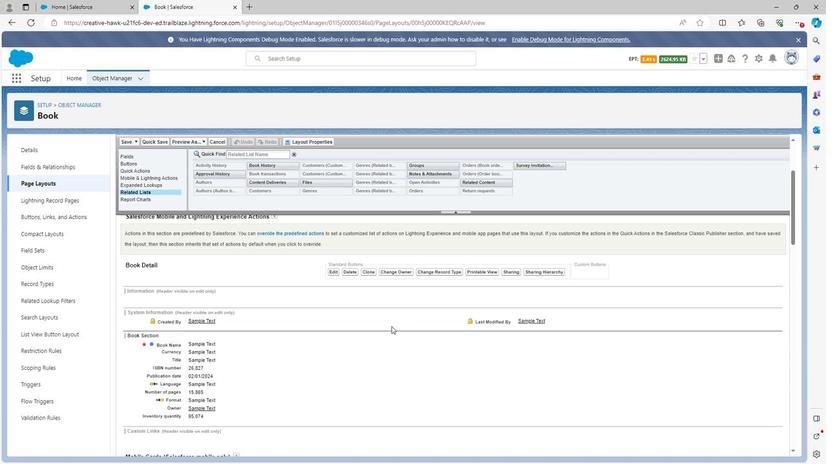 
Action: Mouse scrolled (385, 325) with delta (0, 0)
Screenshot: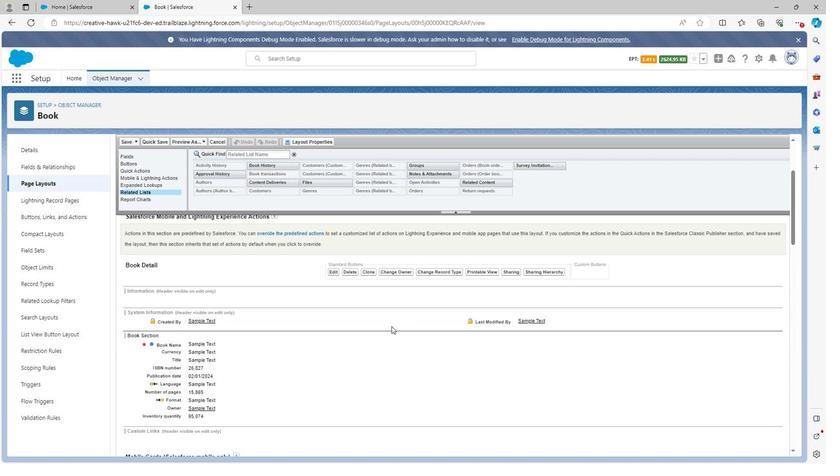 
Action: Mouse scrolled (385, 325) with delta (0, 0)
Screenshot: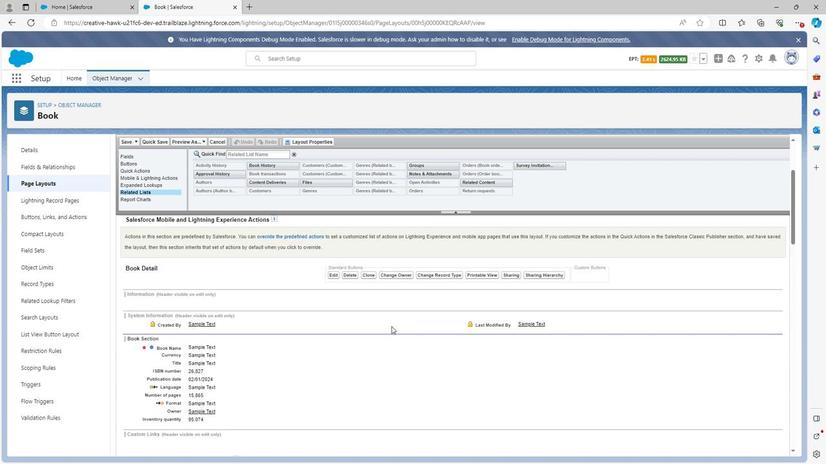 
Action: Mouse scrolled (385, 325) with delta (0, 0)
Screenshot: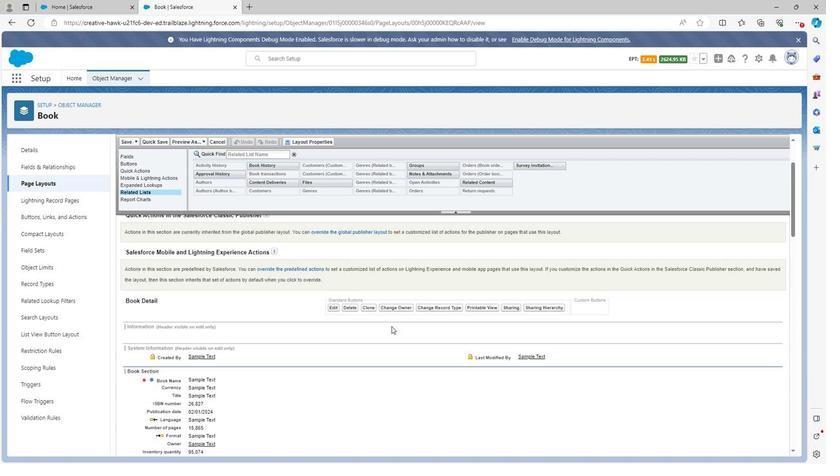 
Action: Mouse scrolled (385, 325) with delta (0, 0)
Screenshot: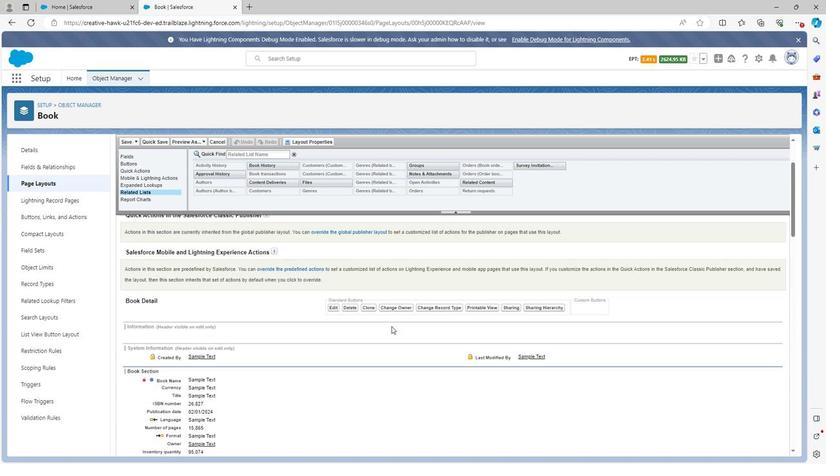 
Action: Mouse scrolled (385, 325) with delta (0, 0)
Screenshot: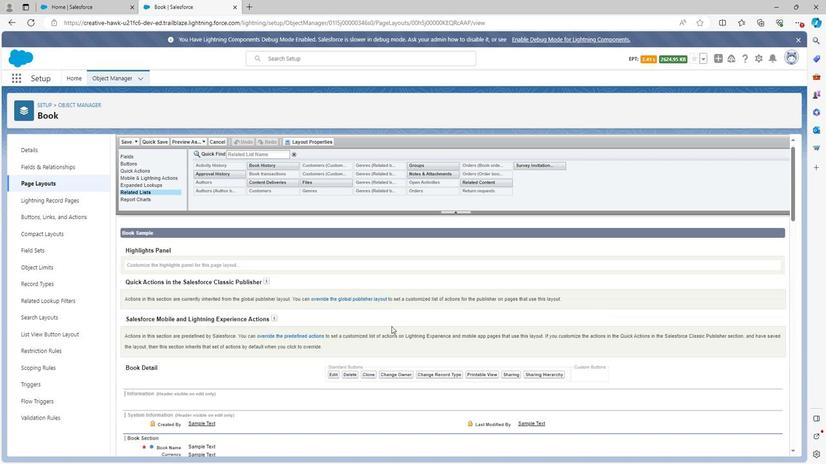 
Action: Mouse moved to (118, 154)
Screenshot: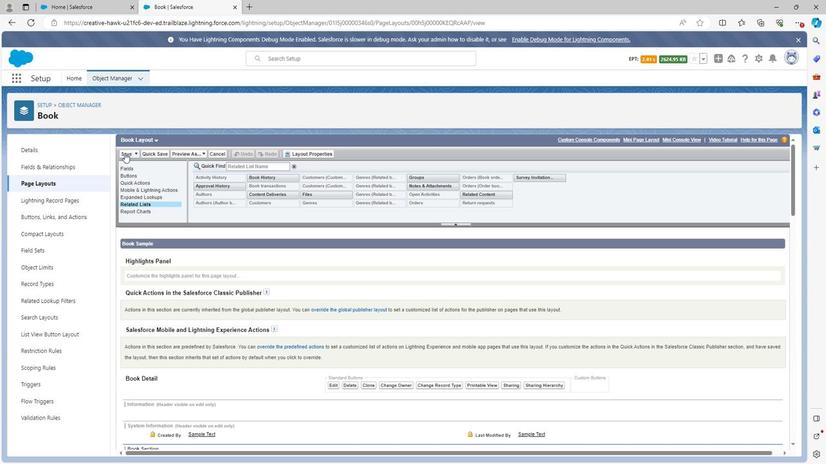 
Action: Mouse pressed left at (118, 154)
Screenshot: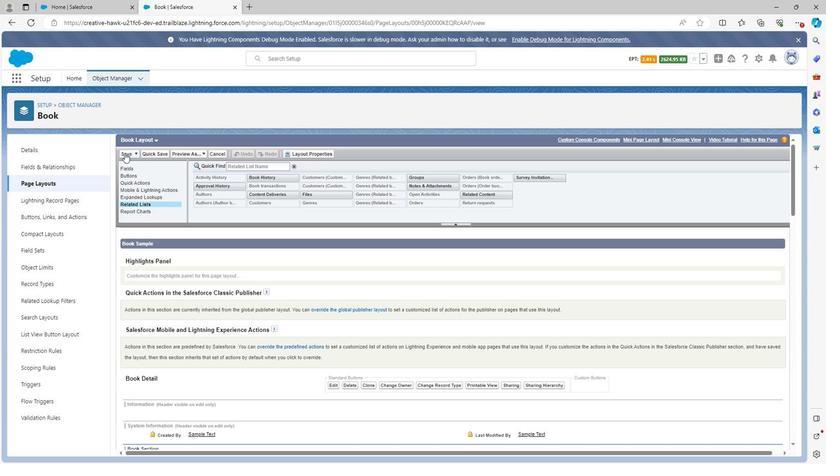 
Action: Mouse moved to (127, 187)
Screenshot: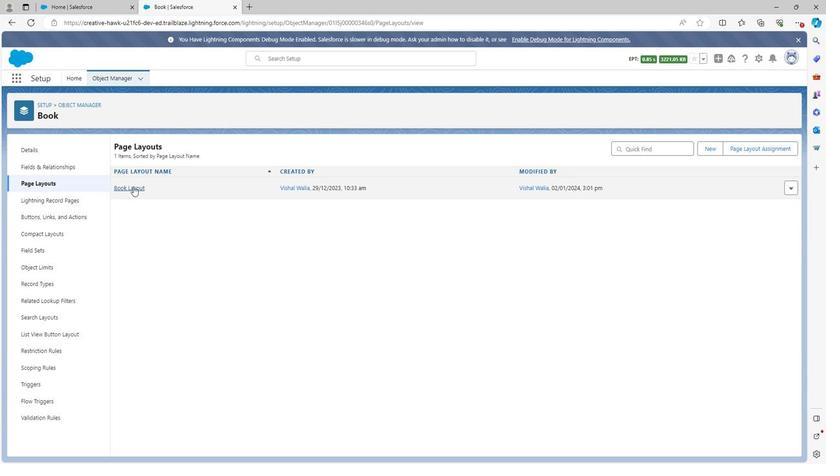 
Action: Mouse pressed left at (127, 187)
Screenshot: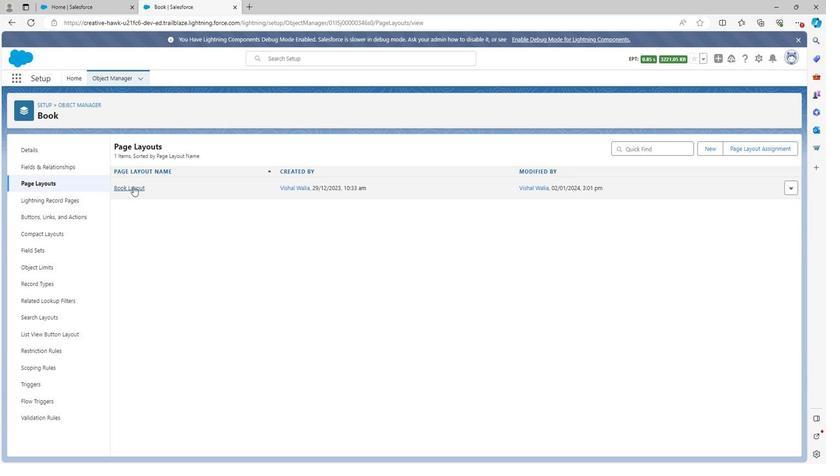 
Action: Mouse moved to (132, 204)
Screenshot: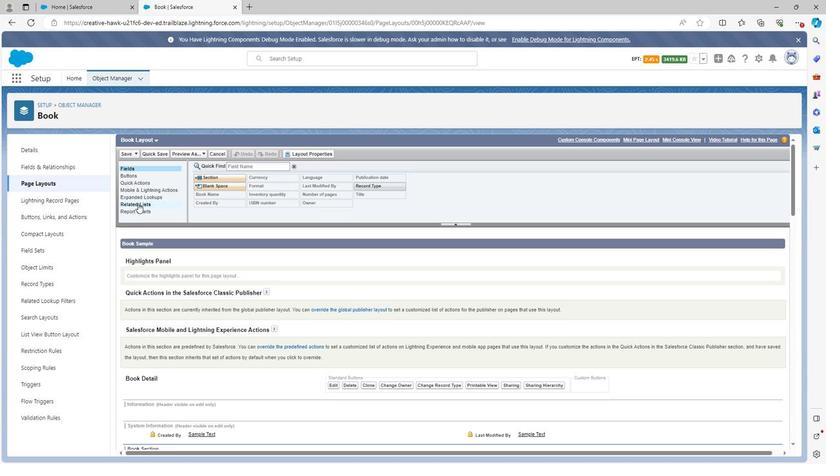 
Action: Mouse pressed left at (132, 204)
Screenshot: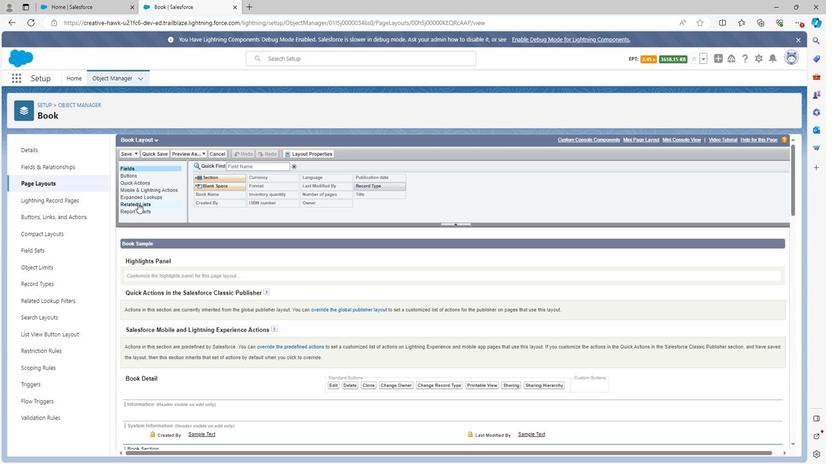 
Action: Mouse moved to (234, 303)
Screenshot: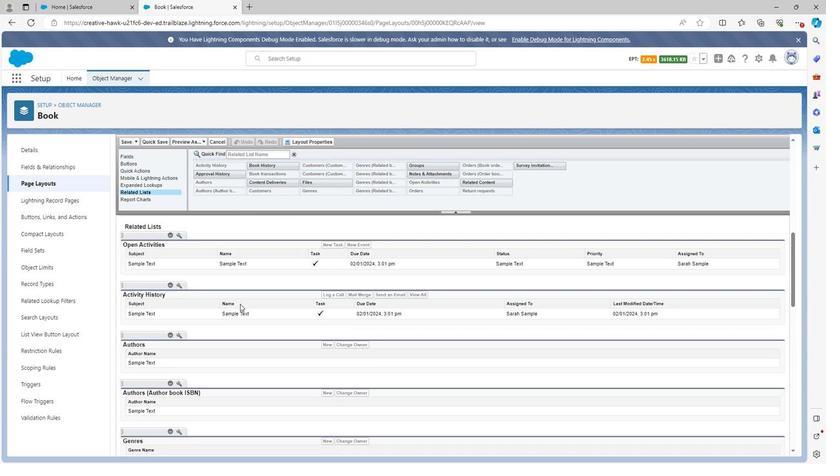 
Action: Mouse scrolled (234, 302) with delta (0, 0)
Screenshot: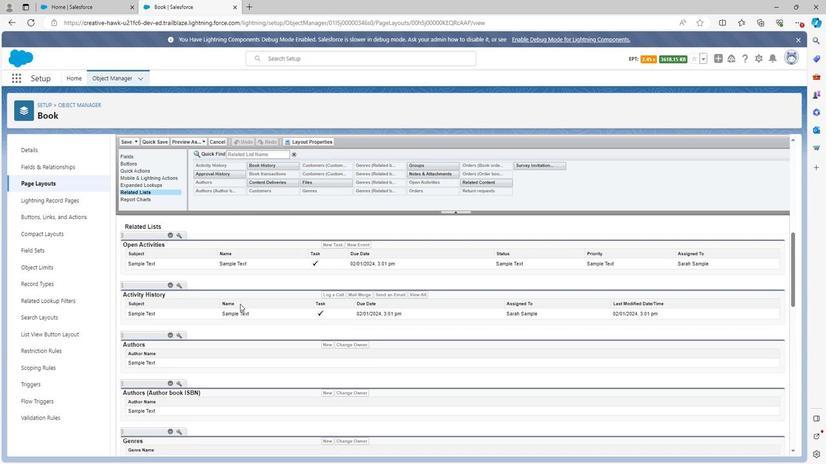 
Action: Mouse scrolled (234, 302) with delta (0, 0)
Screenshot: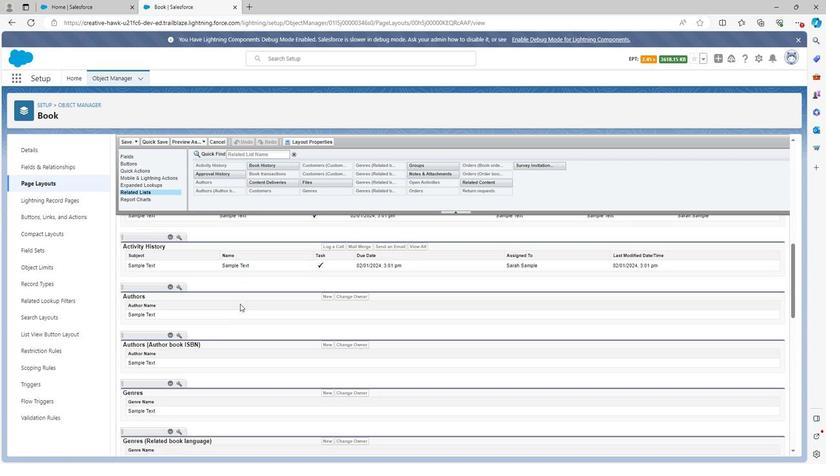
Action: Mouse scrolled (234, 302) with delta (0, 0)
Screenshot: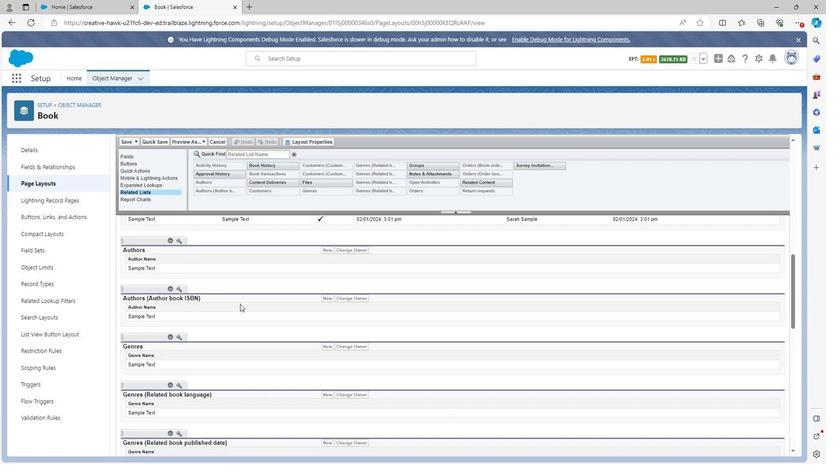 
Action: Mouse scrolled (234, 302) with delta (0, 0)
Screenshot: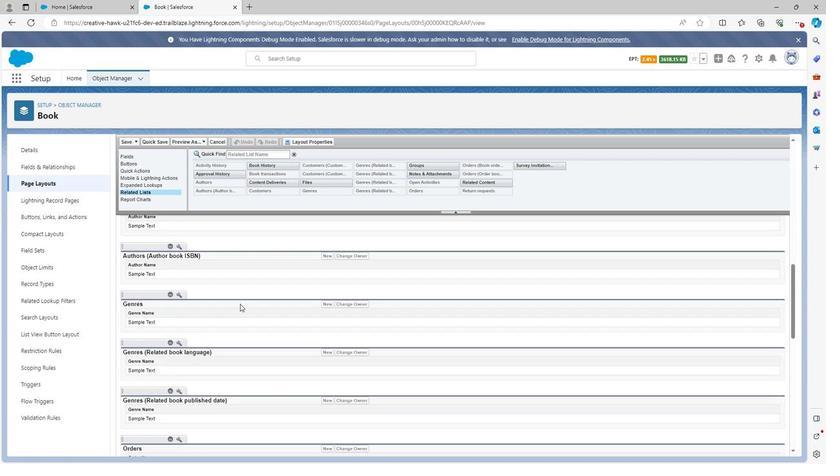 
Action: Mouse scrolled (234, 302) with delta (0, 0)
Screenshot: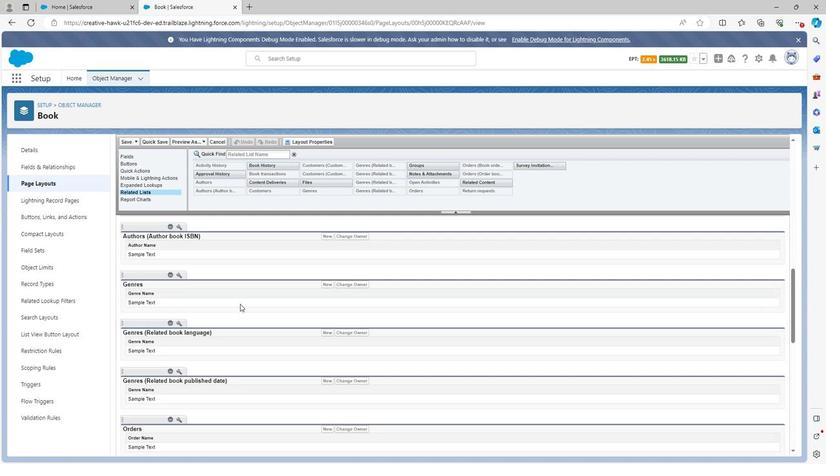 
Action: Mouse scrolled (234, 302) with delta (0, 0)
Screenshot: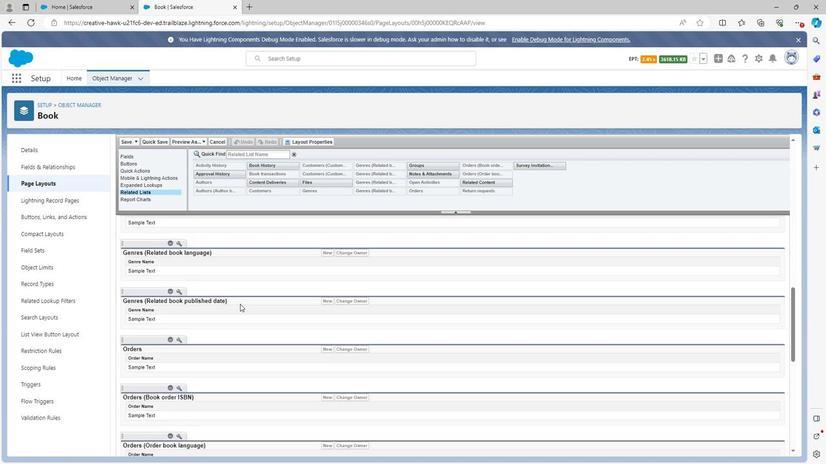 
Action: Mouse moved to (127, 178)
Screenshot: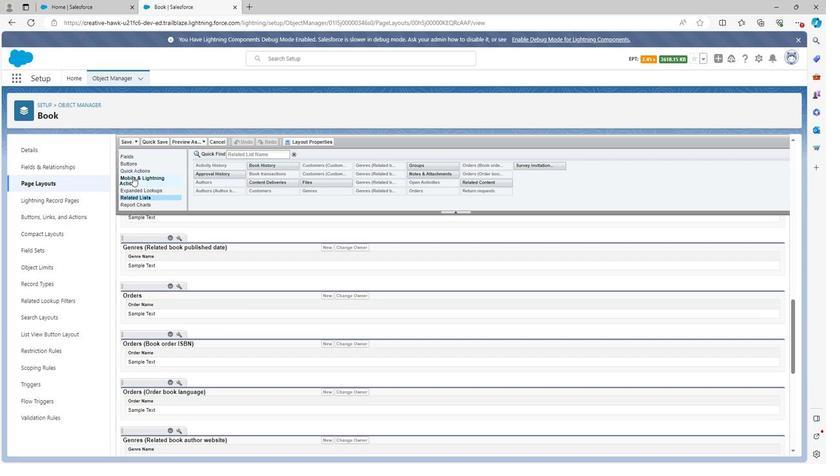 
Action: Mouse pressed left at (127, 178)
Screenshot: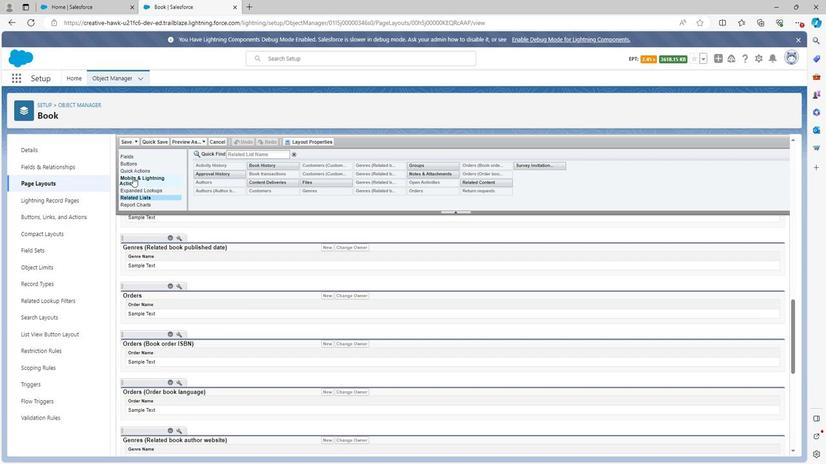 
Action: Mouse moved to (65, 106)
Screenshot: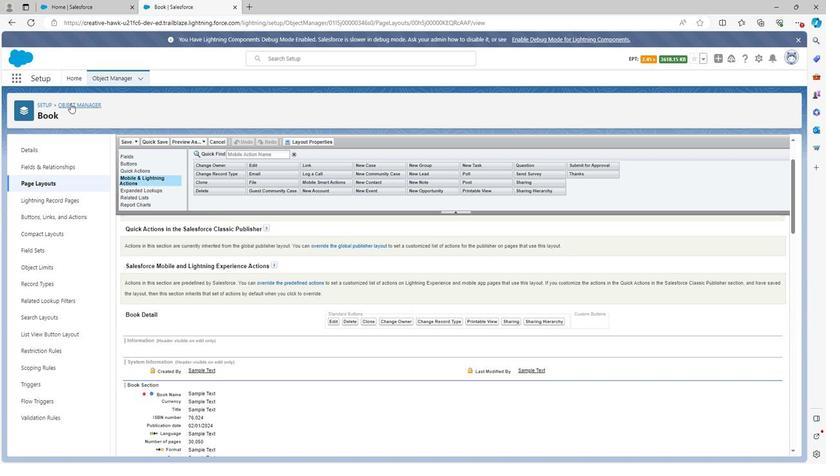 
Action: Mouse pressed left at (65, 106)
Screenshot: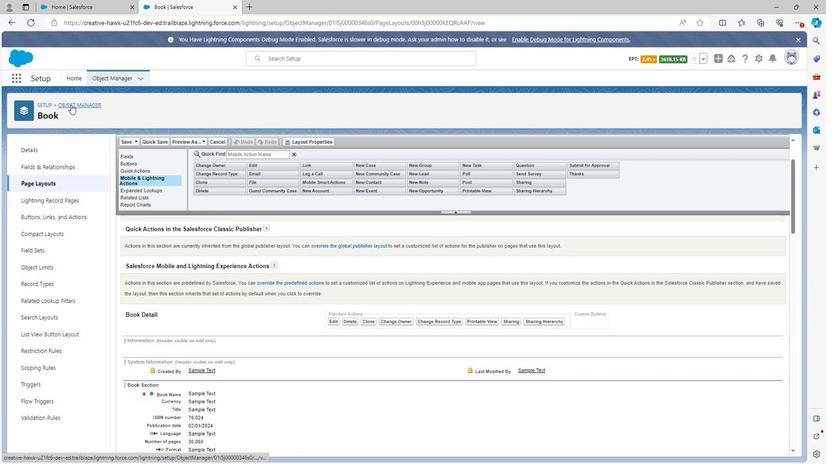 
Action: Mouse moved to (22, 286)
Screenshot: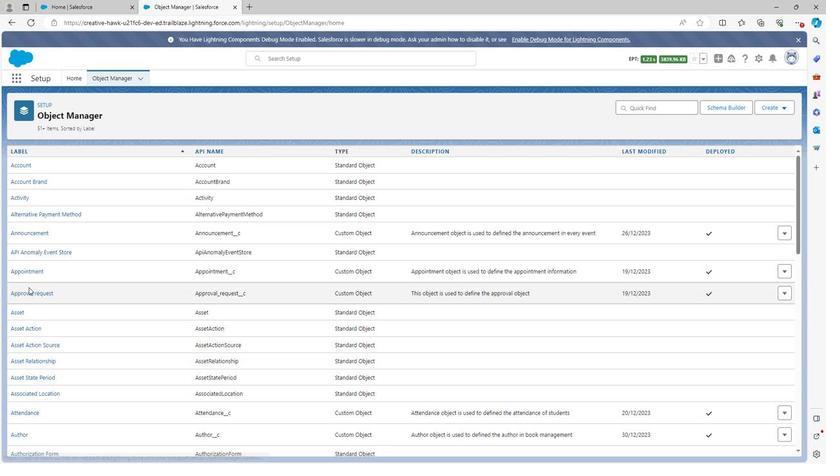 
Action: Mouse scrolled (22, 286) with delta (0, 0)
Screenshot: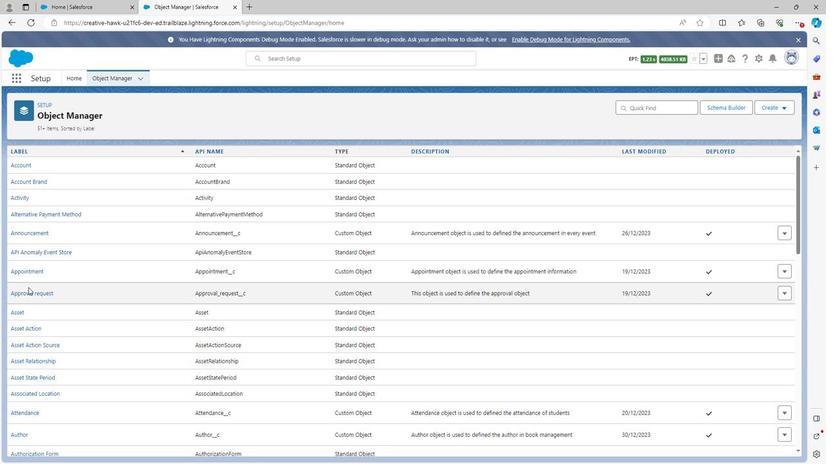 
Action: Mouse scrolled (22, 286) with delta (0, 0)
Screenshot: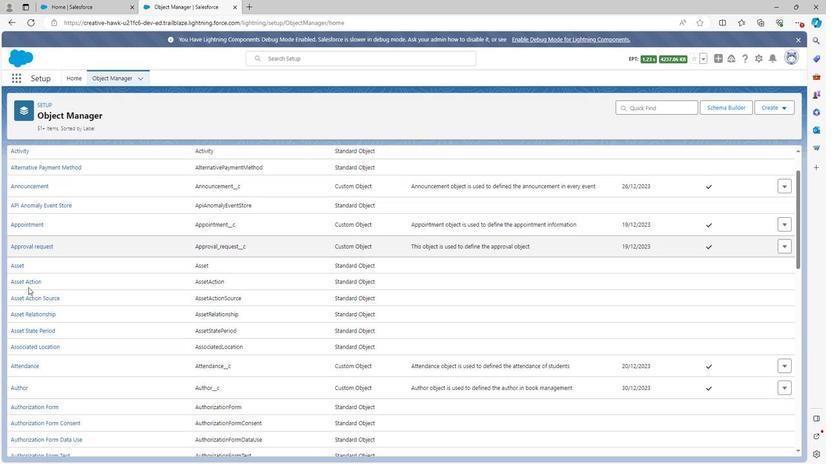 
Action: Mouse moved to (22, 286)
Screenshot: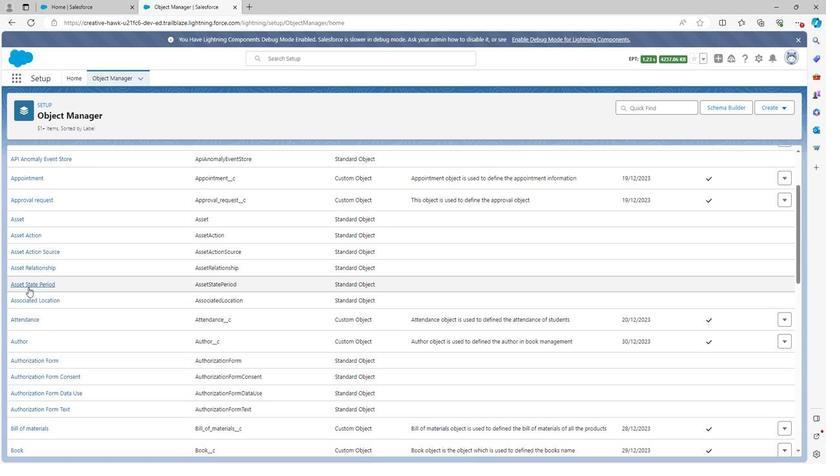 
Action: Mouse scrolled (22, 286) with delta (0, 0)
Screenshot: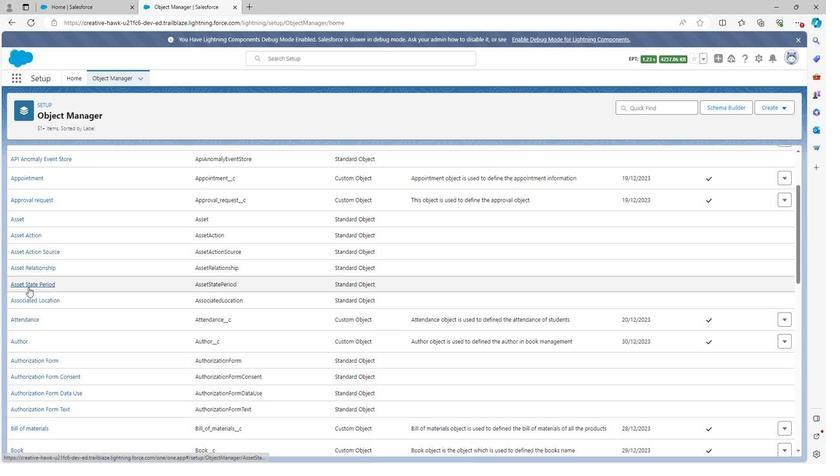 
Action: Mouse scrolled (22, 286) with delta (0, 0)
Screenshot: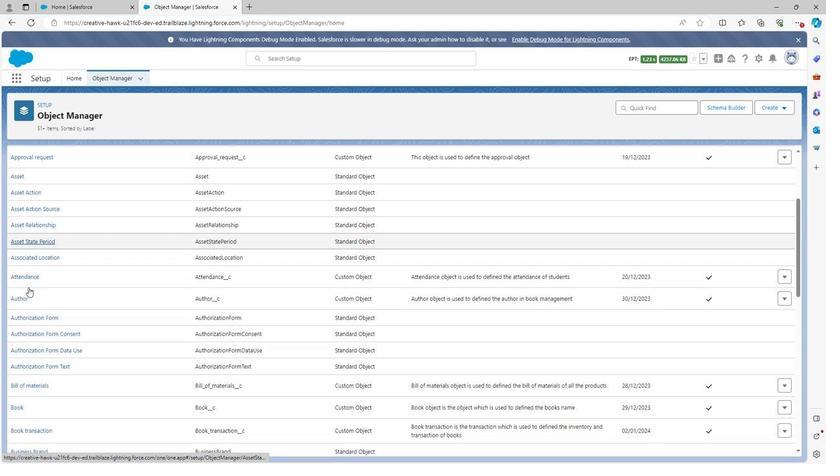 
Action: Mouse scrolled (22, 286) with delta (0, 0)
Screenshot: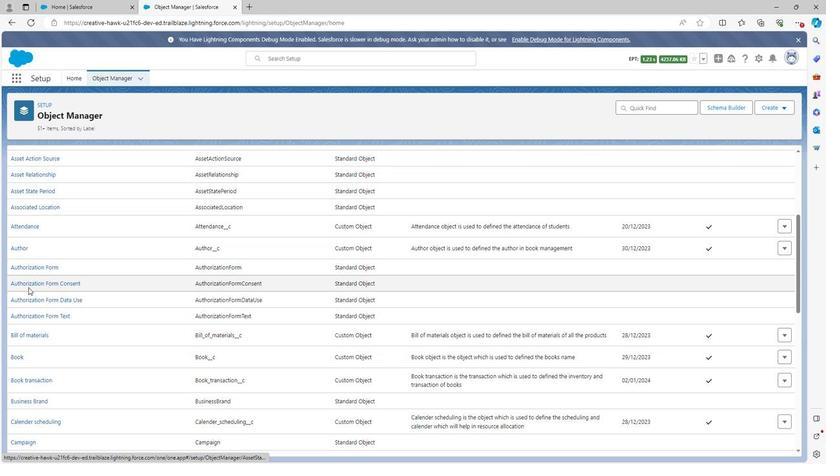 
Action: Mouse moved to (20, 333)
Screenshot: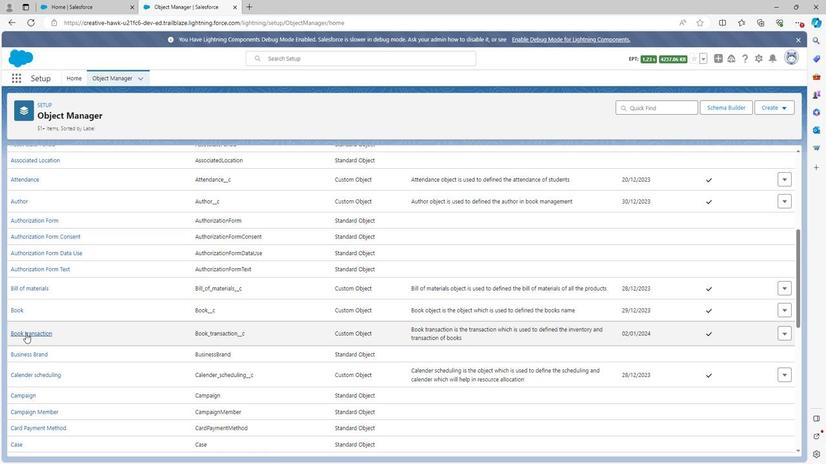 
Action: Mouse pressed left at (20, 333)
Screenshot: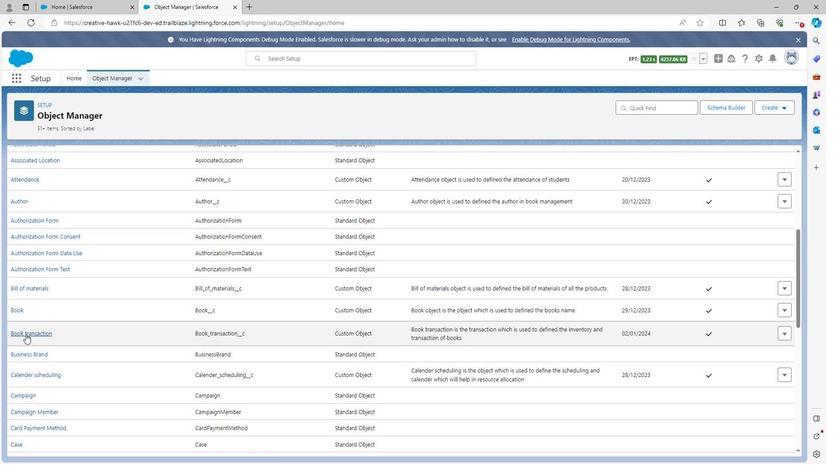 
Action: Mouse moved to (36, 180)
Screenshot: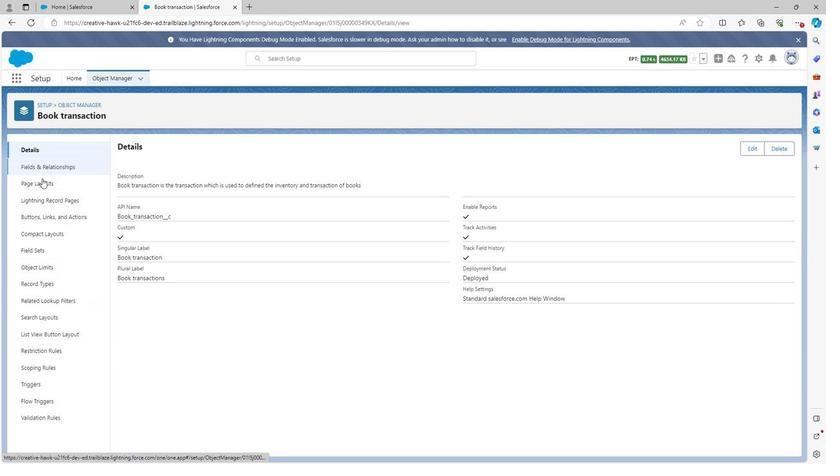 
Action: Mouse pressed left at (36, 180)
Screenshot: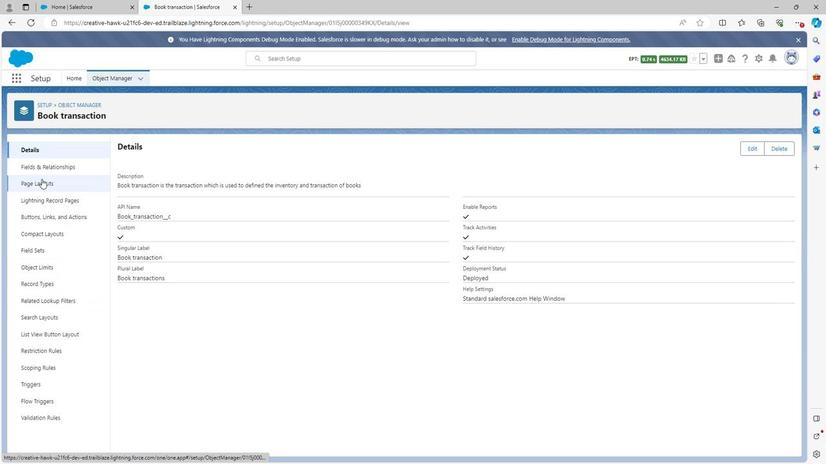 
Action: Mouse moved to (135, 185)
Screenshot: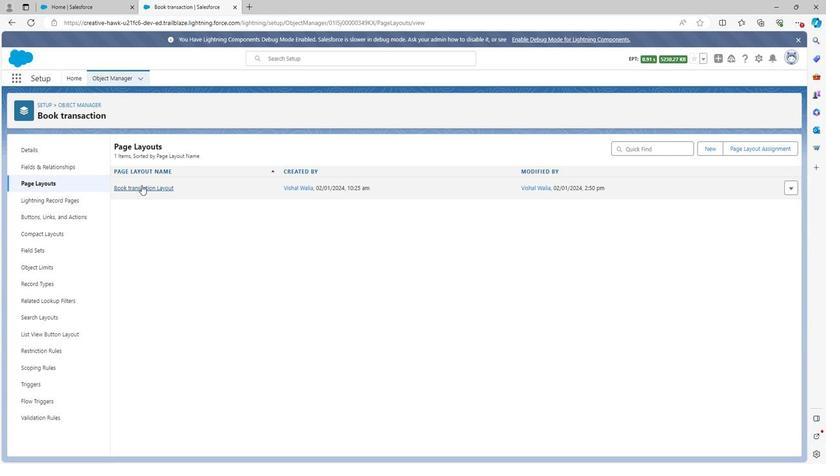 
Action: Mouse pressed left at (135, 185)
Screenshot: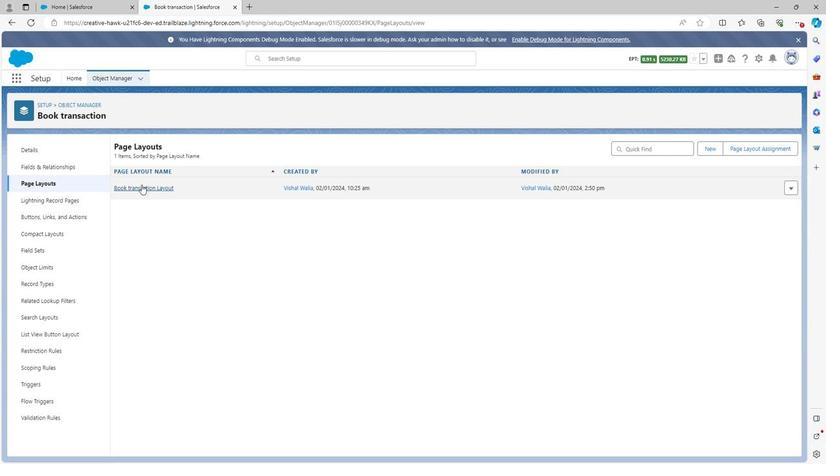 
Action: Mouse moved to (173, 313)
Screenshot: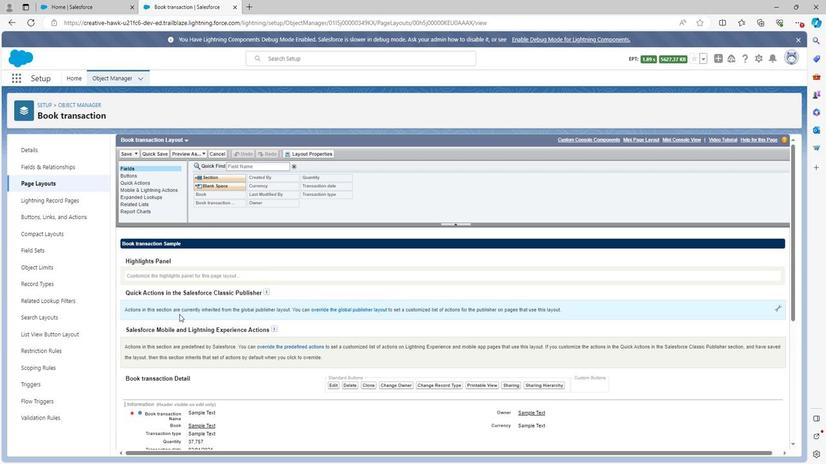 
Action: Mouse scrolled (173, 313) with delta (0, 0)
Screenshot: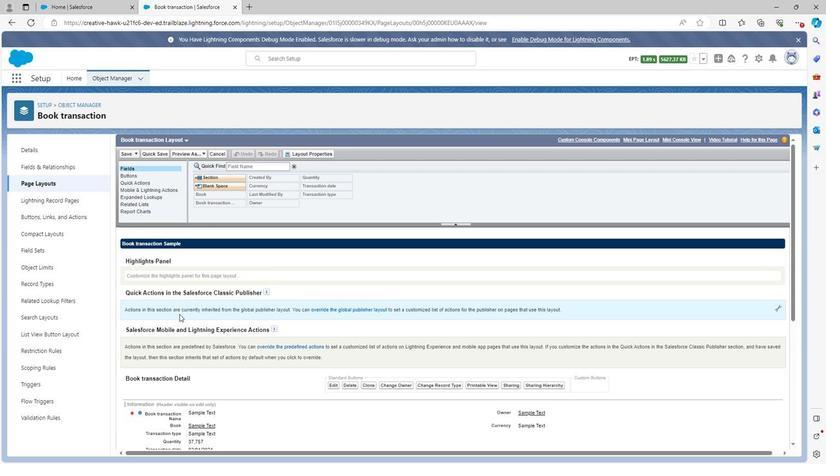 
Action: Mouse scrolled (173, 313) with delta (0, 0)
Screenshot: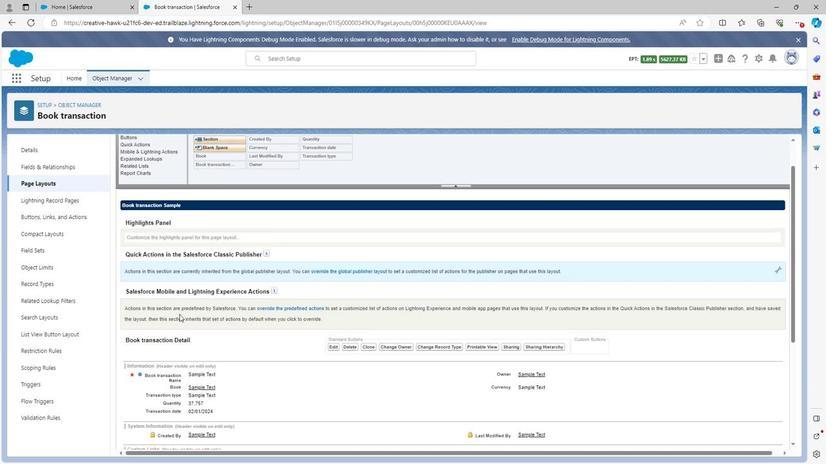 
Action: Mouse scrolled (173, 313) with delta (0, 0)
Screenshot: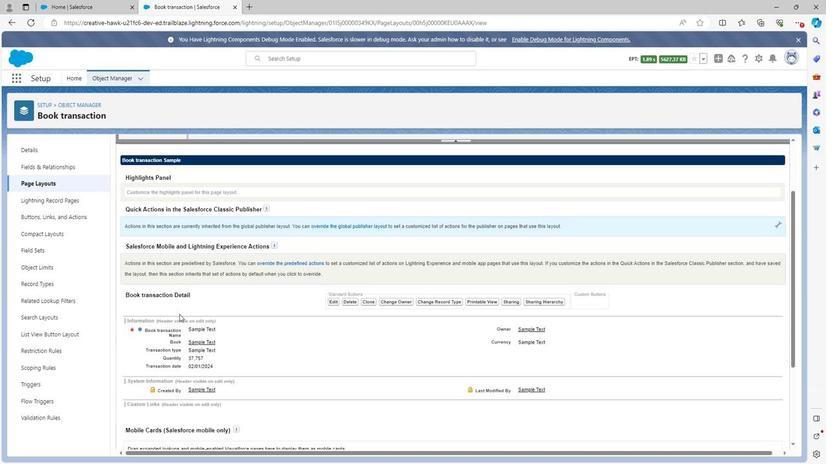 
Action: Mouse moved to (173, 294)
Screenshot: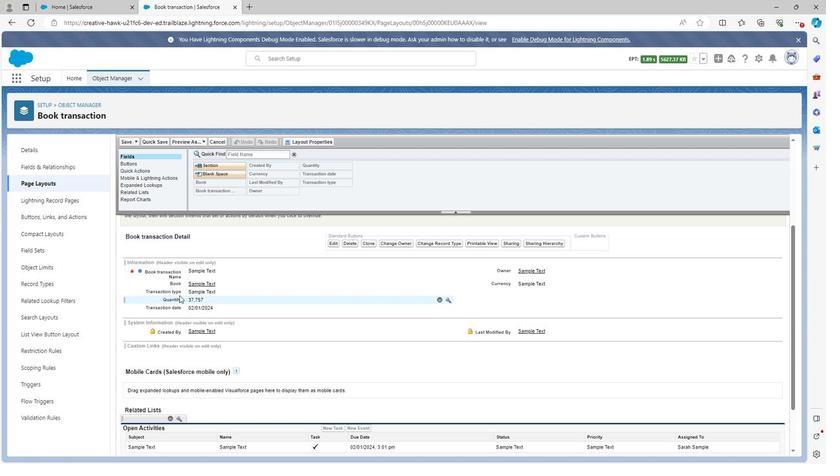 
Action: Mouse scrolled (173, 294) with delta (0, 0)
Screenshot: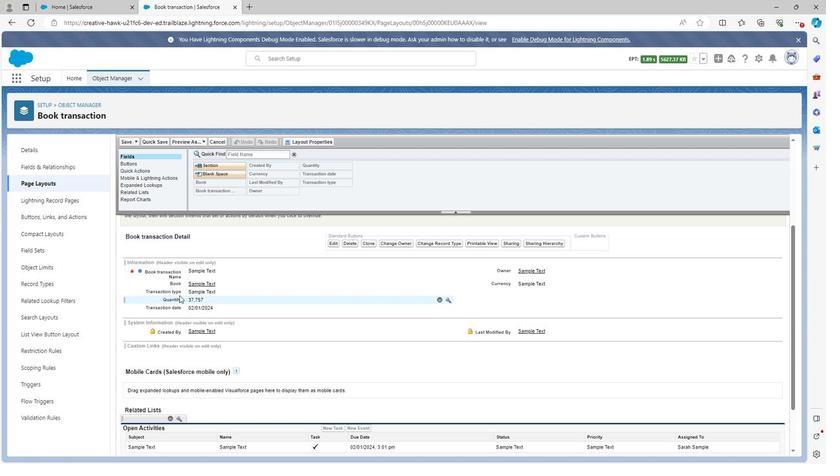 
Action: Mouse scrolled (173, 294) with delta (0, 0)
Screenshot: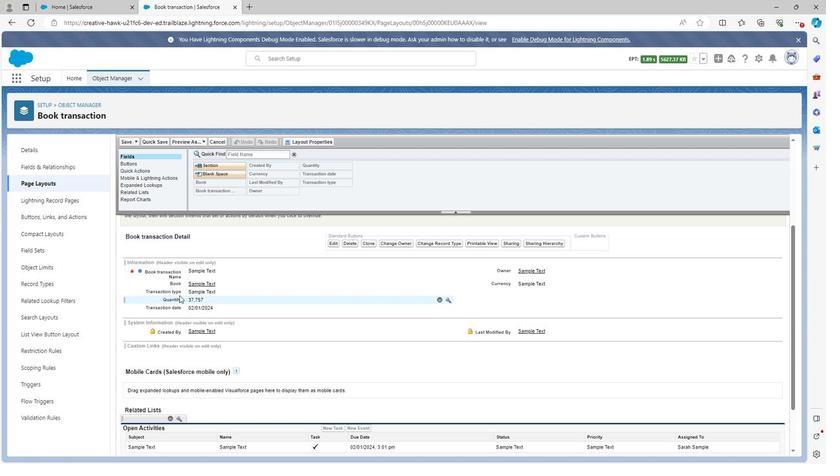 
Action: Mouse scrolled (173, 294) with delta (0, 0)
Screenshot: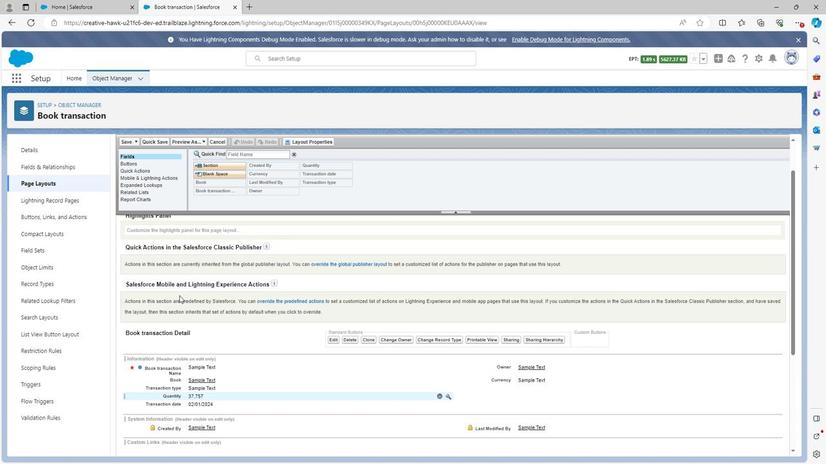 
Action: Mouse moved to (265, 294)
Screenshot: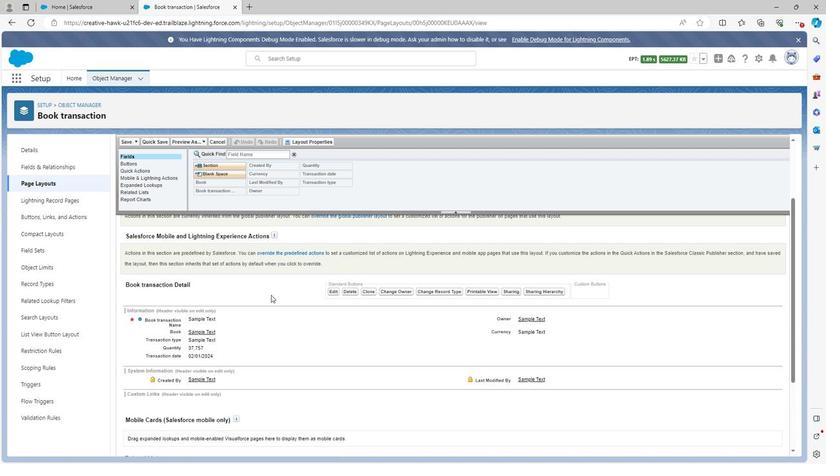 
Action: Mouse pressed left at (265, 294)
Screenshot: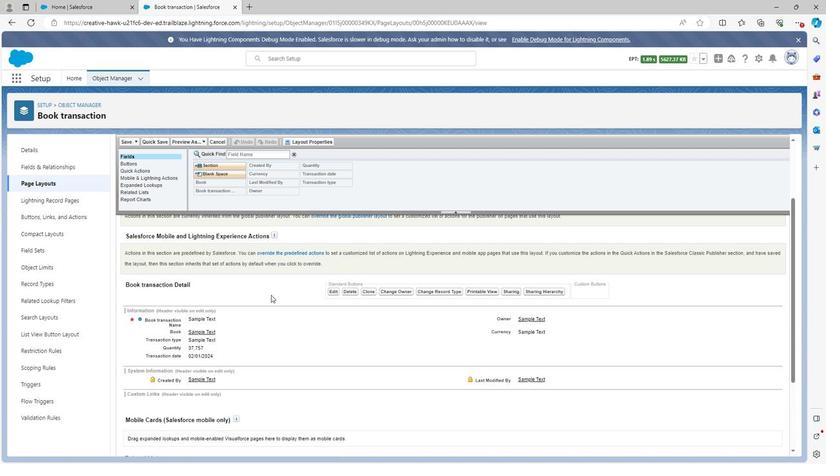
Action: Mouse moved to (178, 322)
Screenshot: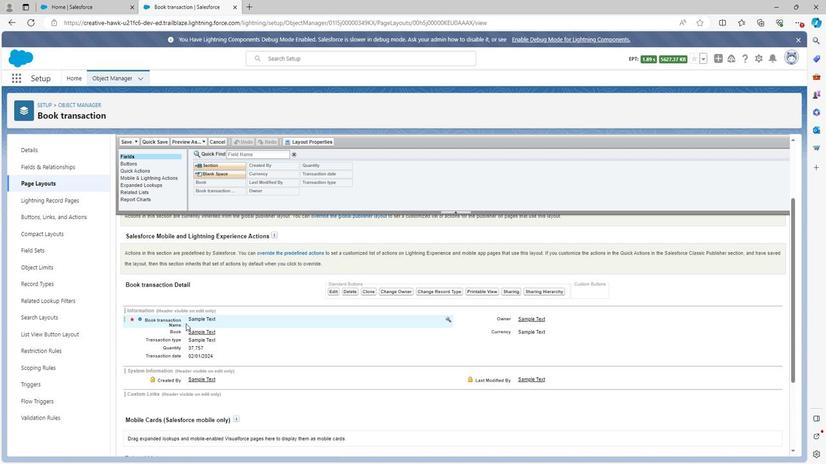 
Action: Mouse pressed left at (178, 322)
Screenshot: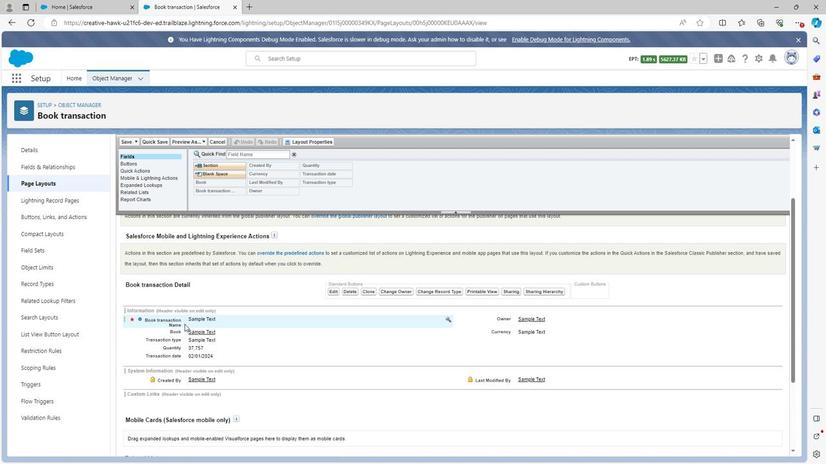 
Action: Mouse moved to (167, 322)
Screenshot: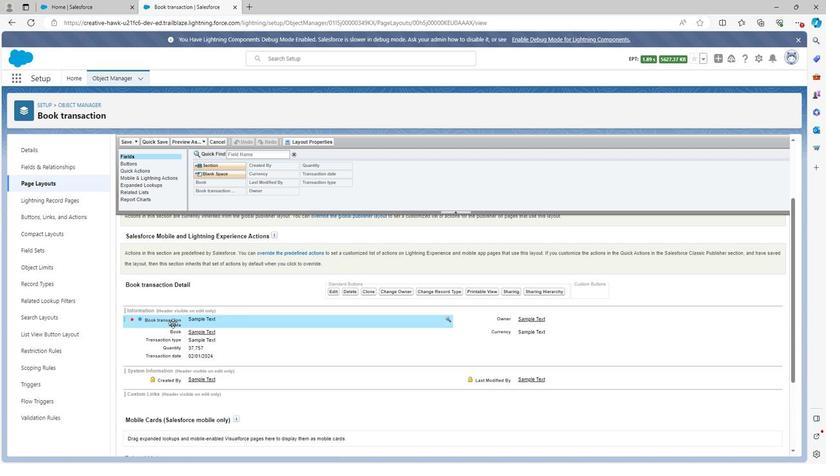 
Action: Mouse pressed left at (167, 322)
Screenshot: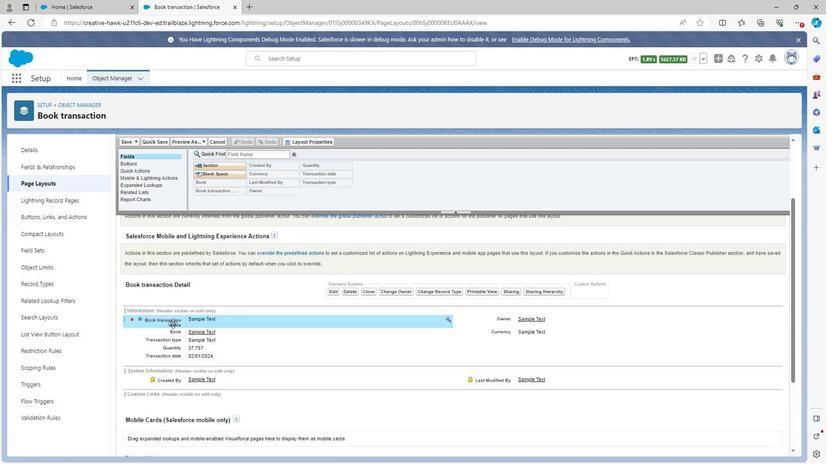 
Action: Mouse moved to (181, 285)
Screenshot: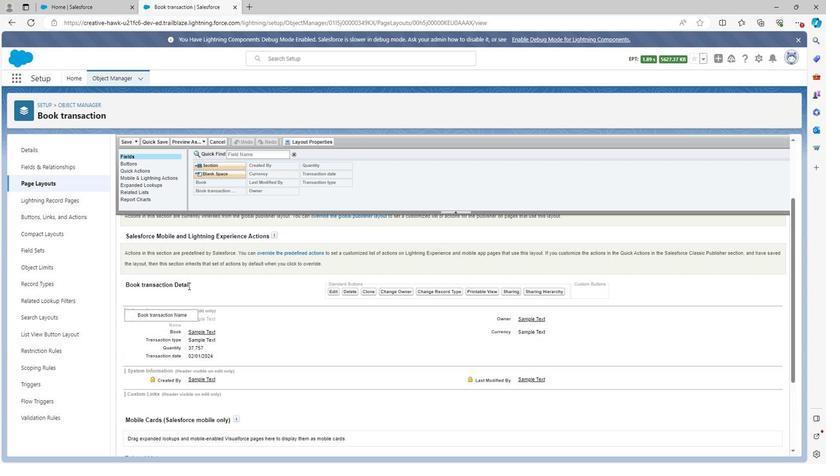 
Action: Mouse scrolled (181, 286) with delta (0, 0)
Screenshot: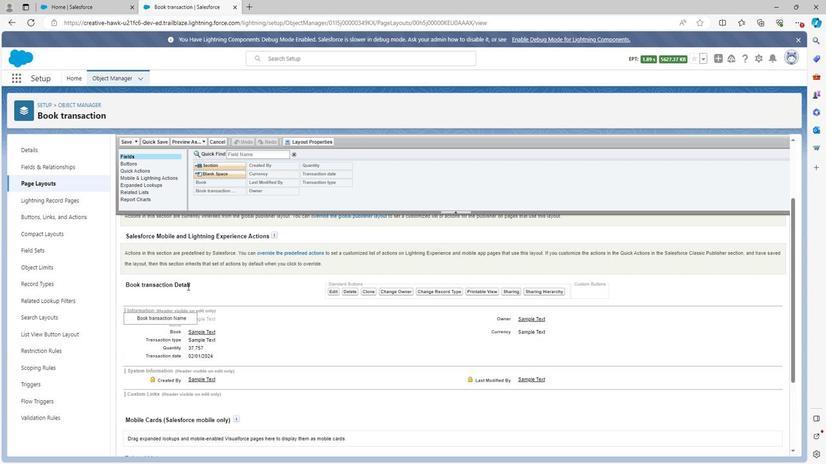 
Action: Mouse scrolled (181, 286) with delta (0, 0)
Screenshot: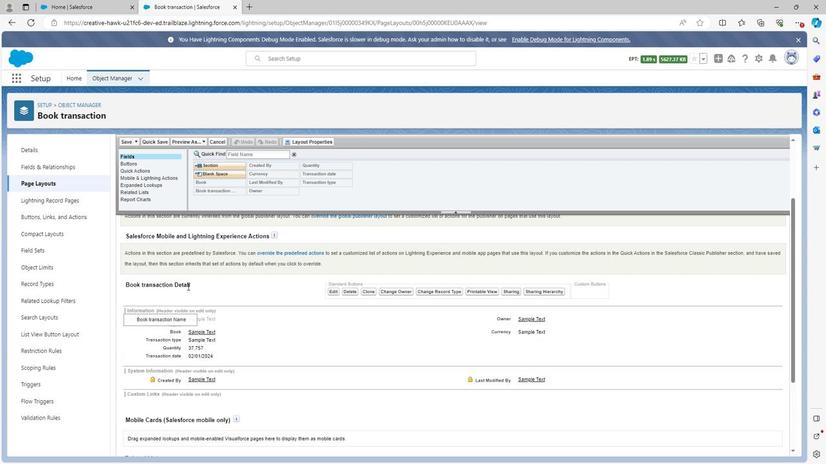 
Action: Mouse moved to (181, 287)
Screenshot: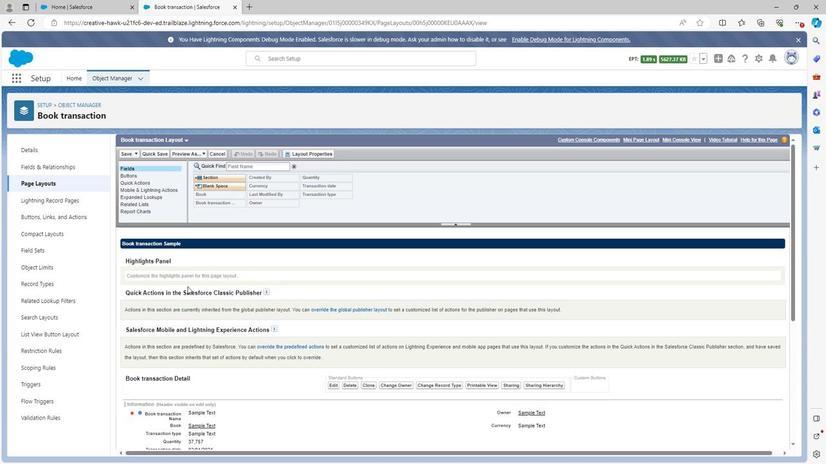 
Action: Mouse scrolled (181, 287) with delta (0, 0)
Screenshot: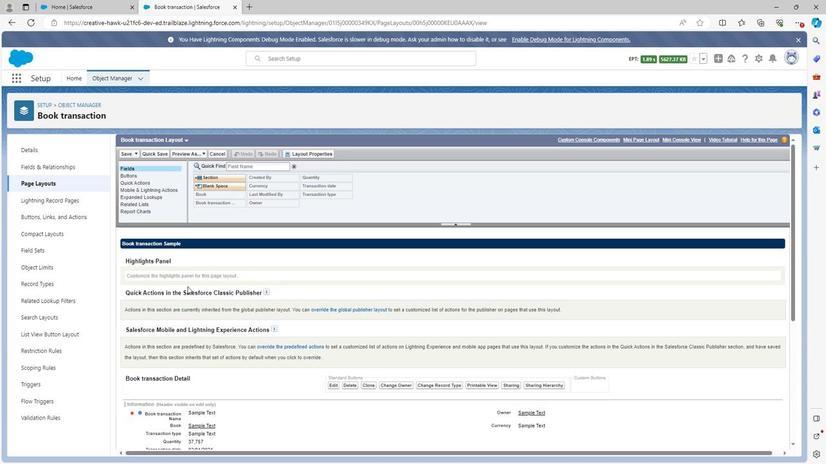
Action: Mouse moved to (180, 291)
Screenshot: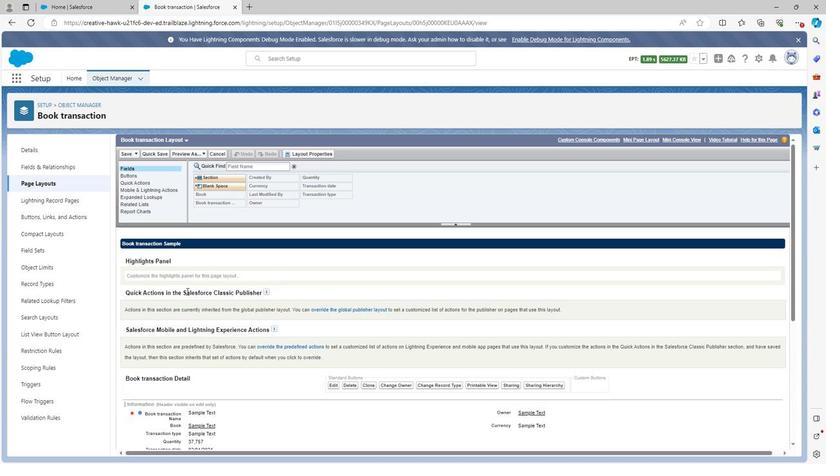 
Action: Mouse scrolled (180, 290) with delta (0, 0)
Screenshot: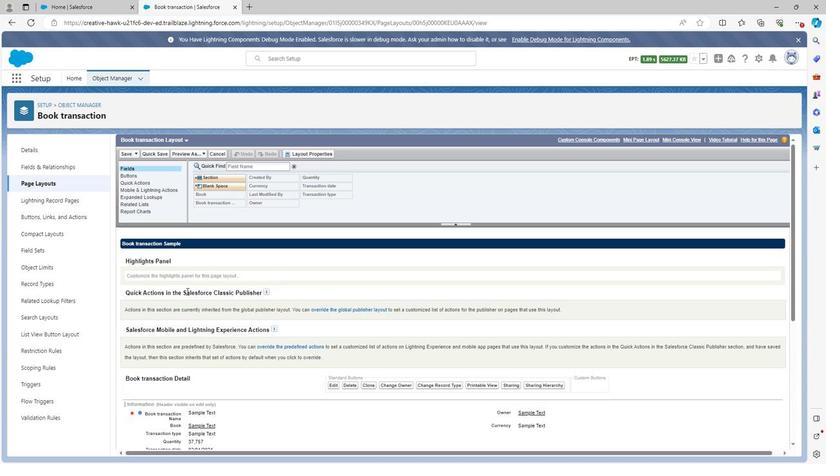 
Action: Mouse moved to (180, 291)
Screenshot: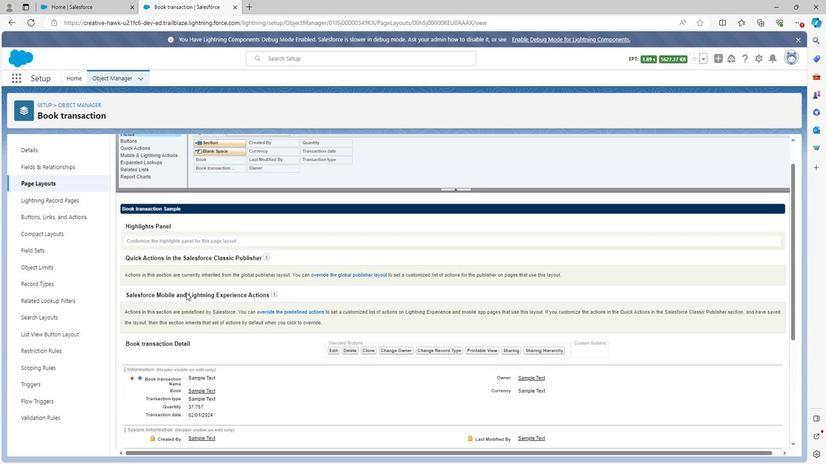 
Action: Mouse scrolled (180, 291) with delta (0, 0)
Screenshot: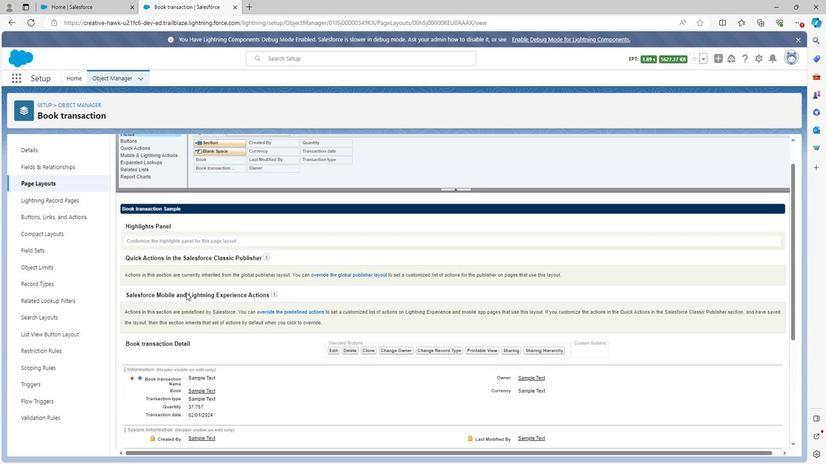 
Action: Mouse moved to (180, 292)
Screenshot: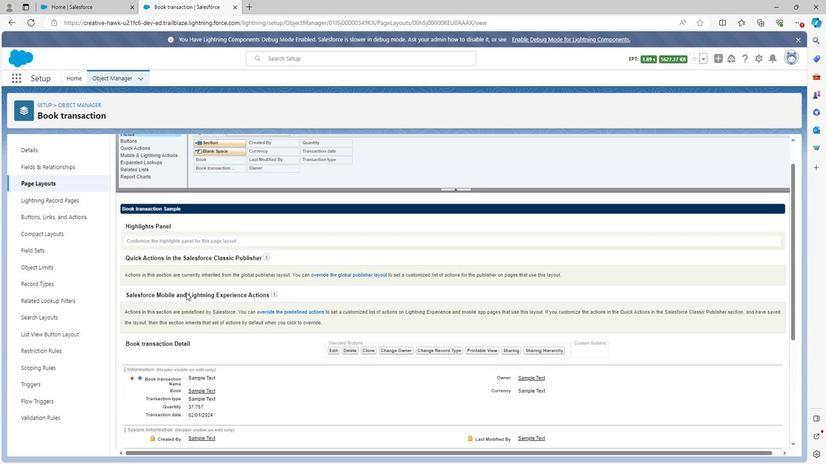 
Action: Mouse scrolled (180, 291) with delta (0, 0)
Screenshot: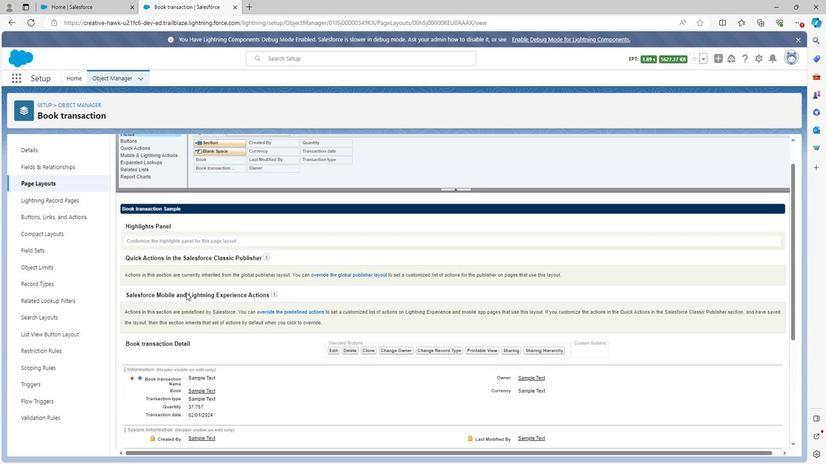 
Action: Mouse scrolled (180, 291) with delta (0, 0)
Screenshot: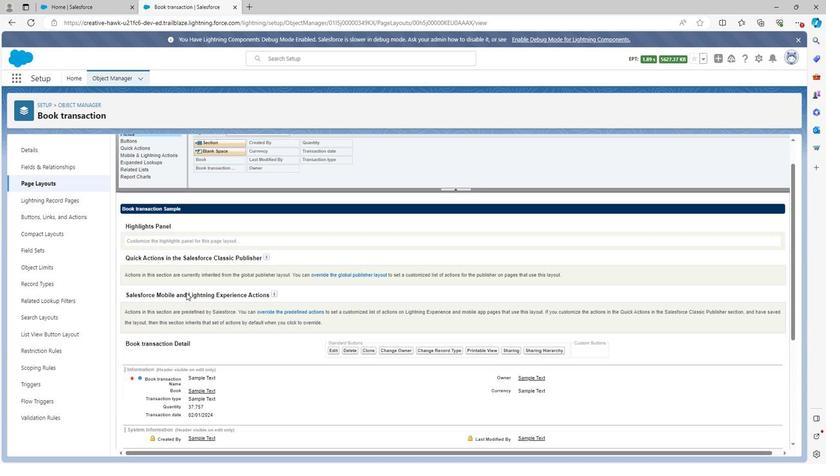 
Action: Mouse moved to (180, 292)
Screenshot: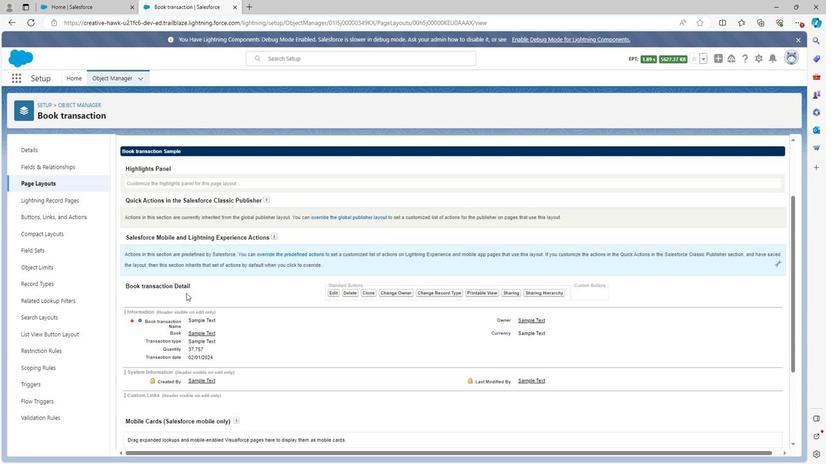 
Action: Mouse scrolled (180, 292) with delta (0, 0)
Screenshot: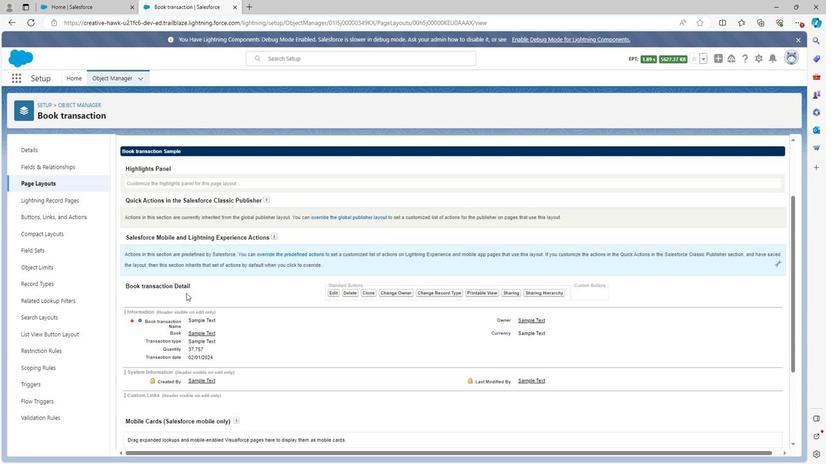 
Action: Mouse scrolled (180, 292) with delta (0, 0)
Screenshot: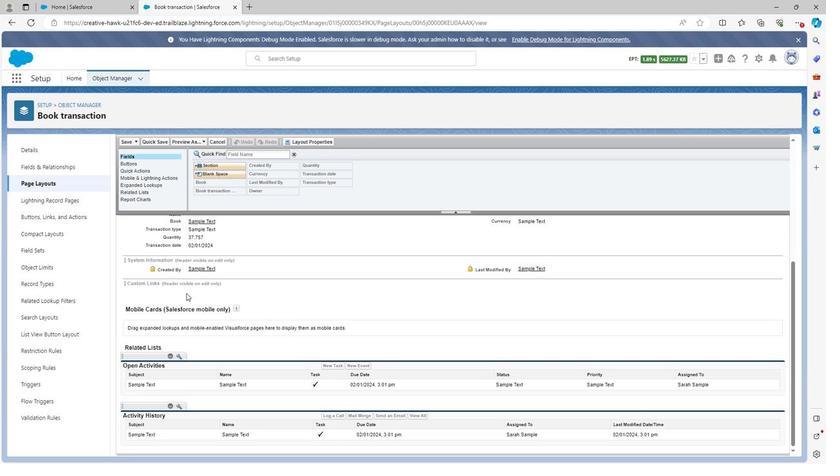 
Action: Mouse scrolled (180, 292) with delta (0, 0)
Screenshot: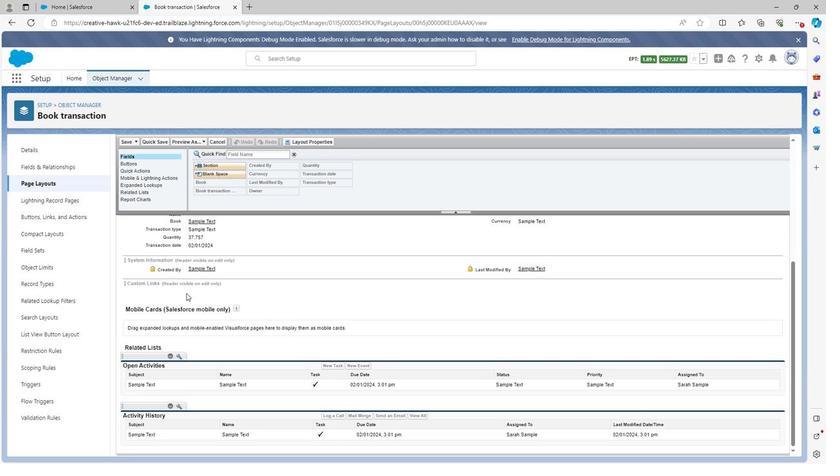 
Action: Mouse moved to (180, 293)
Screenshot: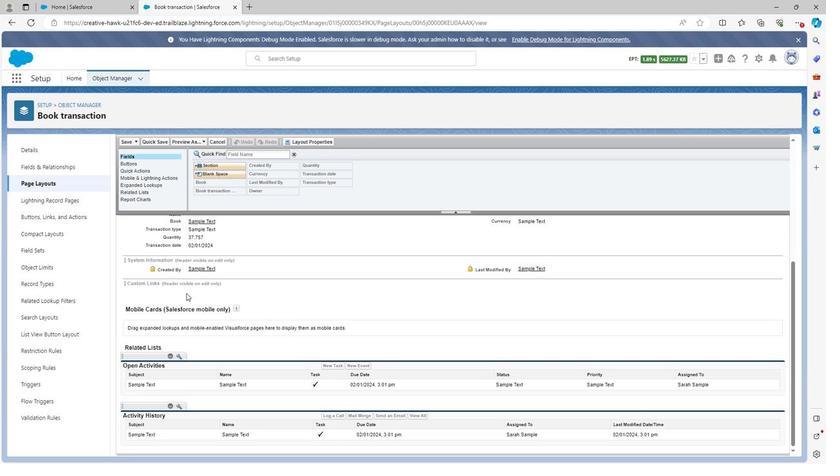 
Action: Mouse scrolled (180, 293) with delta (0, 0)
Screenshot: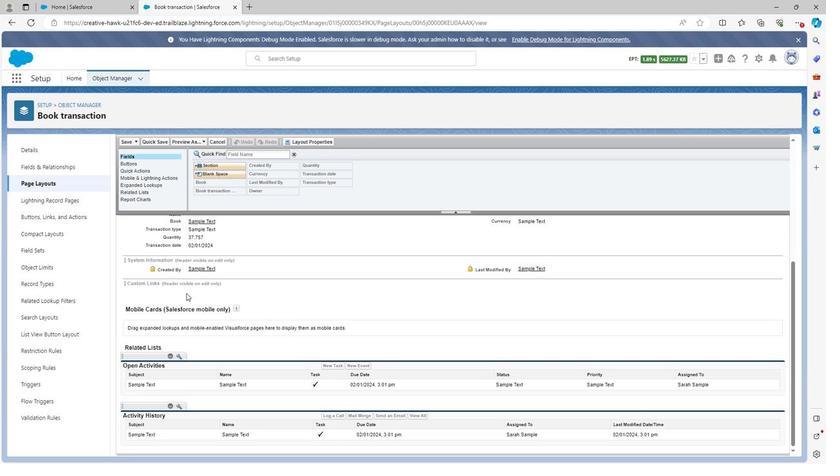 
Action: Mouse scrolled (180, 293) with delta (0, 0)
Screenshot: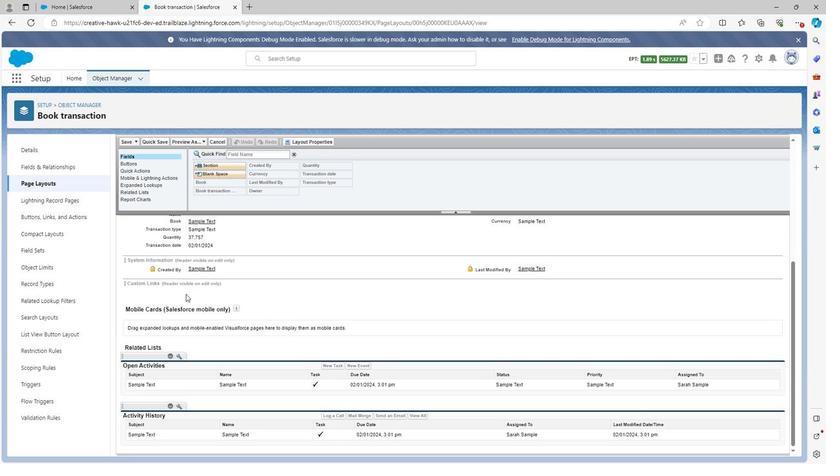 
Action: Mouse scrolled (180, 293) with delta (0, 0)
Screenshot: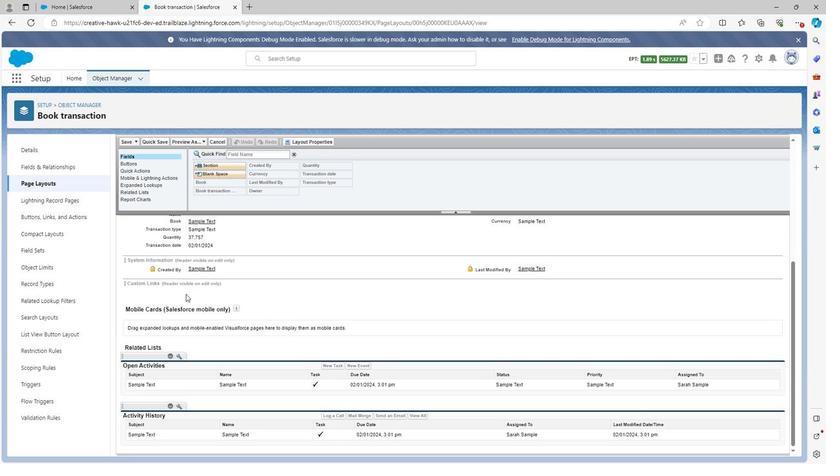 
Action: Mouse scrolled (180, 293) with delta (0, 0)
Screenshot: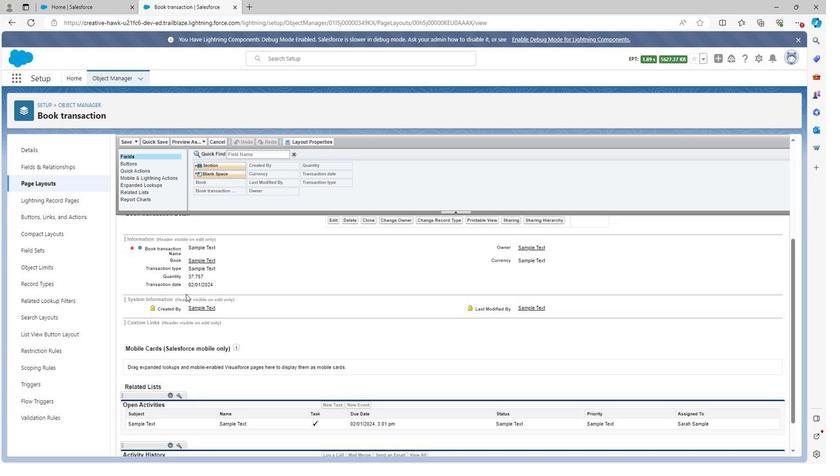 
Action: Mouse moved to (502, 302)
Screenshot: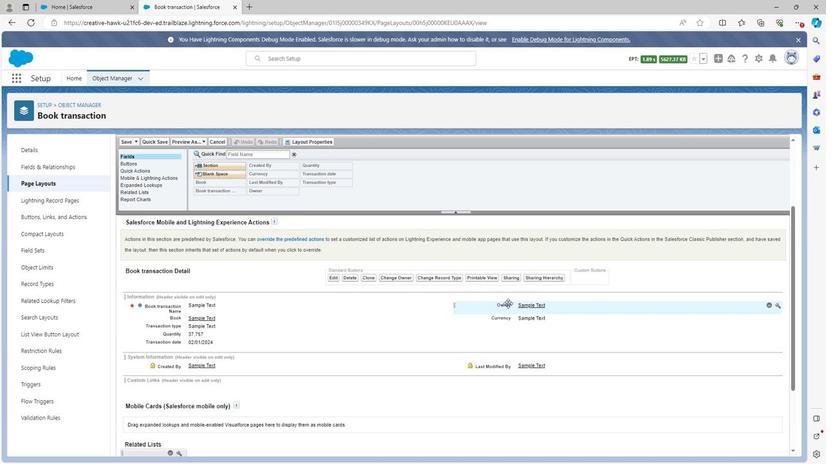 
Action: Mouse pressed left at (502, 302)
Screenshot: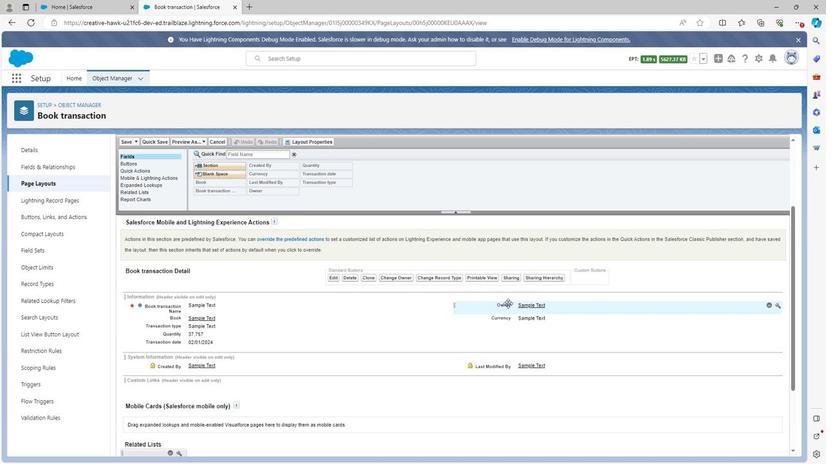 
Action: Mouse moved to (491, 305)
Screenshot: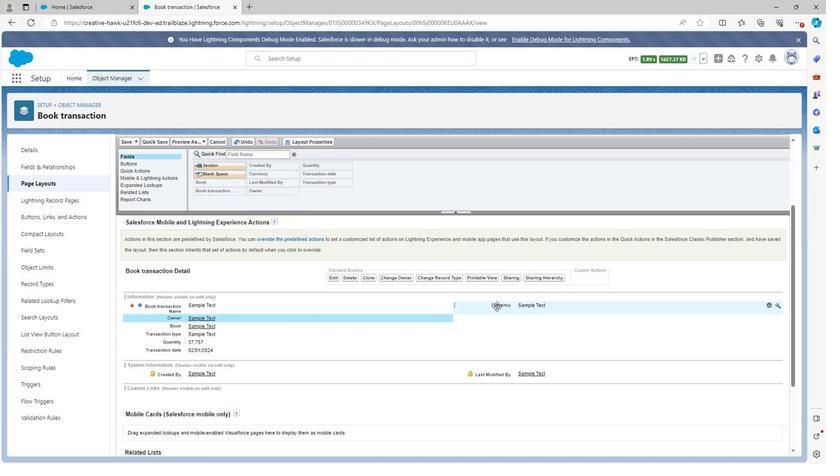 
Action: Mouse pressed left at (491, 305)
Screenshot: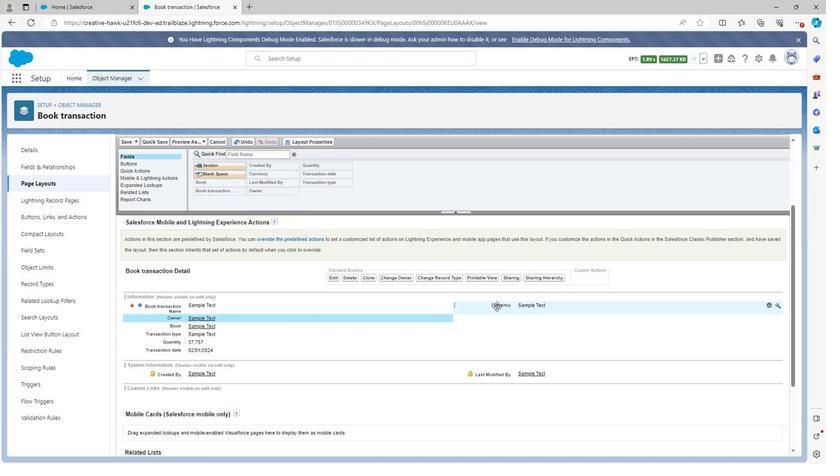 
Action: Mouse moved to (306, 141)
Screenshot: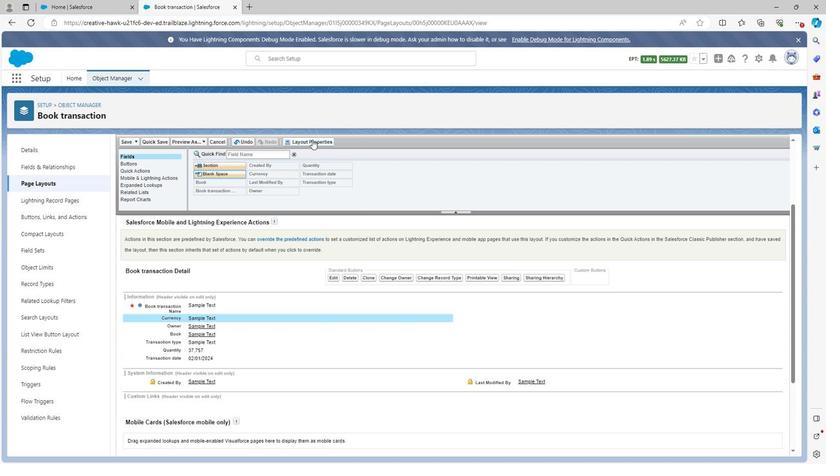 
Action: Mouse pressed left at (306, 141)
Screenshot: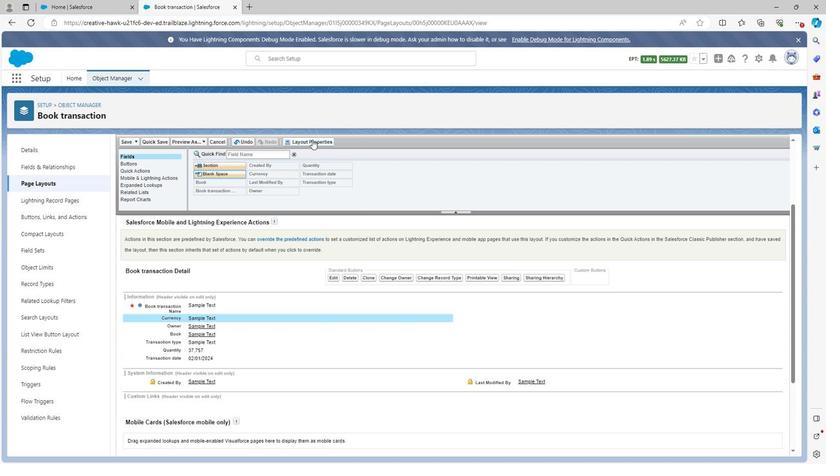 
Action: Mouse moved to (431, 311)
Screenshot: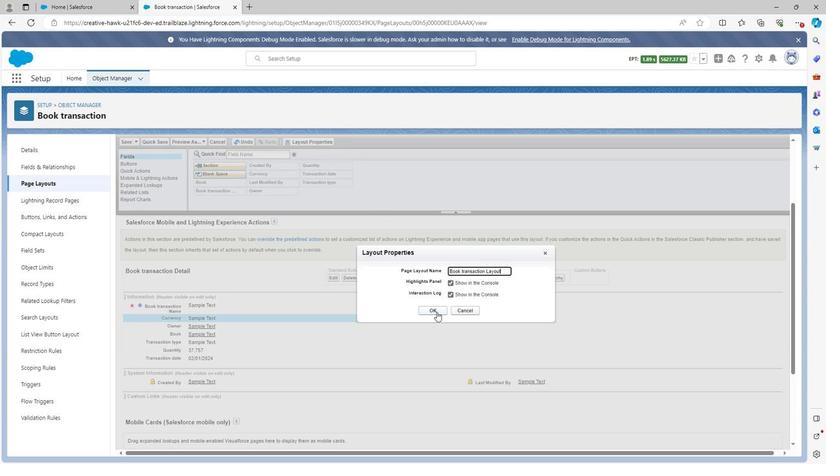 
Action: Mouse pressed left at (431, 311)
Screenshot: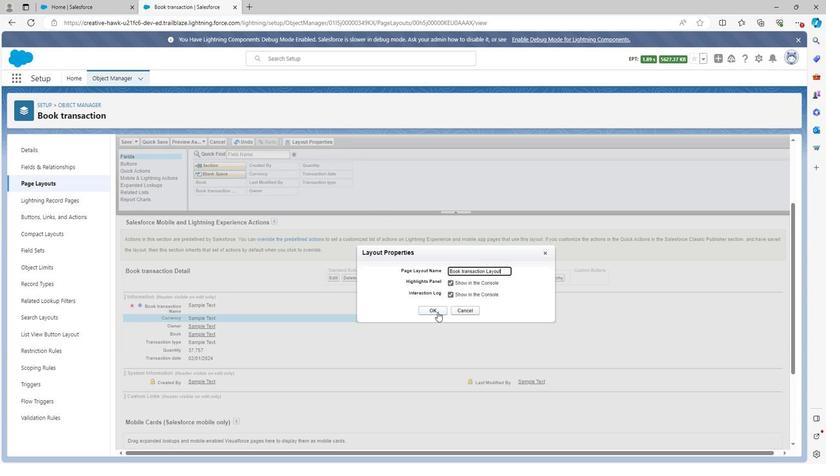
Action: Mouse moved to (118, 143)
Screenshot: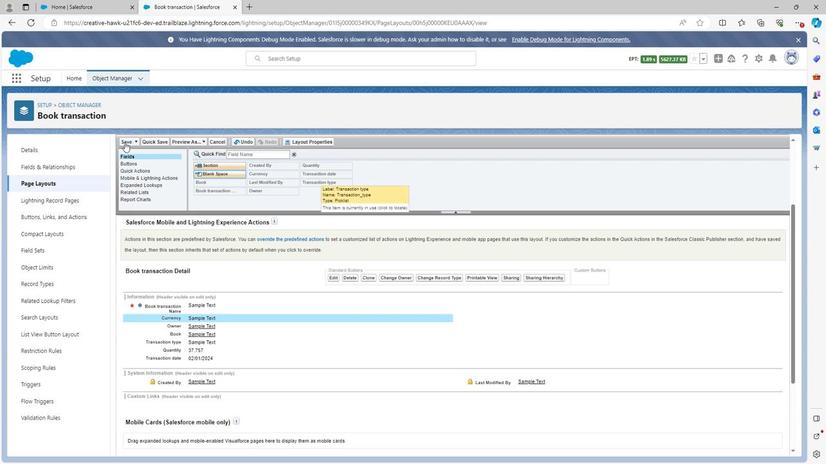 
Action: Mouse pressed left at (118, 143)
Screenshot: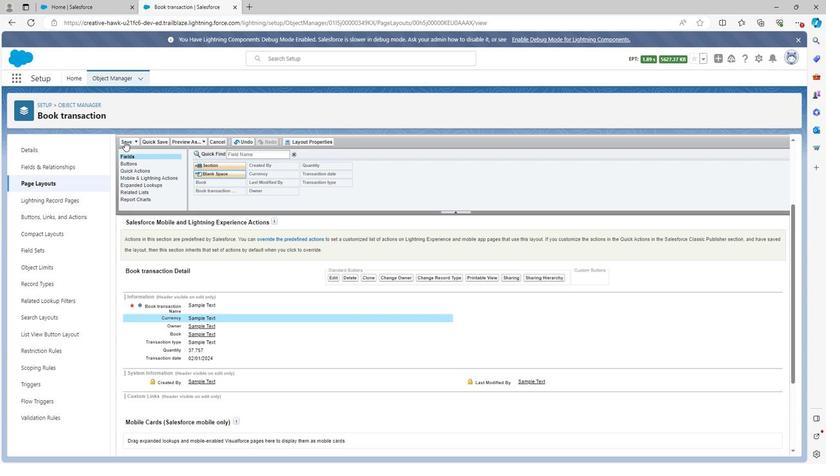 
Action: Mouse moved to (63, 79)
